 Task: Find connections with filter location Palembang with filter topic #2021with filter profile language French with filter current company Iris Software Inc. with filter school Principal L N Welingkar Institute of Management Development and Research L. N. Road, Opp. Matunga Gymkhana, Matunga (Central) Mumbai 400 019 with filter industry Leasing Residential Real Estate with filter service category Search Engine Marketing (SEM) with filter keywords title Columnist
Action: Mouse moved to (651, 55)
Screenshot: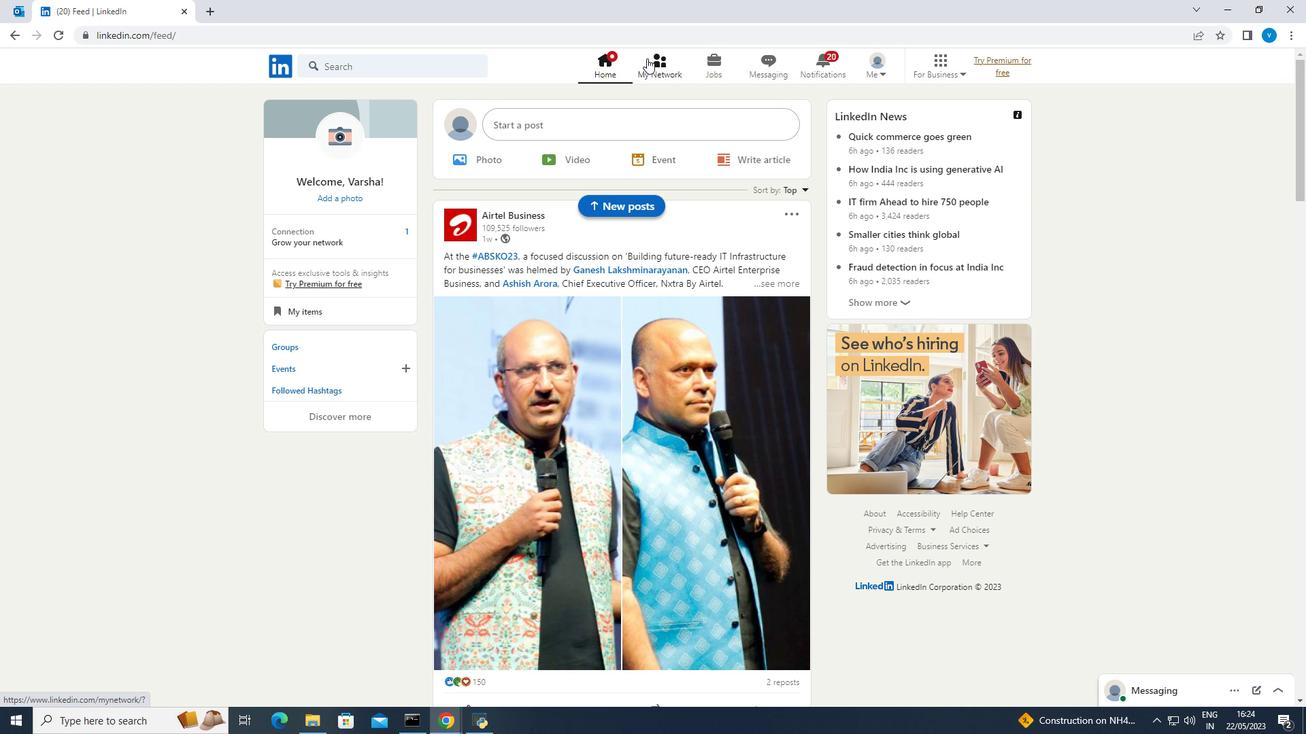
Action: Mouse pressed left at (651, 55)
Screenshot: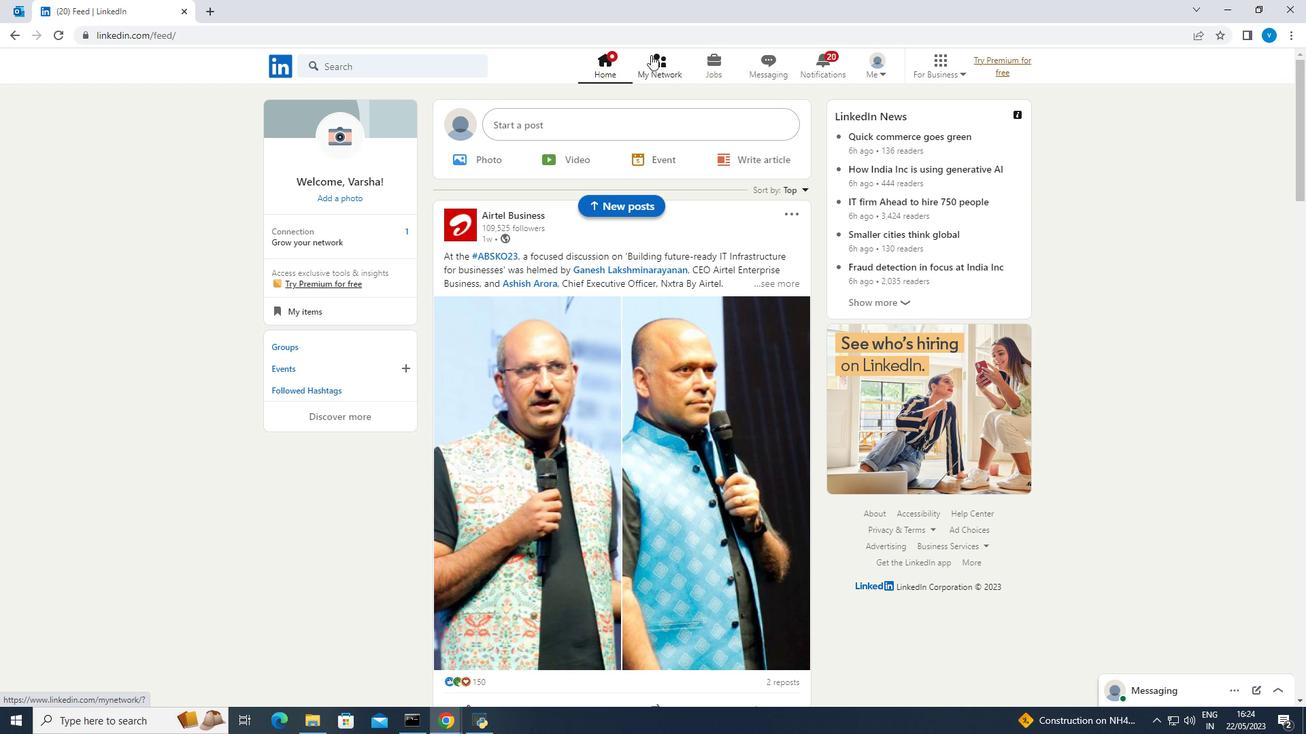 
Action: Mouse moved to (359, 146)
Screenshot: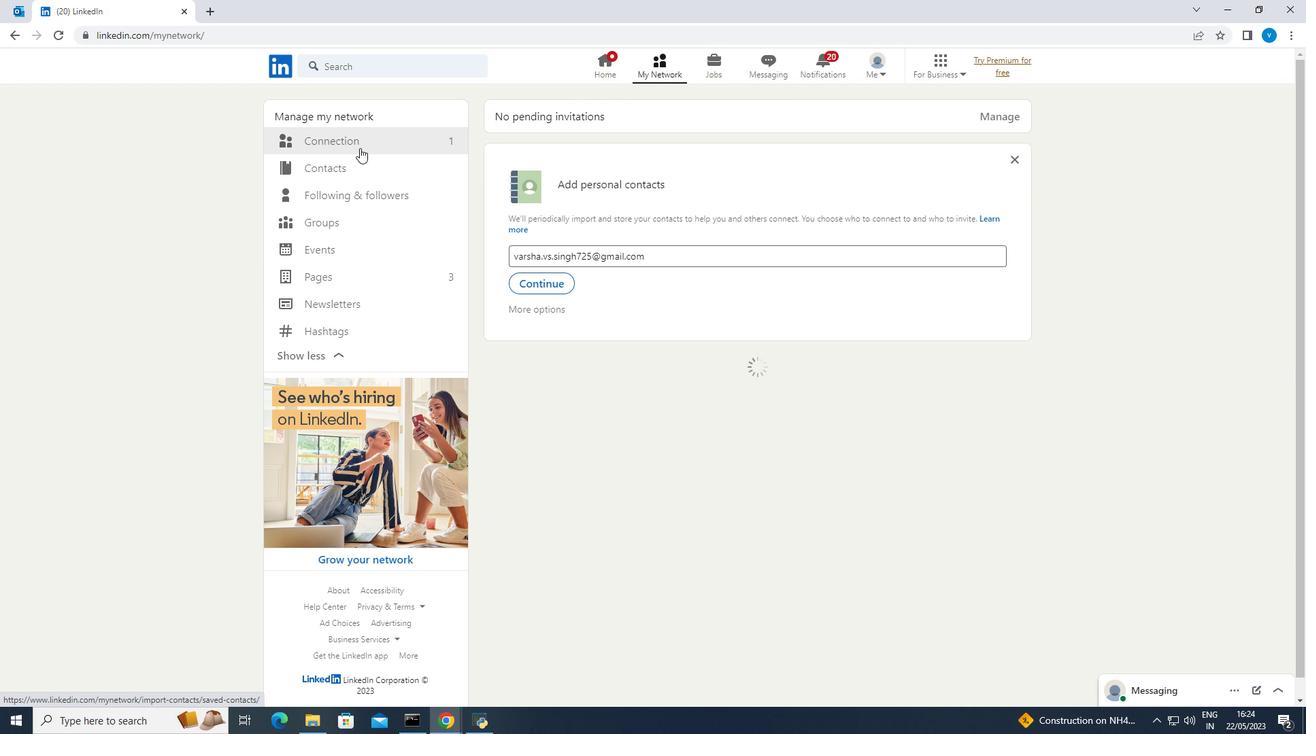 
Action: Mouse pressed left at (359, 146)
Screenshot: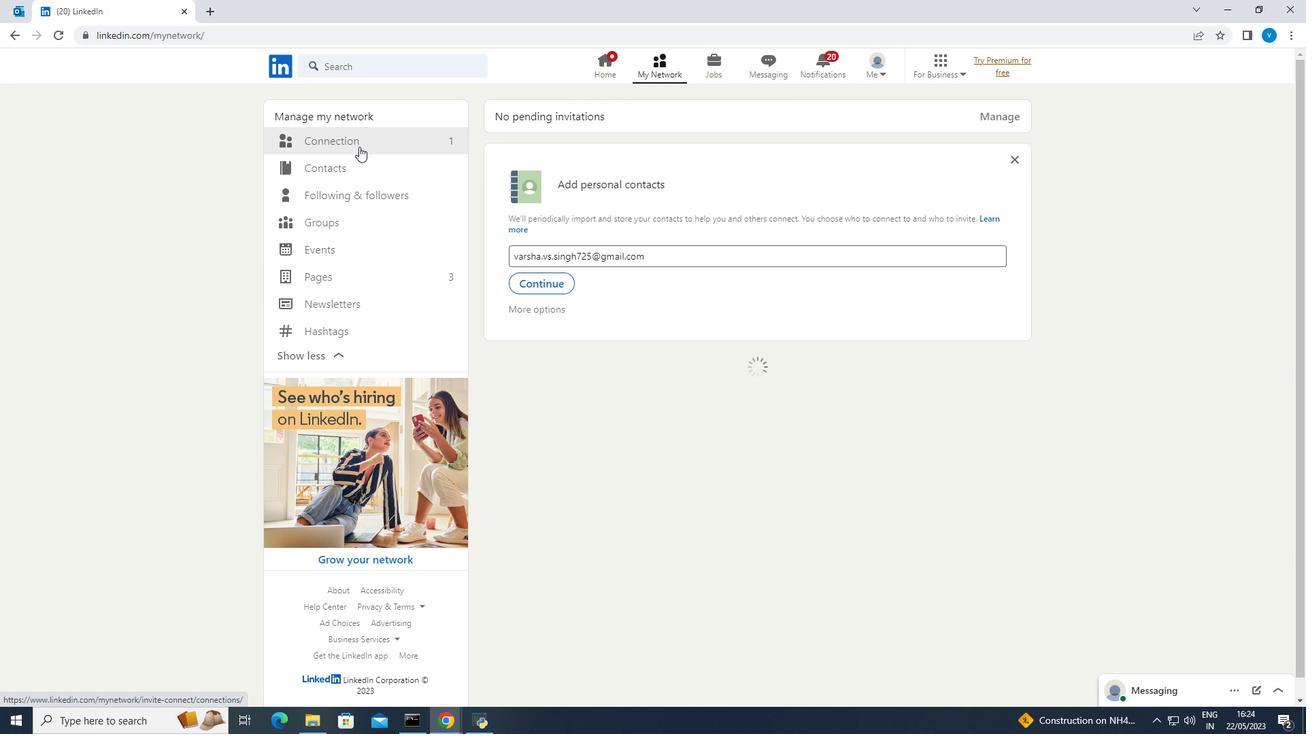 
Action: Mouse moved to (720, 141)
Screenshot: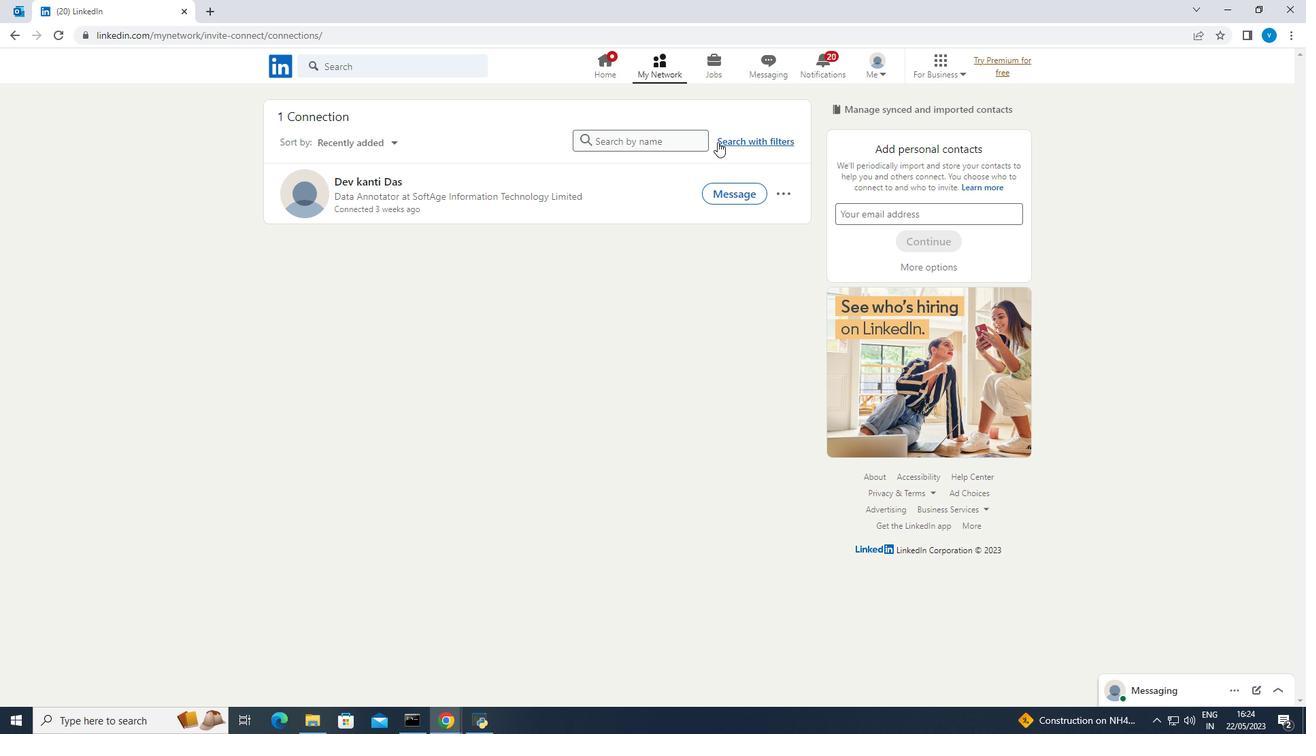 
Action: Mouse pressed left at (720, 141)
Screenshot: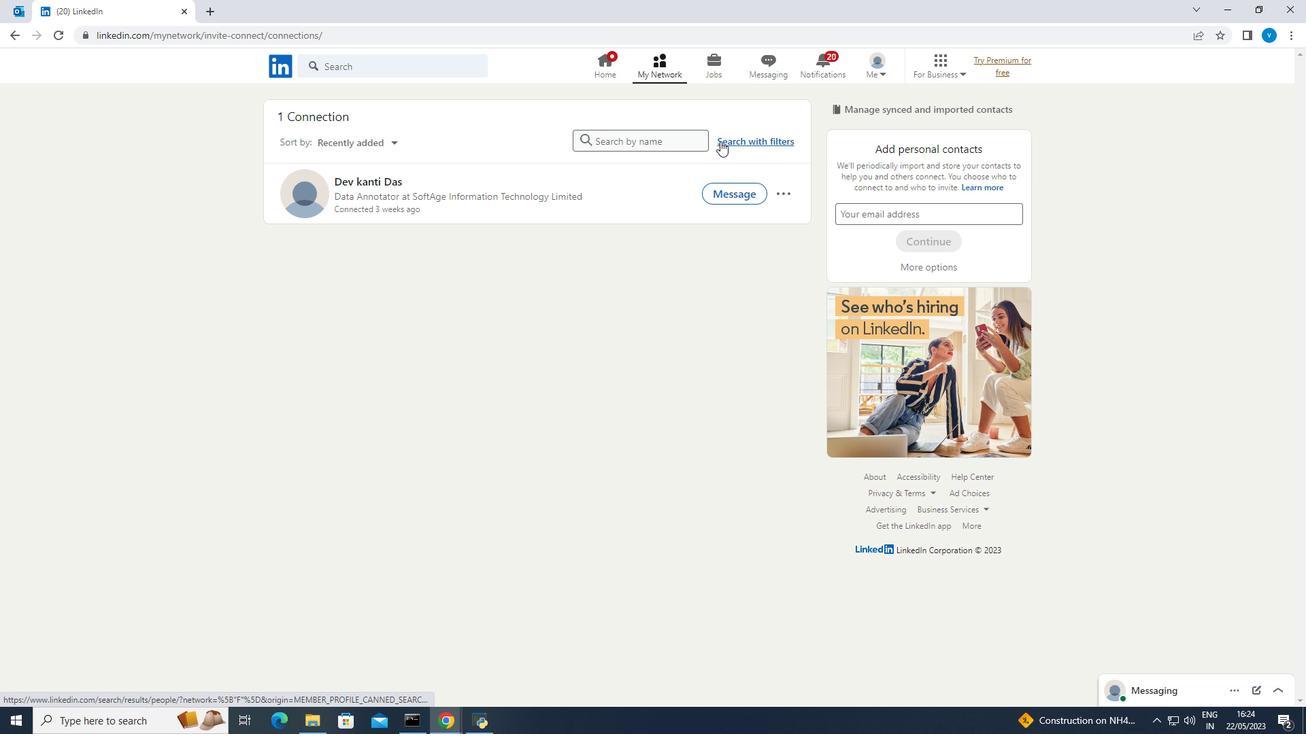 
Action: Mouse moved to (700, 104)
Screenshot: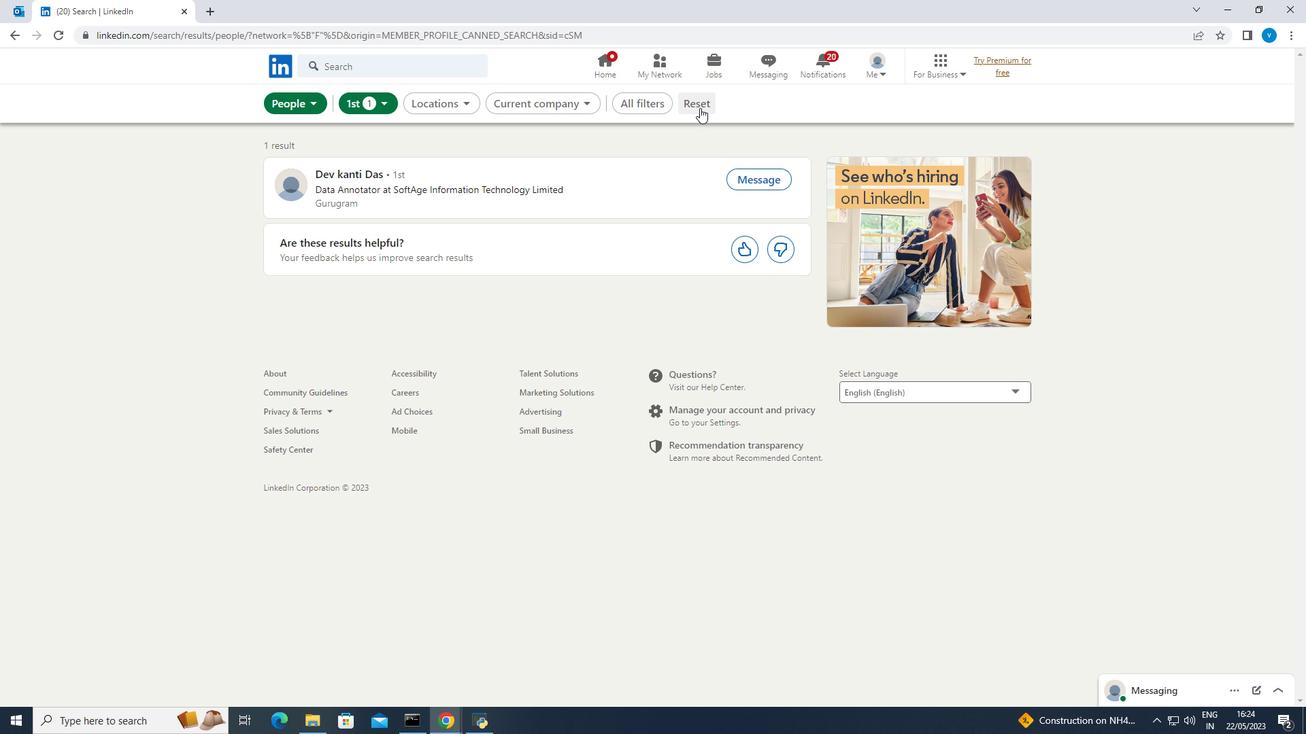 
Action: Mouse pressed left at (700, 104)
Screenshot: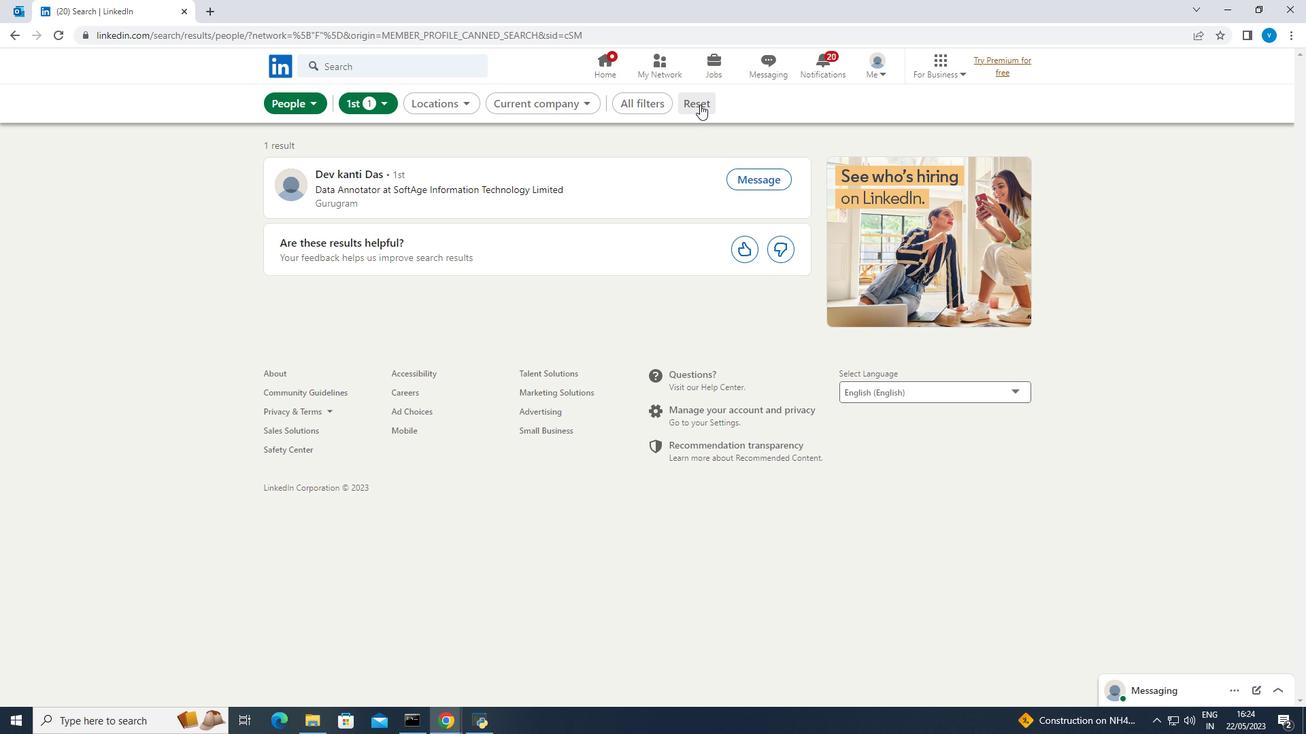 
Action: Mouse moved to (685, 106)
Screenshot: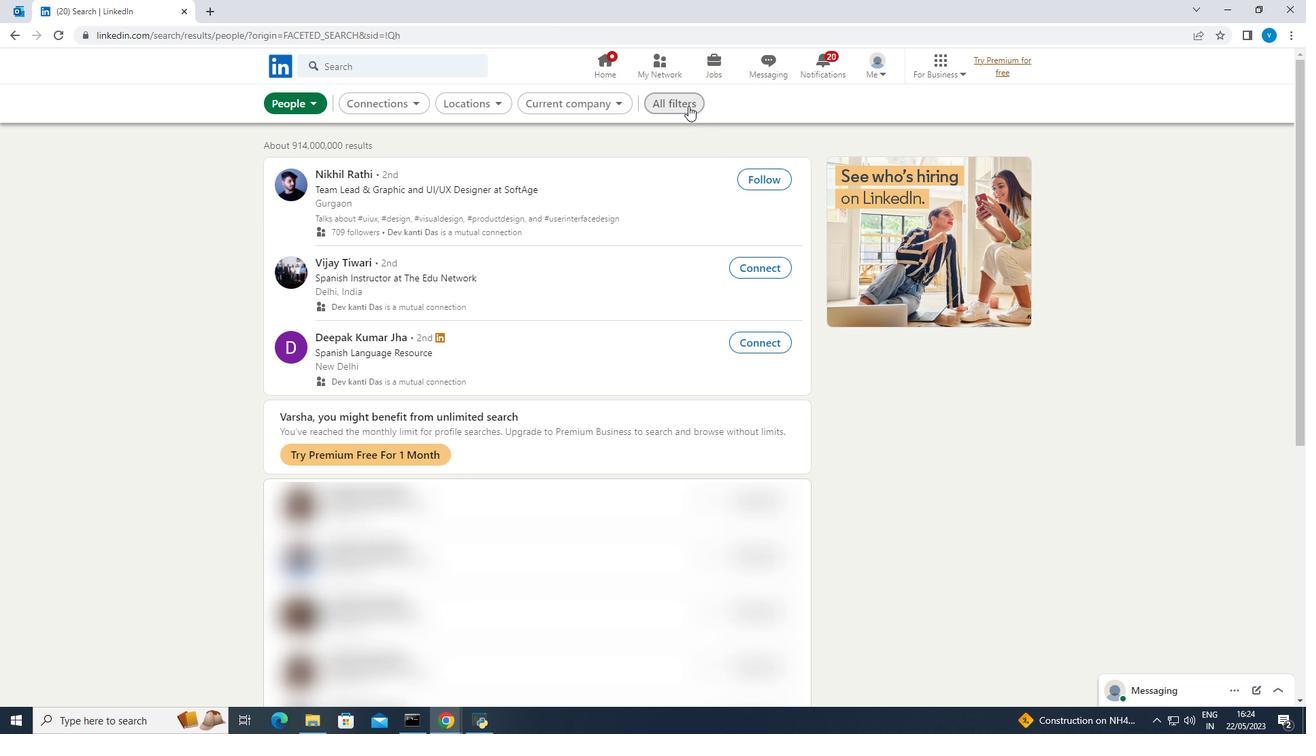 
Action: Mouse pressed left at (685, 106)
Screenshot: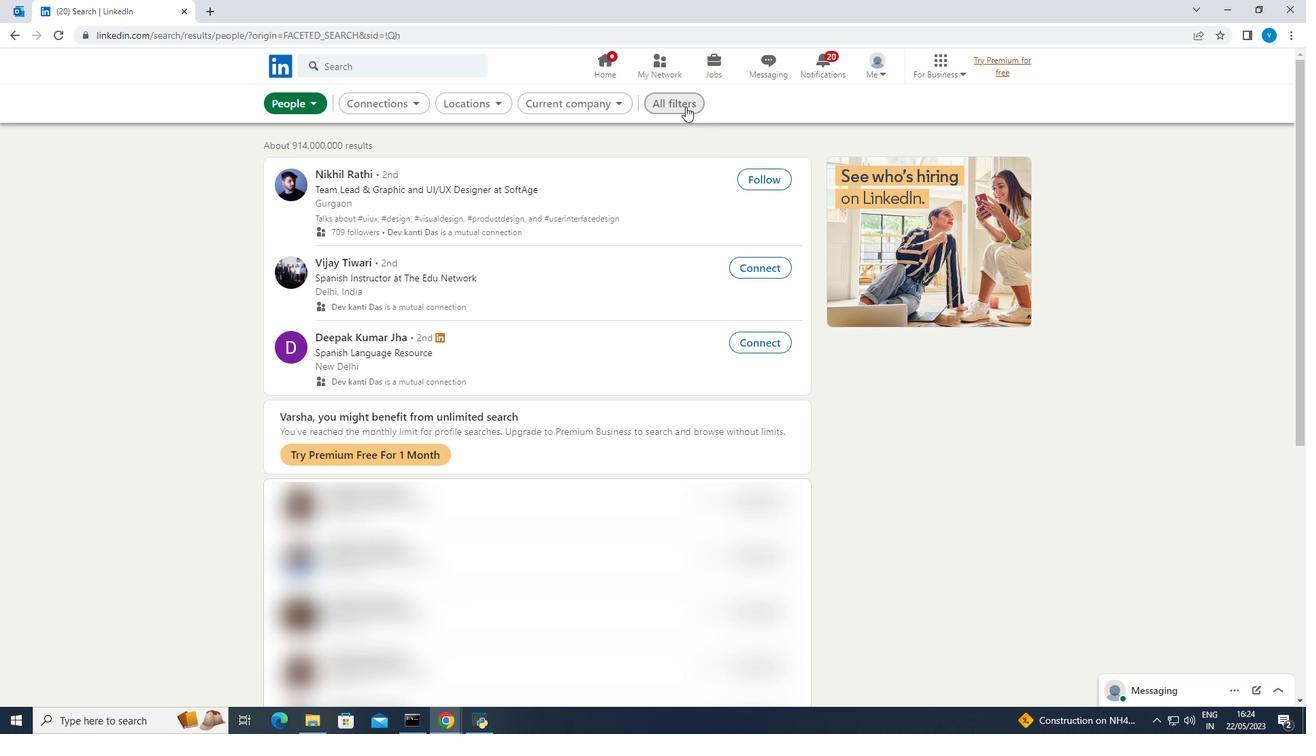 
Action: Mouse moved to (1023, 244)
Screenshot: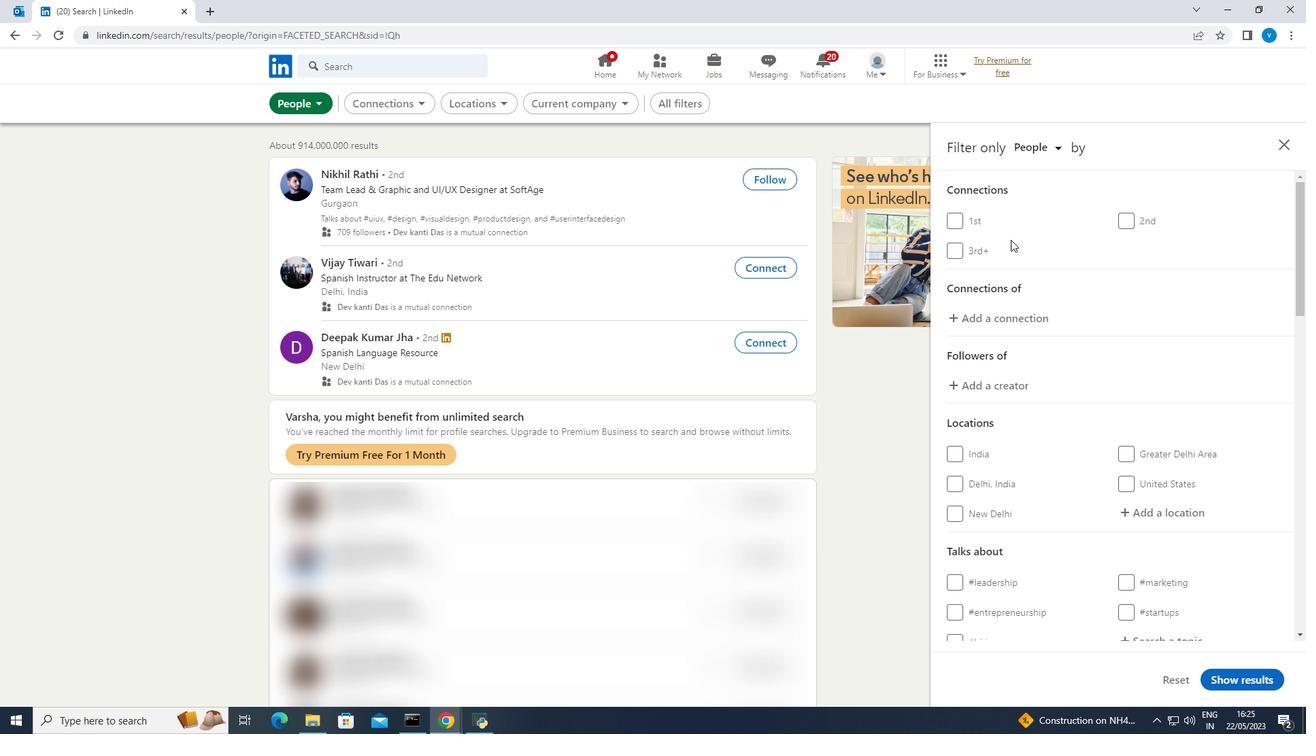 
Action: Mouse scrolled (1023, 244) with delta (0, 0)
Screenshot: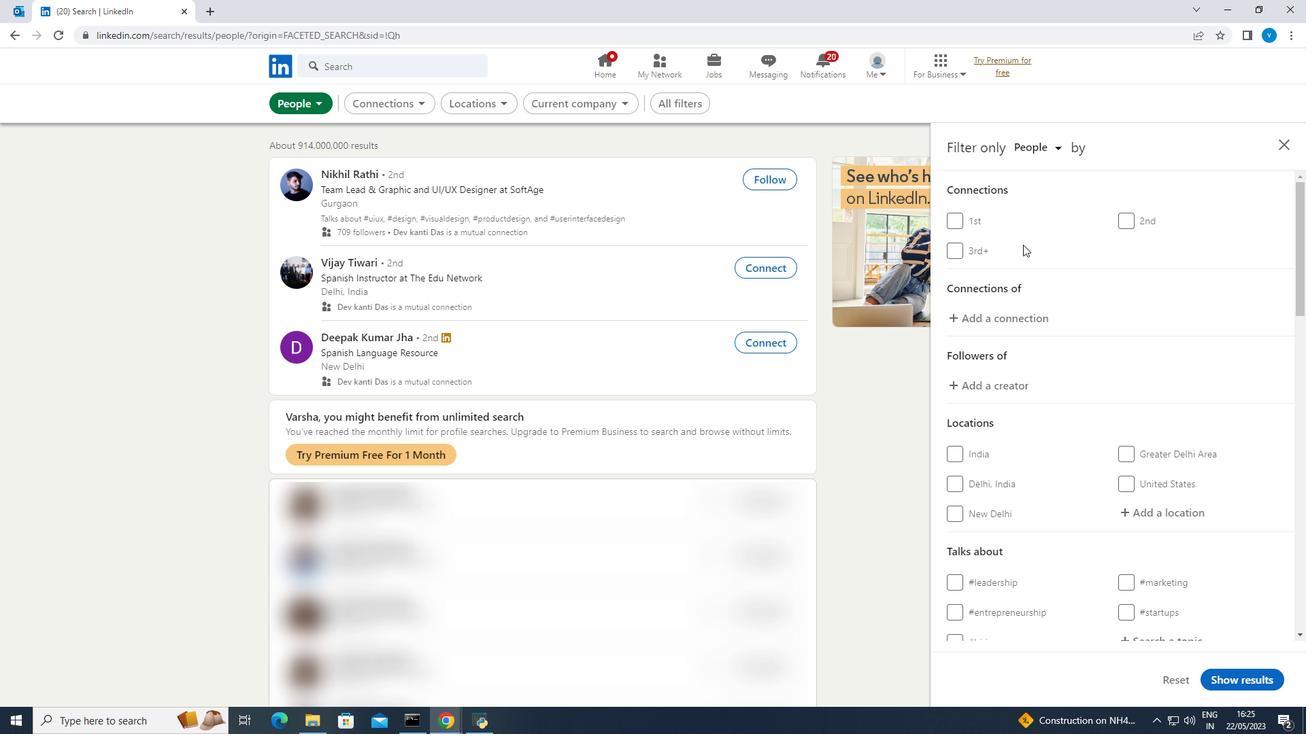 
Action: Mouse scrolled (1023, 244) with delta (0, 0)
Screenshot: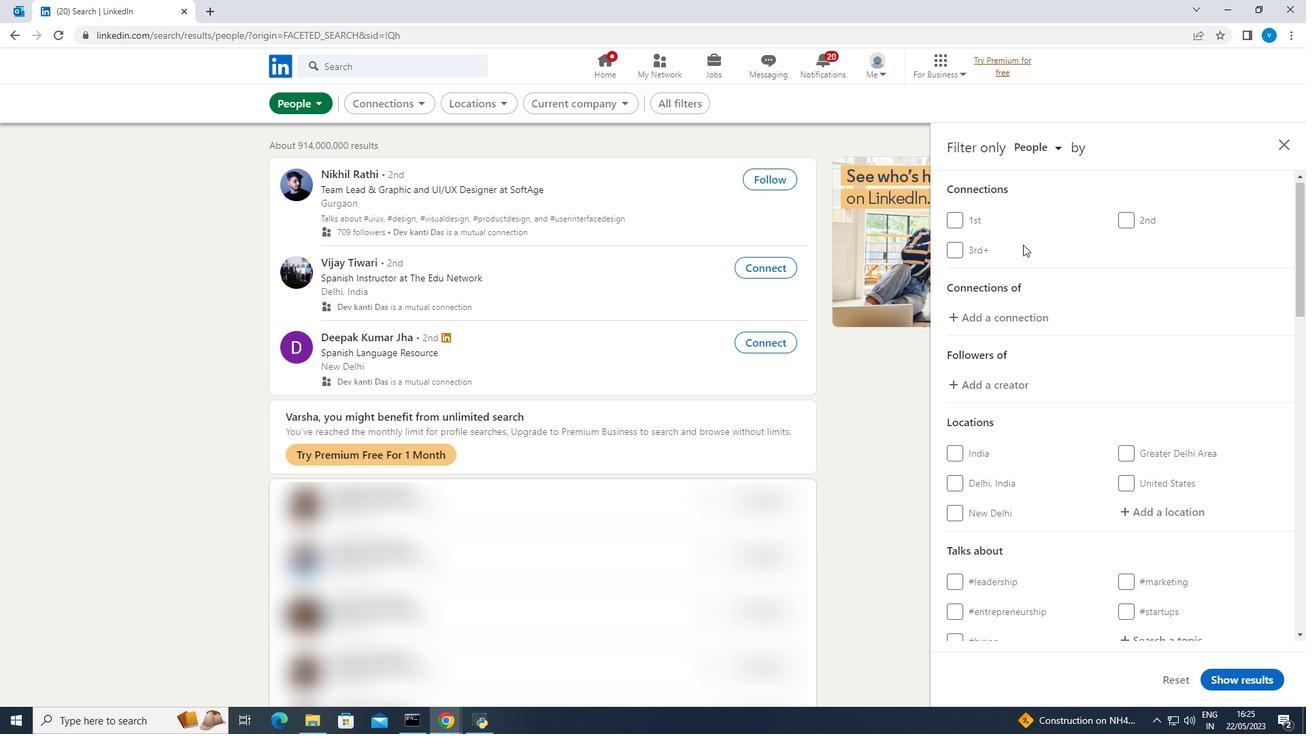 
Action: Mouse scrolled (1023, 244) with delta (0, 0)
Screenshot: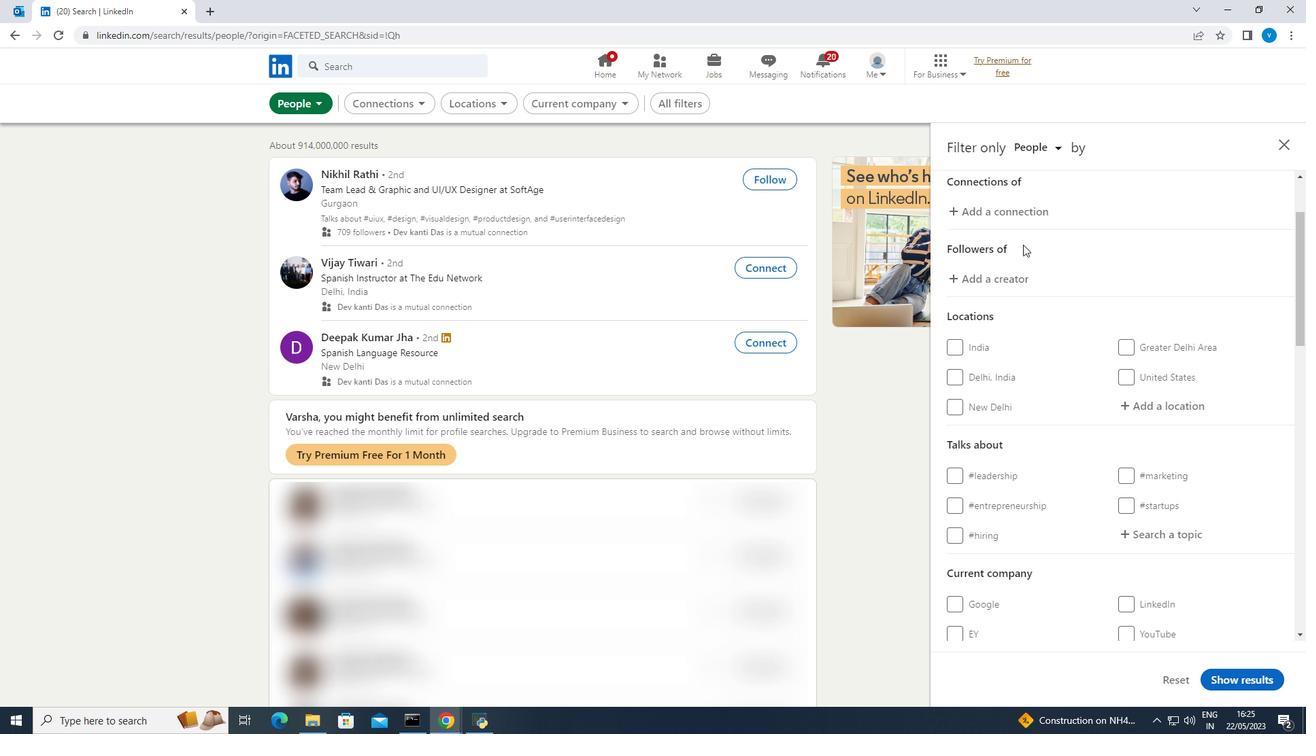 
Action: Mouse moved to (1139, 304)
Screenshot: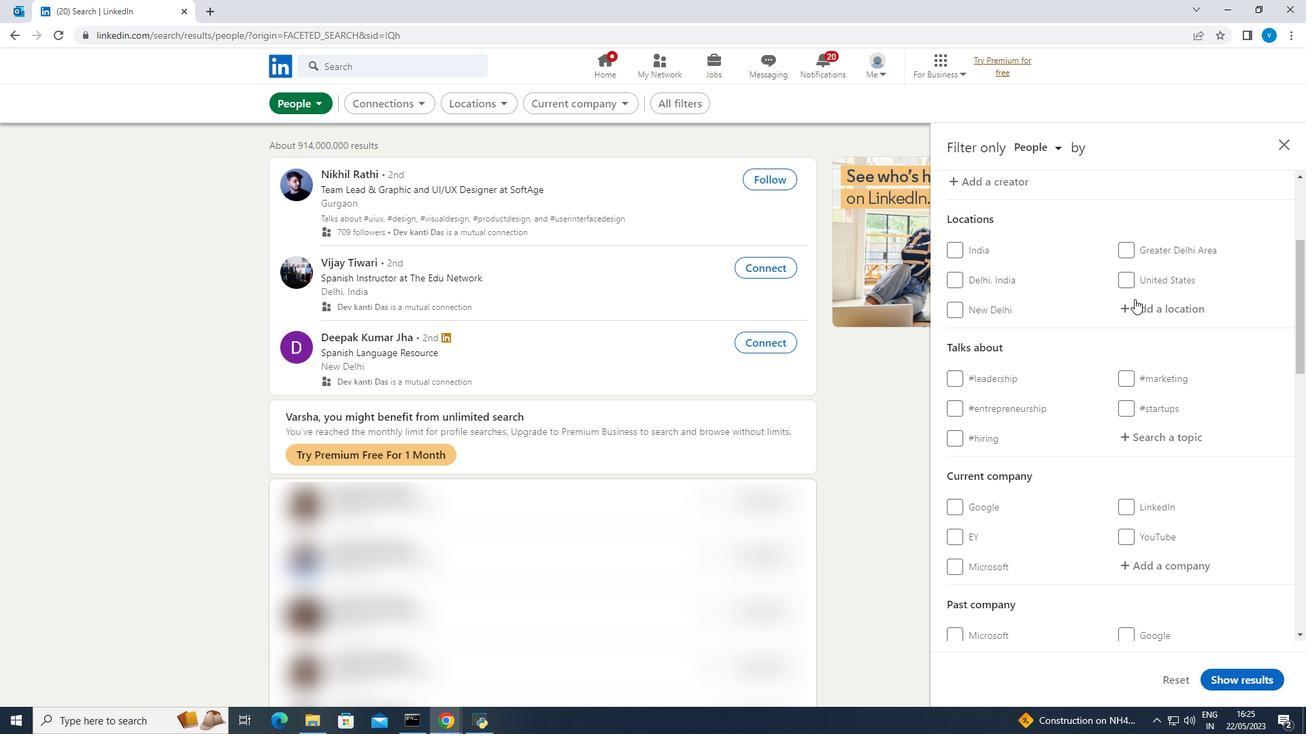 
Action: Mouse pressed left at (1139, 304)
Screenshot: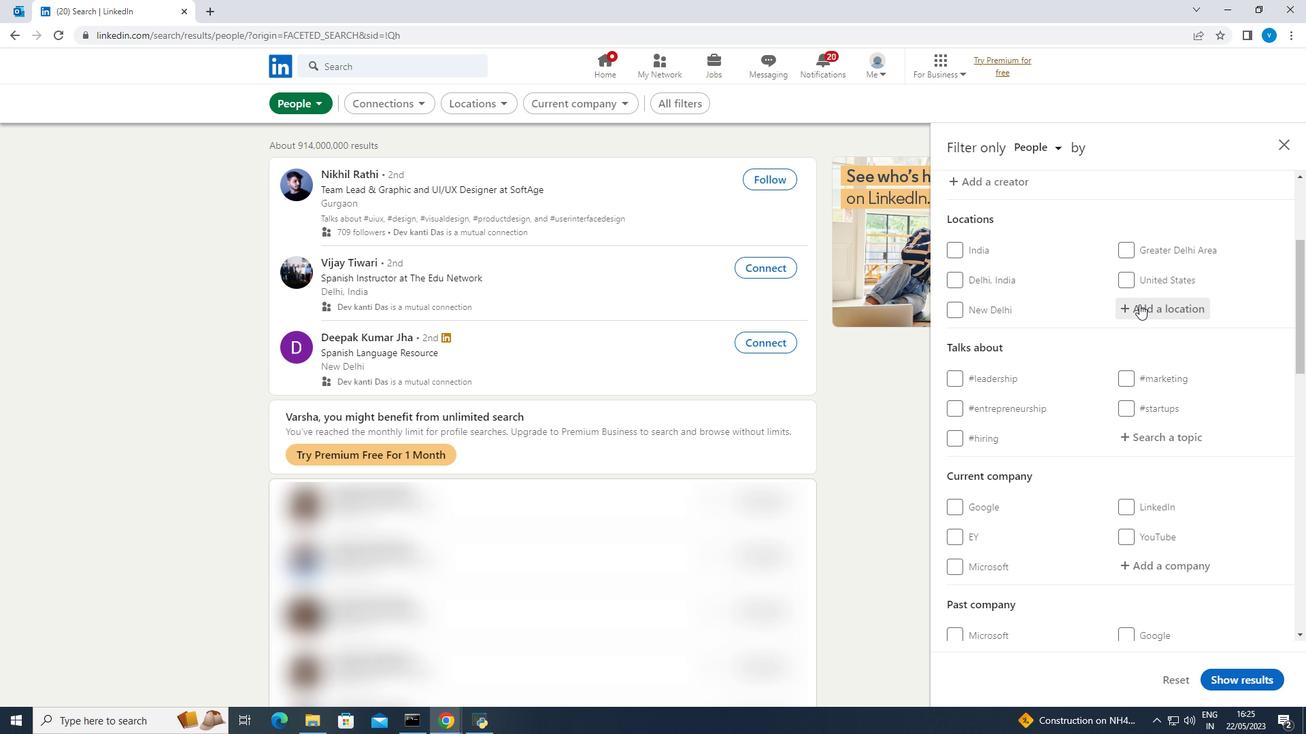 
Action: Mouse moved to (1094, 338)
Screenshot: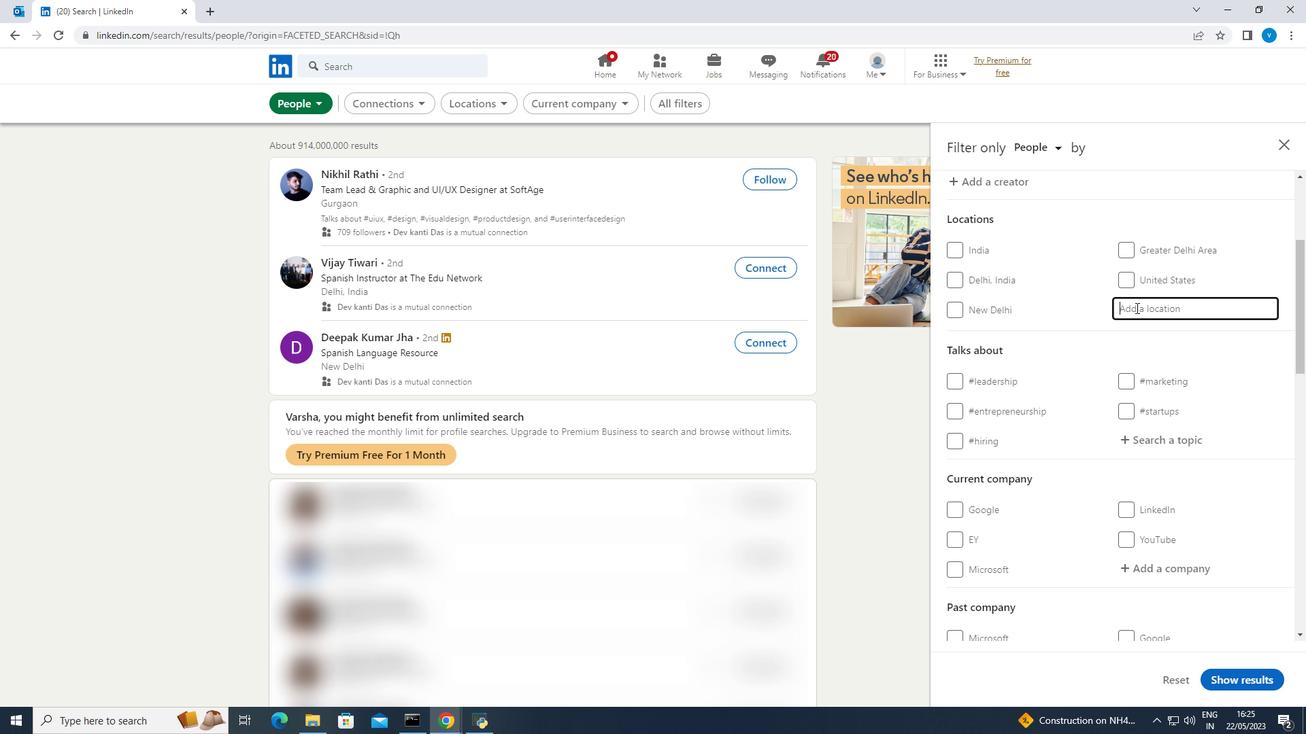 
Action: Key pressed <Key.shift><Key.shift><Key.shift><Key.shift><Key.shift><Key.shift><Key.shift>Palembang
Screenshot: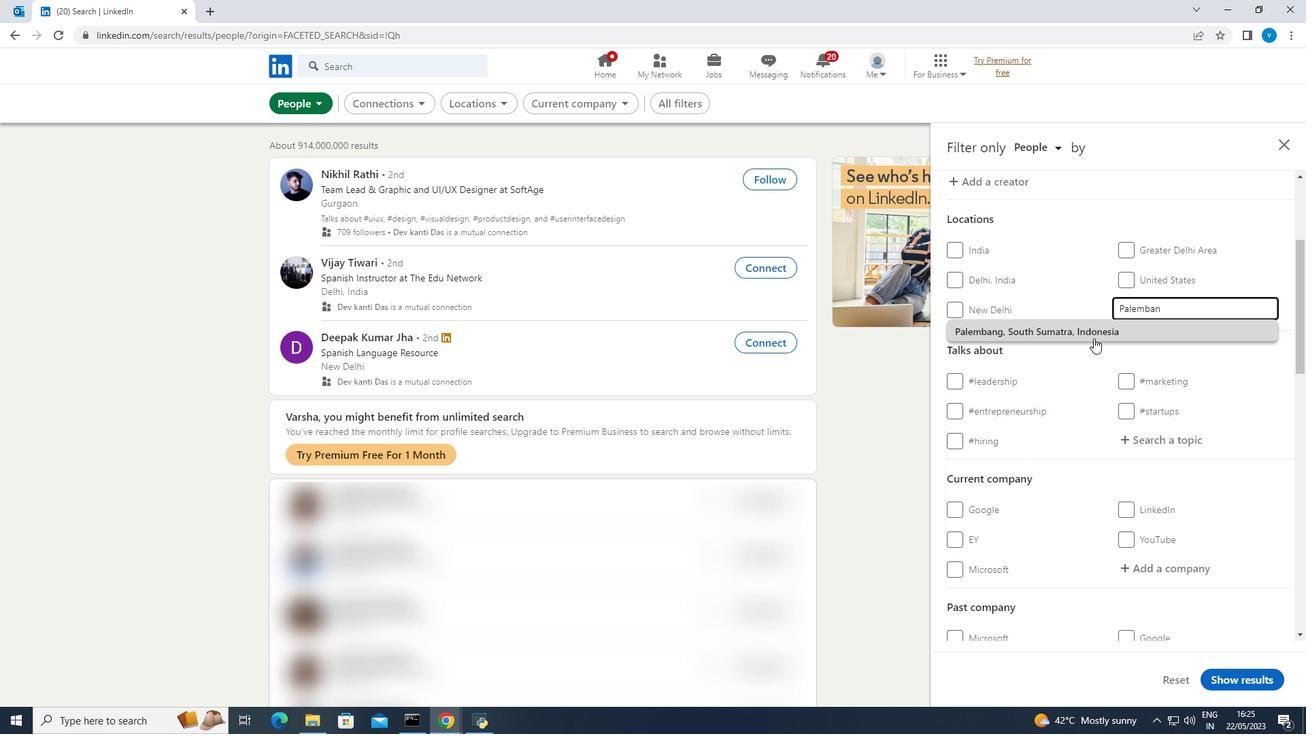
Action: Mouse moved to (1173, 440)
Screenshot: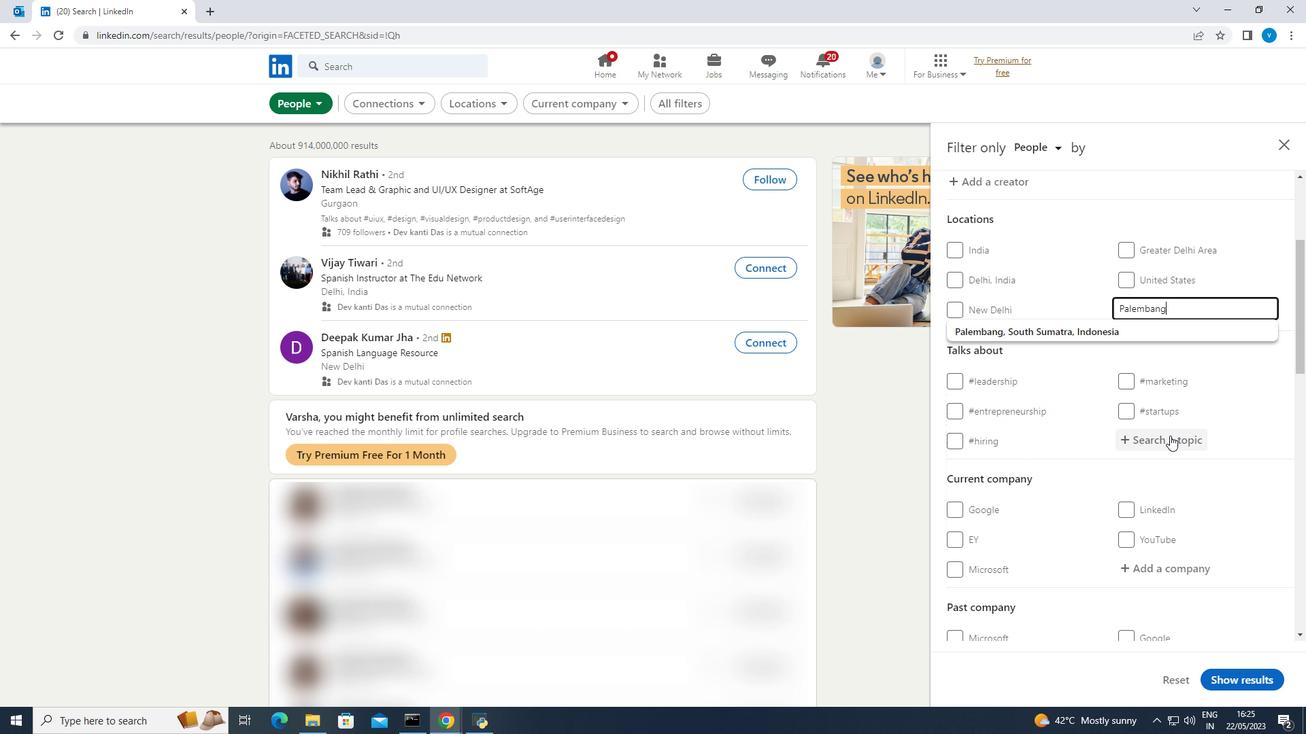 
Action: Mouse pressed left at (1173, 440)
Screenshot: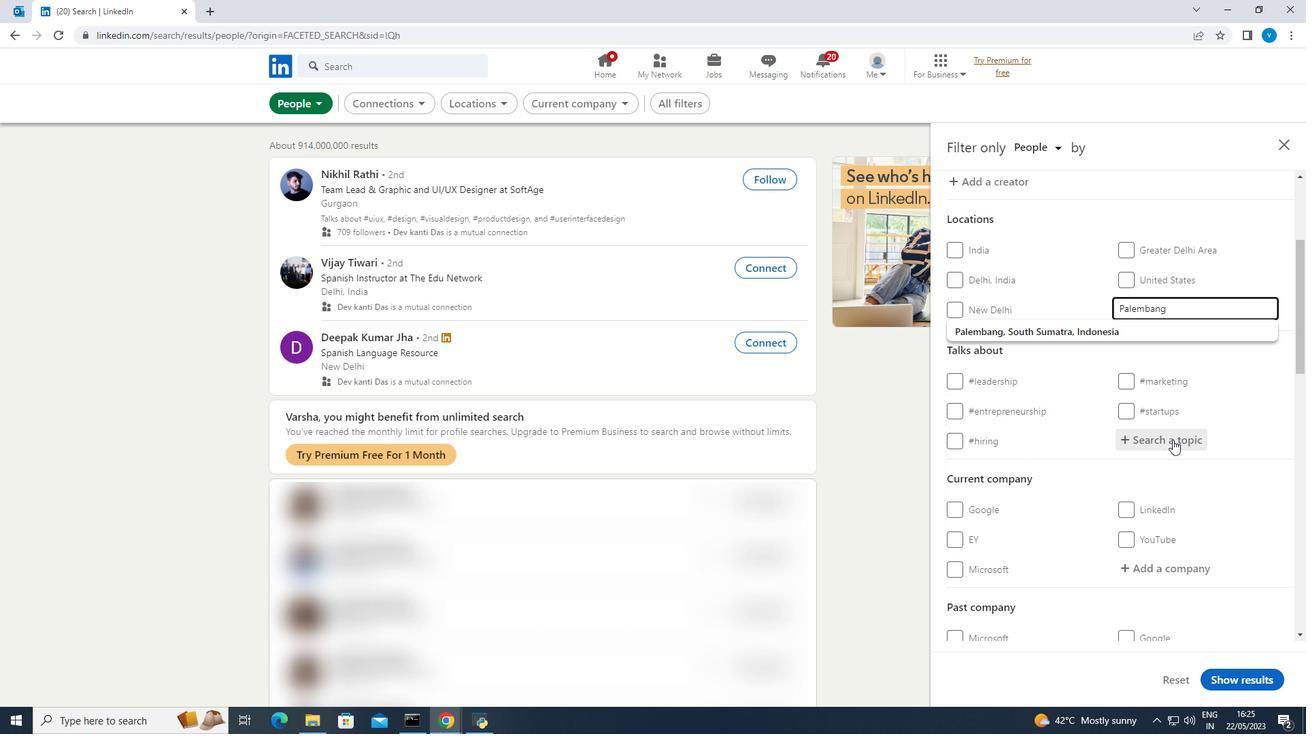 
Action: Key pressed <Key.shift><Key.shift><Key.shift><Key.shift><Key.shift><Key.shift><Key.shift><Key.shift><Key.shift><Key.shift><Key.shift><Key.shift><Key.shift><Key.shift>#2021
Screenshot: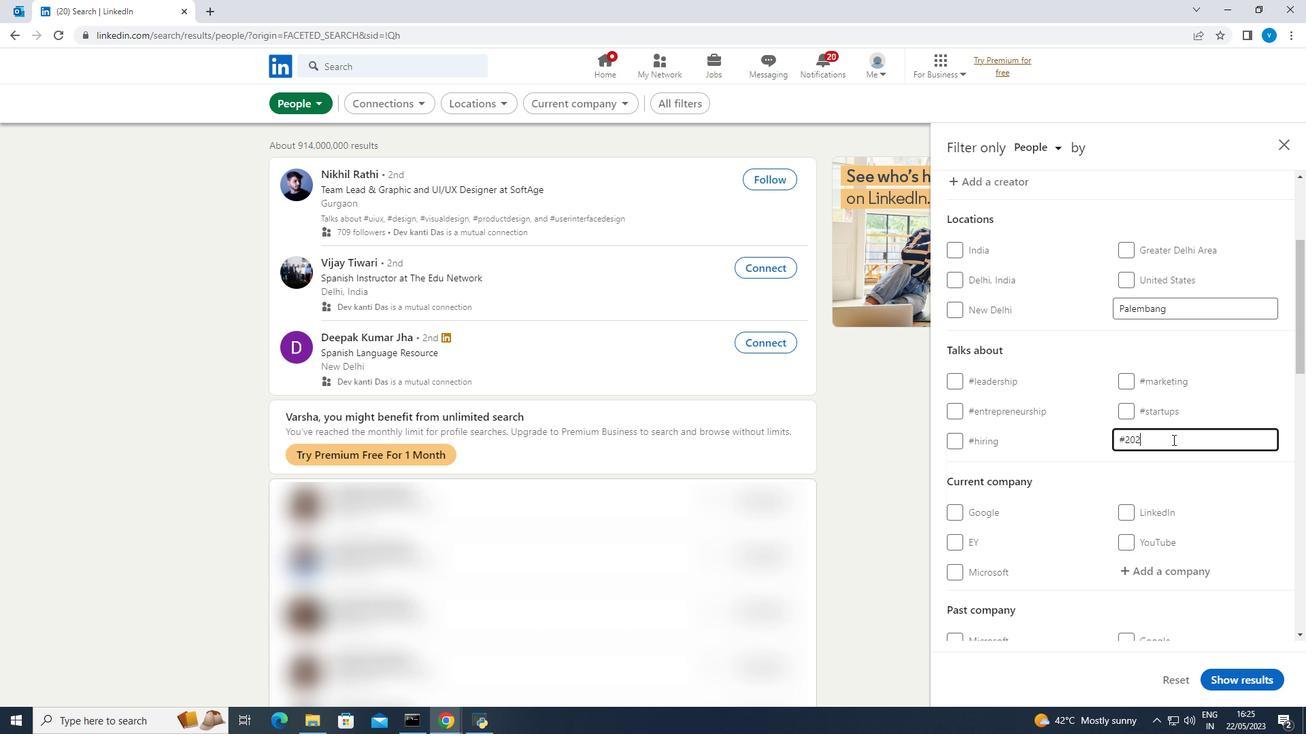
Action: Mouse moved to (1129, 470)
Screenshot: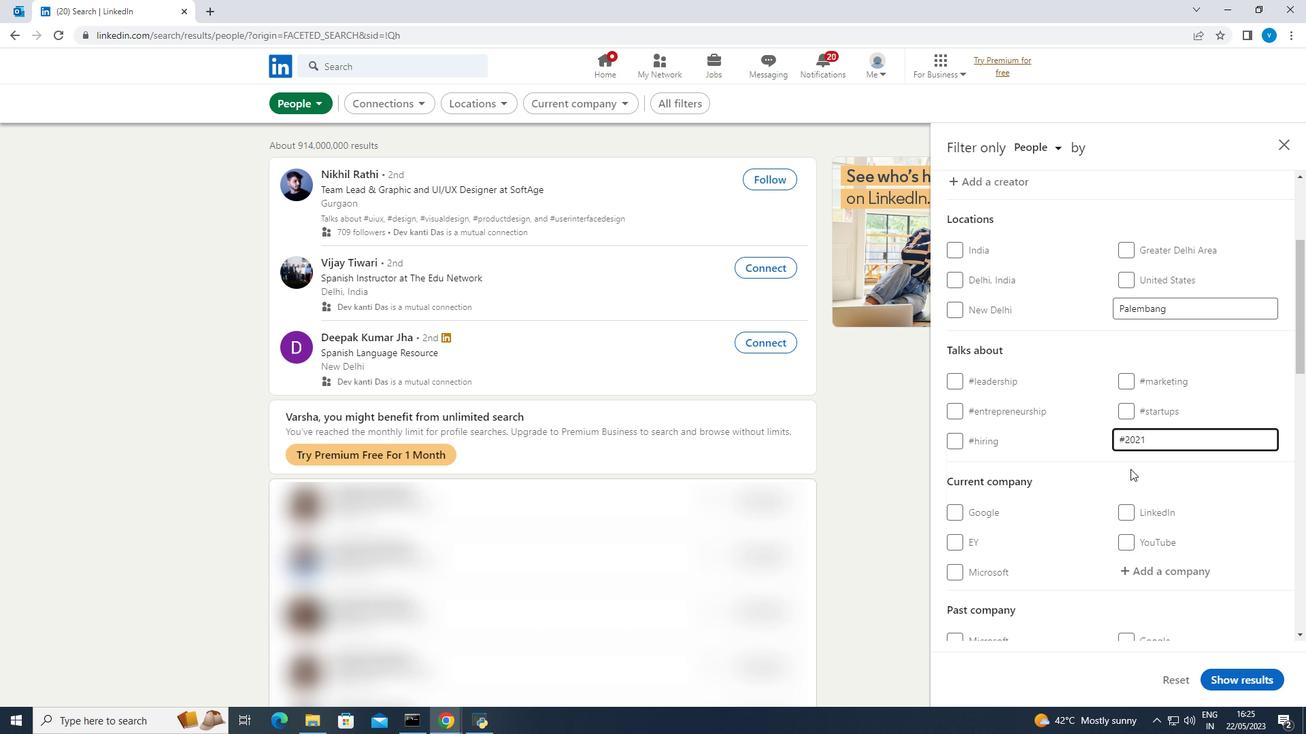 
Action: Mouse scrolled (1129, 469) with delta (0, 0)
Screenshot: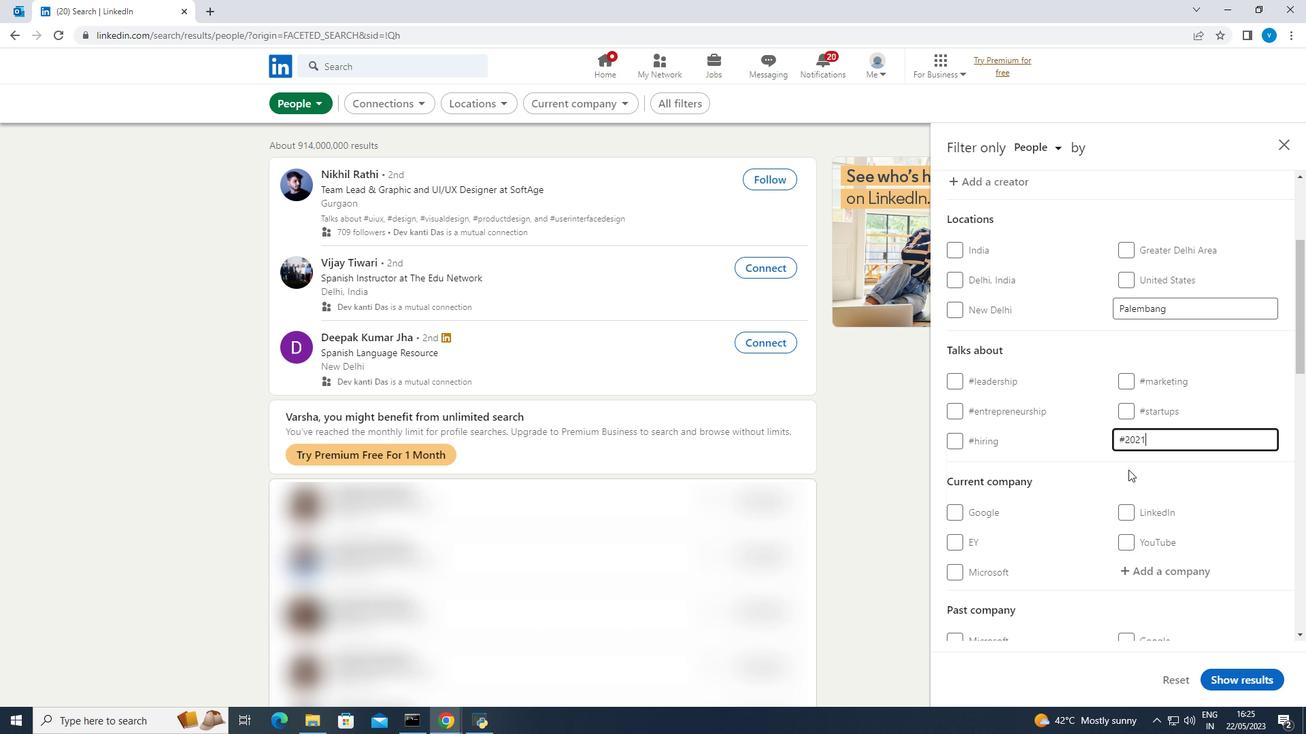 
Action: Mouse scrolled (1129, 469) with delta (0, 0)
Screenshot: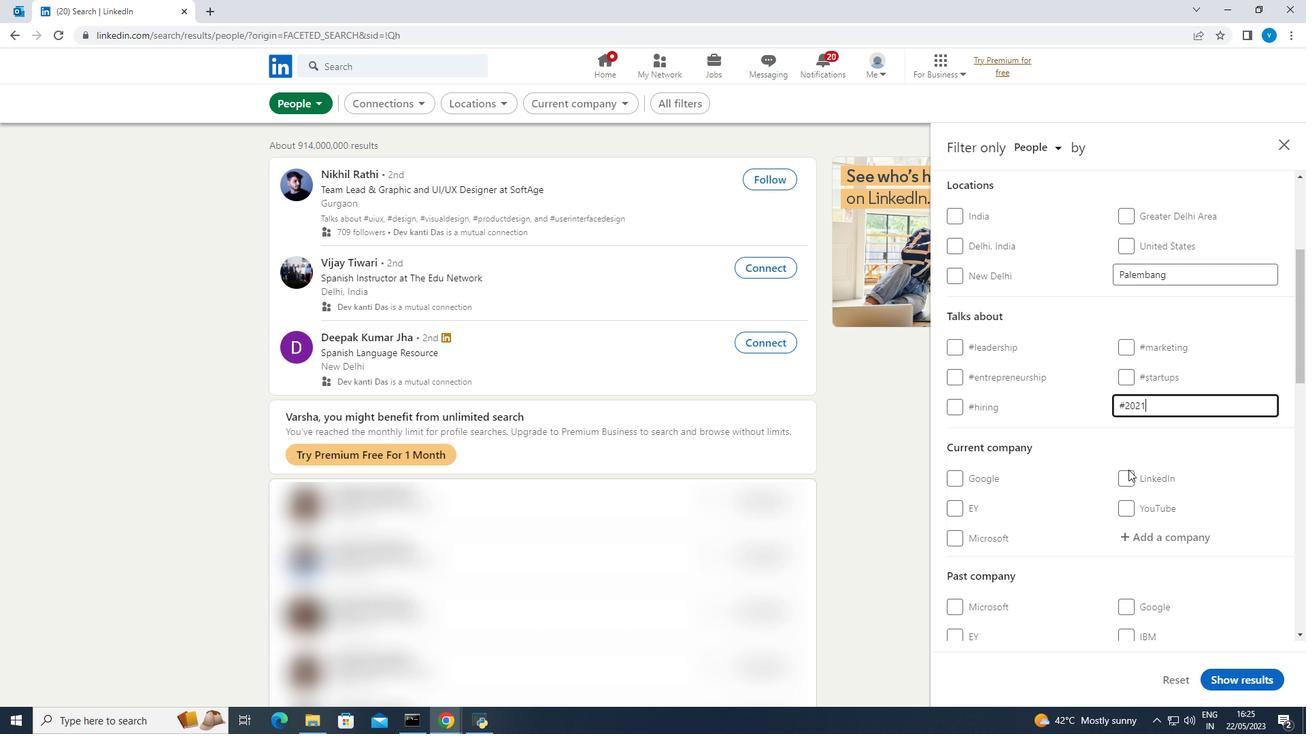 
Action: Mouse scrolled (1129, 469) with delta (0, 0)
Screenshot: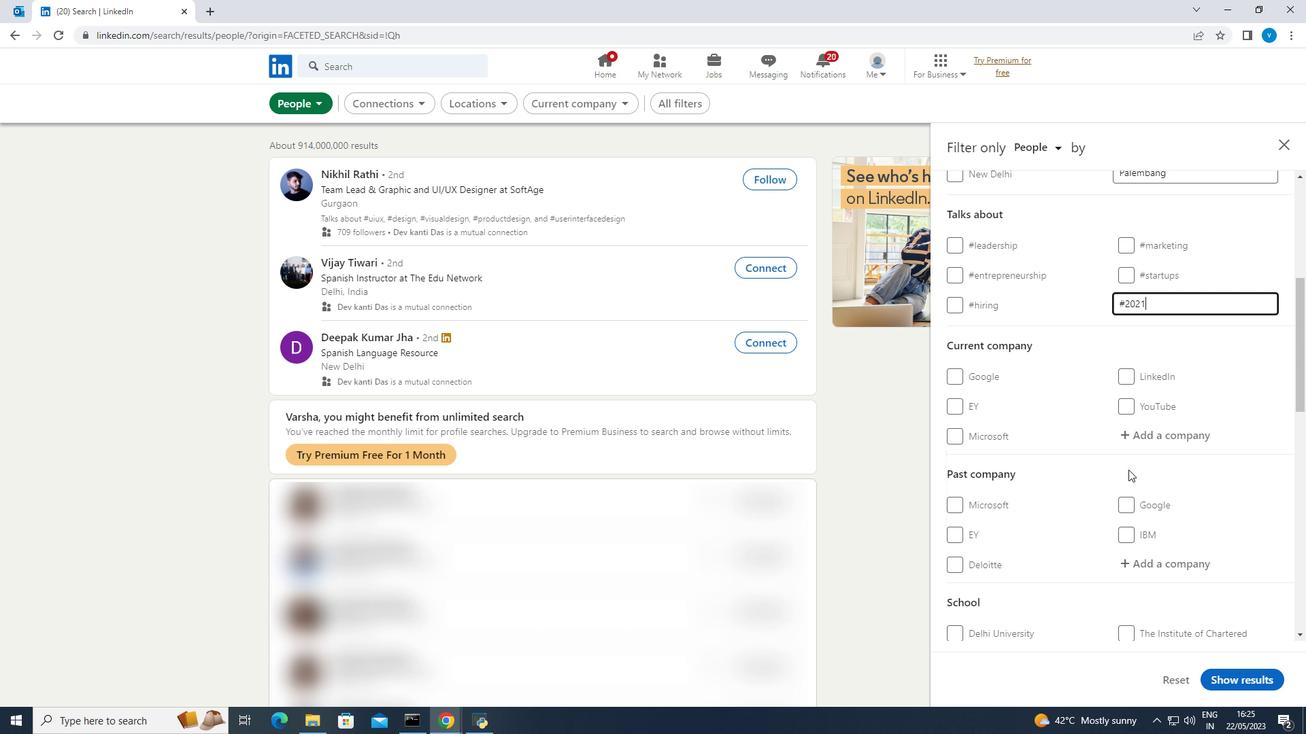 
Action: Mouse scrolled (1129, 469) with delta (0, 0)
Screenshot: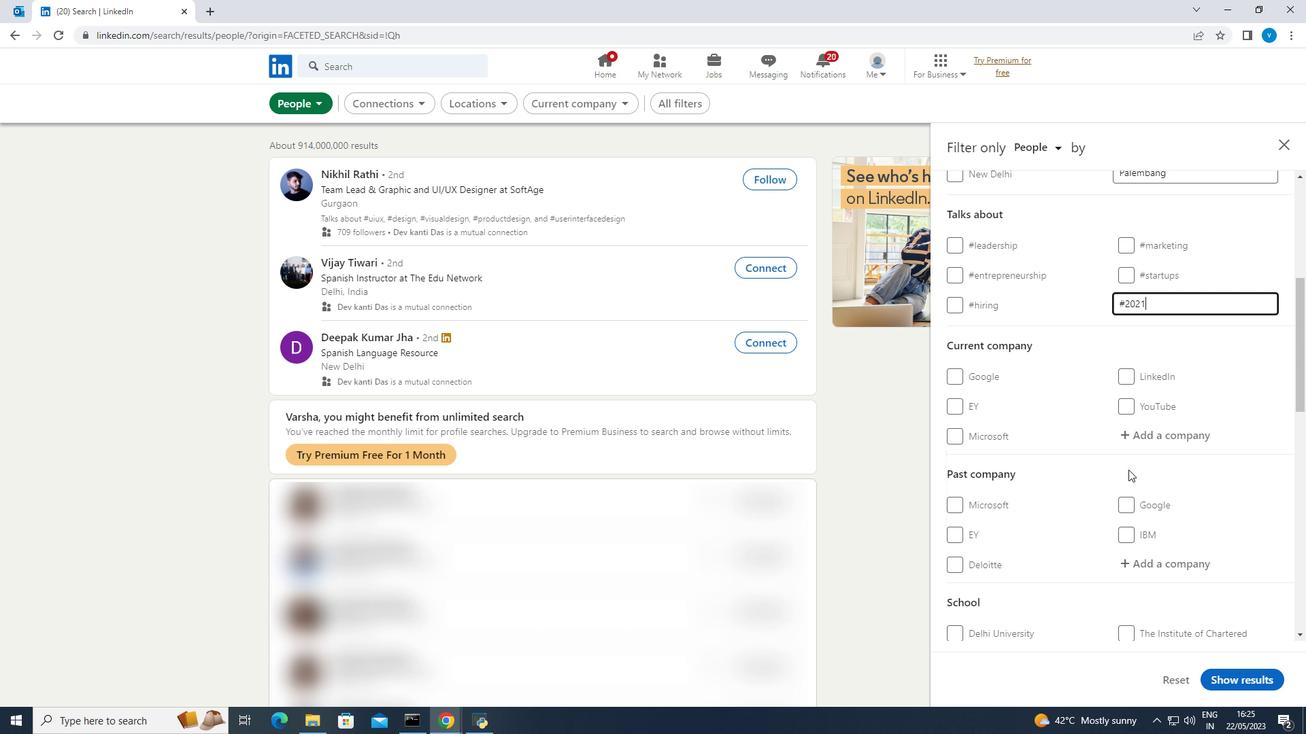 
Action: Mouse scrolled (1129, 469) with delta (0, 0)
Screenshot: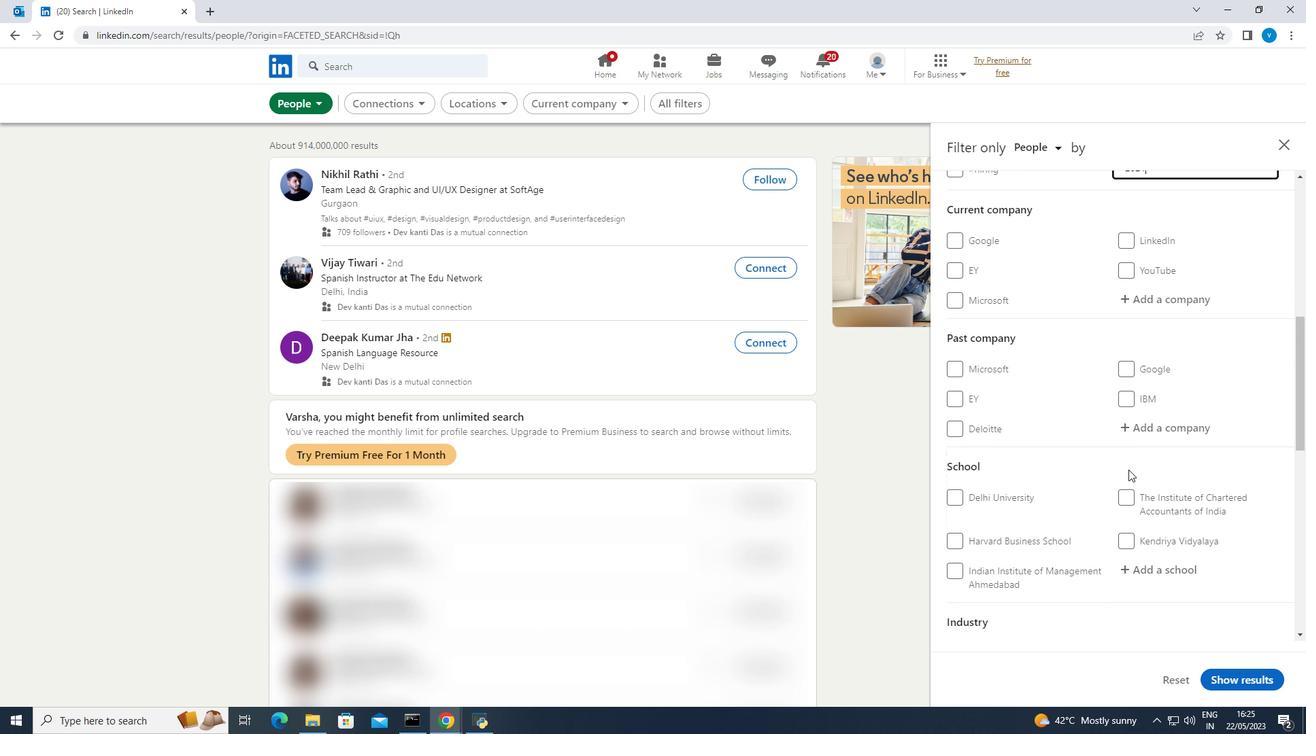 
Action: Mouse scrolled (1129, 469) with delta (0, 0)
Screenshot: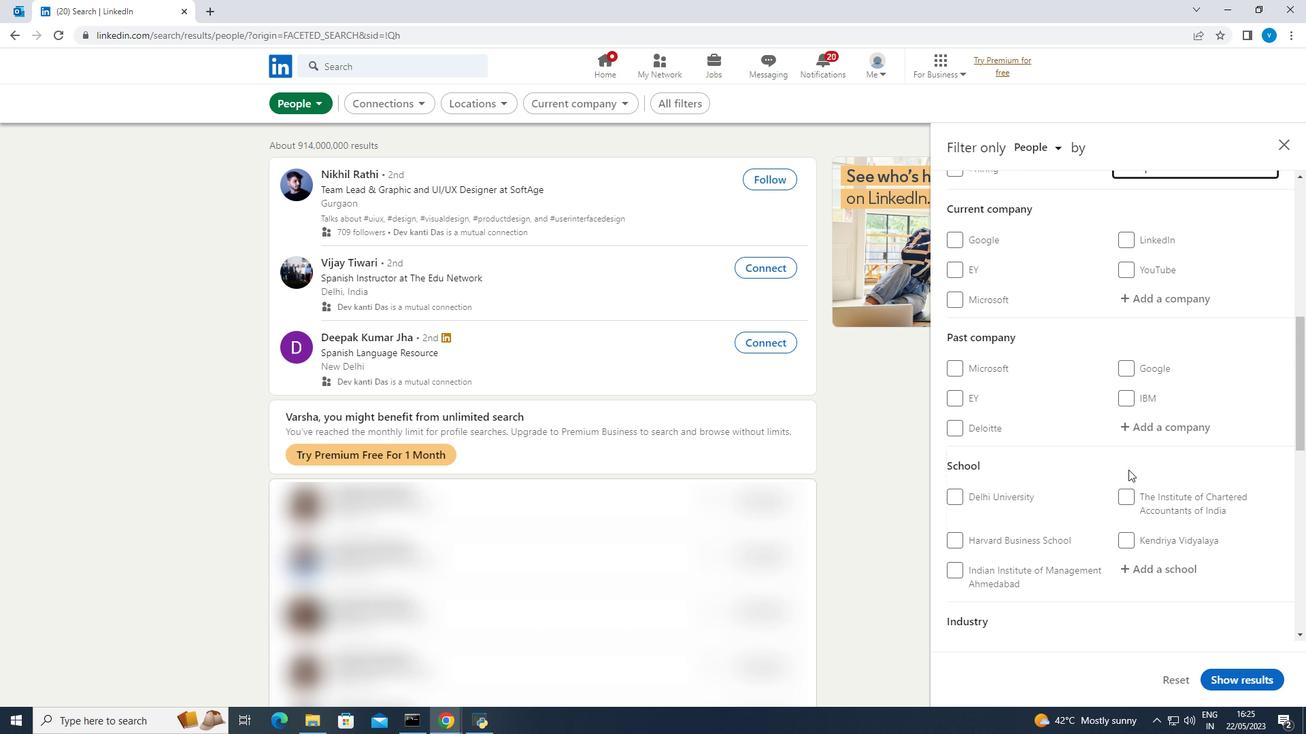 
Action: Mouse scrolled (1129, 469) with delta (0, 0)
Screenshot: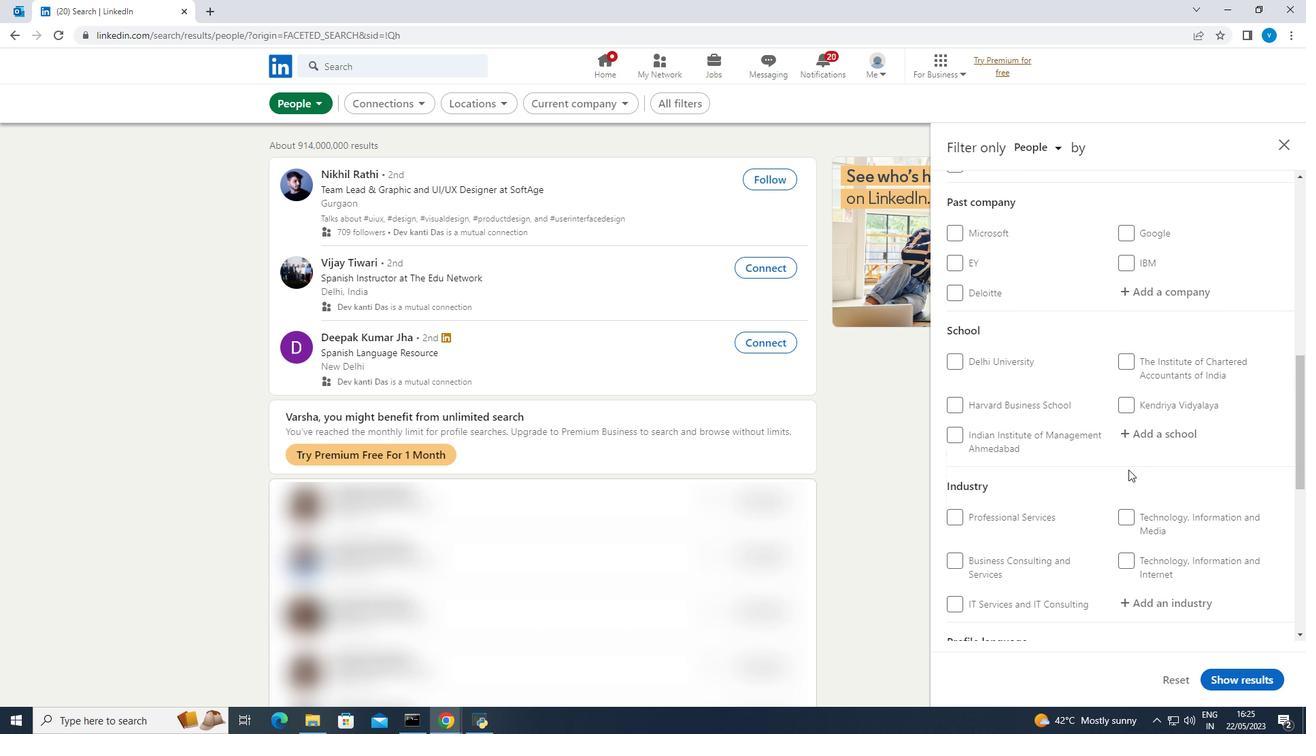 
Action: Mouse scrolled (1129, 469) with delta (0, 0)
Screenshot: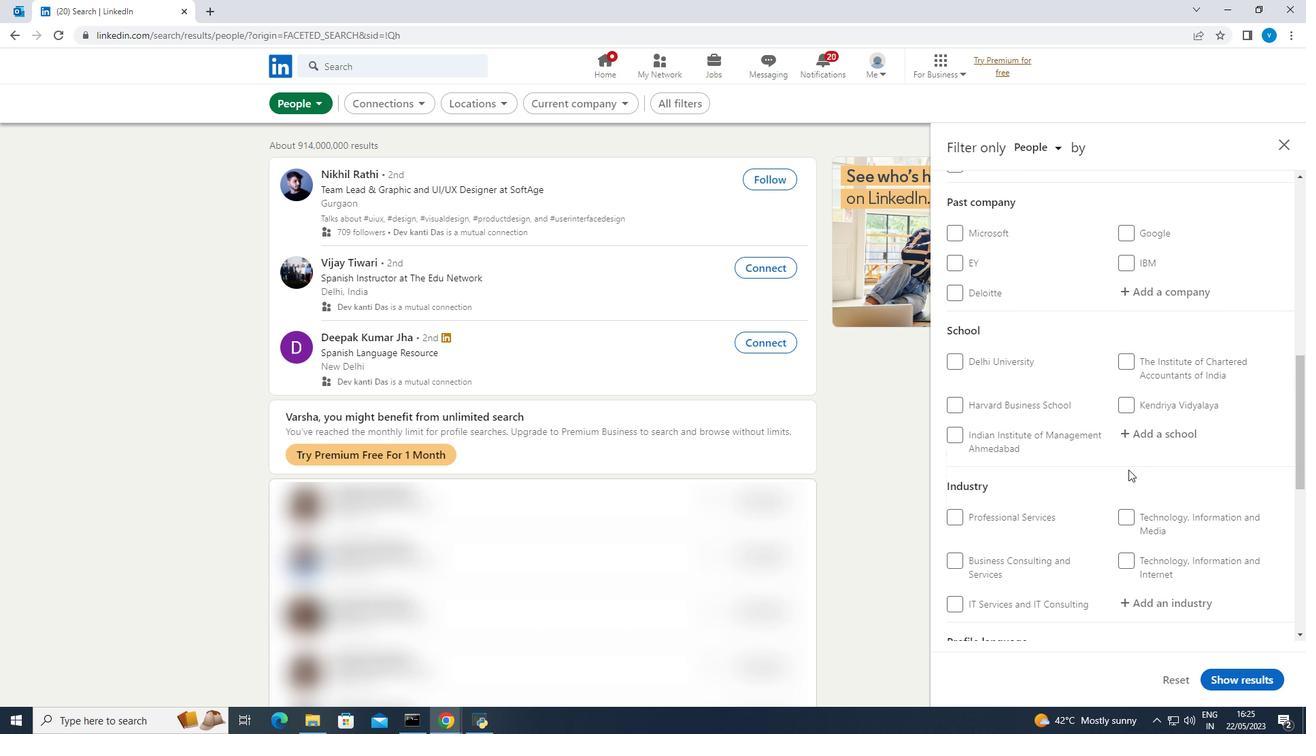 
Action: Mouse moved to (1133, 539)
Screenshot: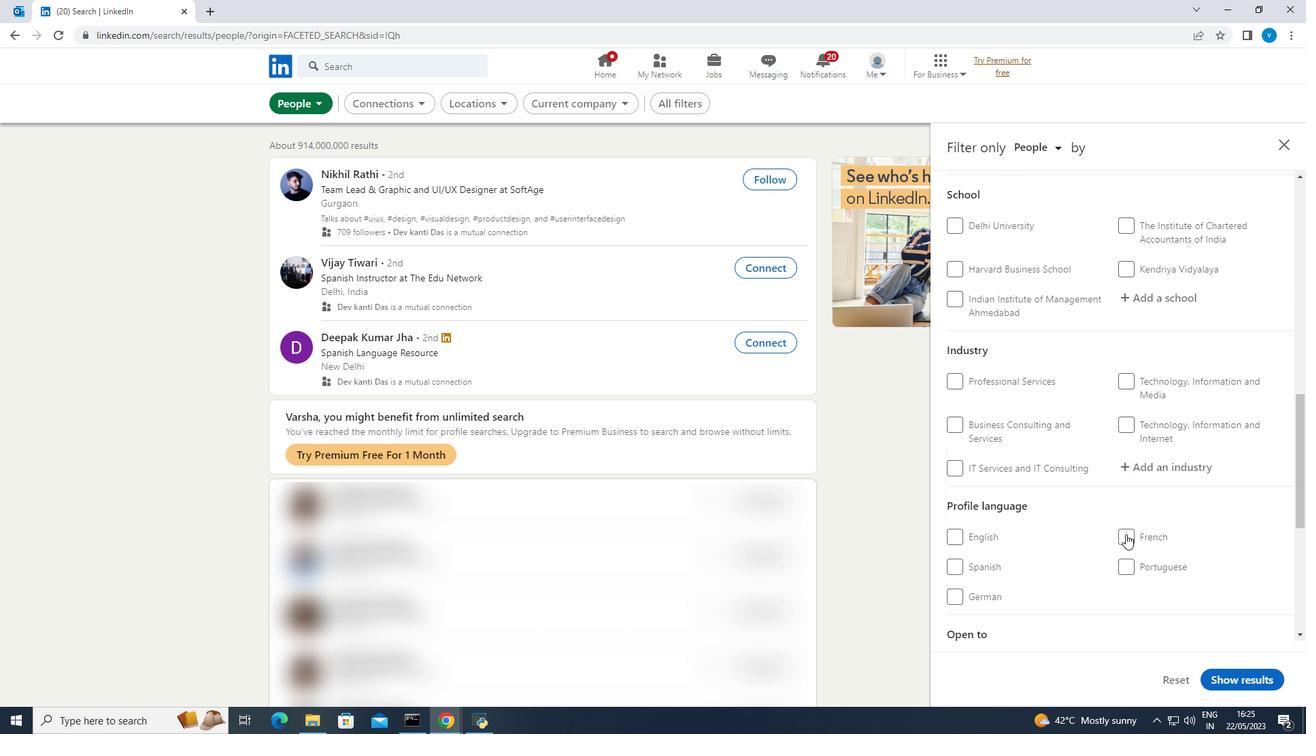 
Action: Mouse pressed left at (1133, 539)
Screenshot: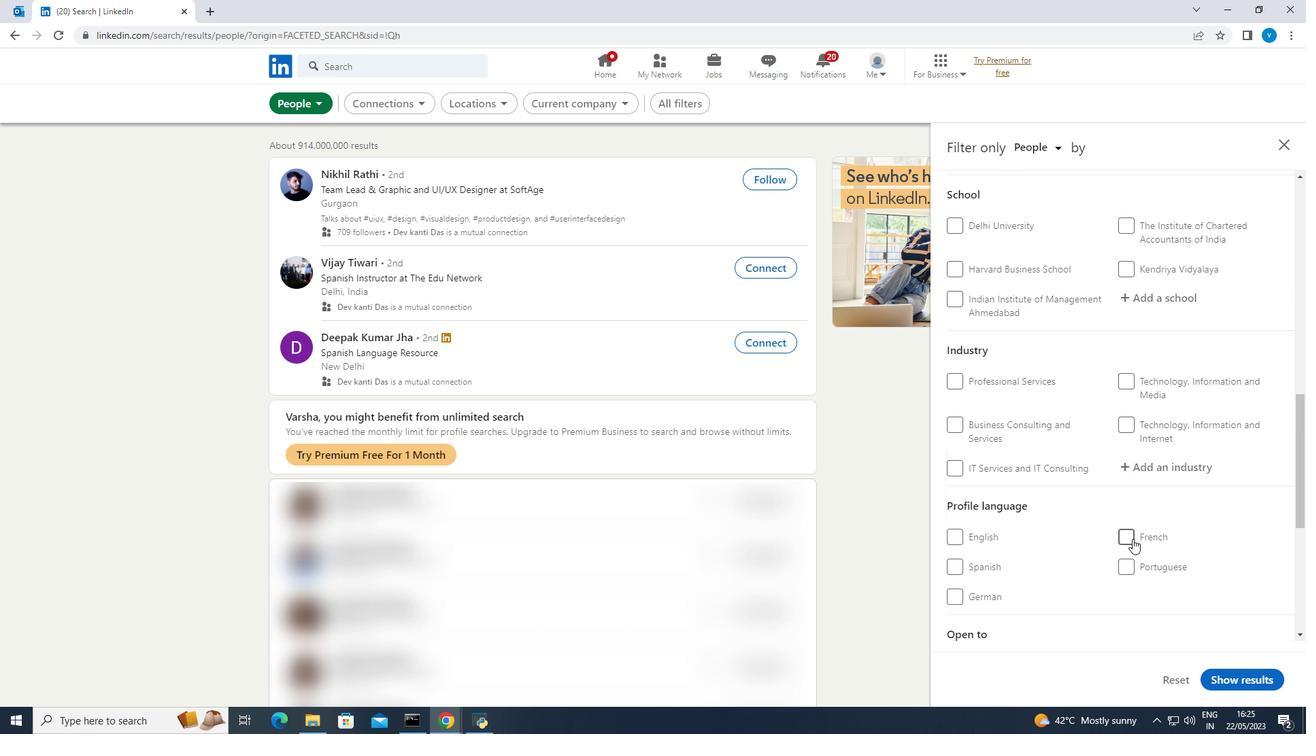 
Action: Mouse moved to (1135, 536)
Screenshot: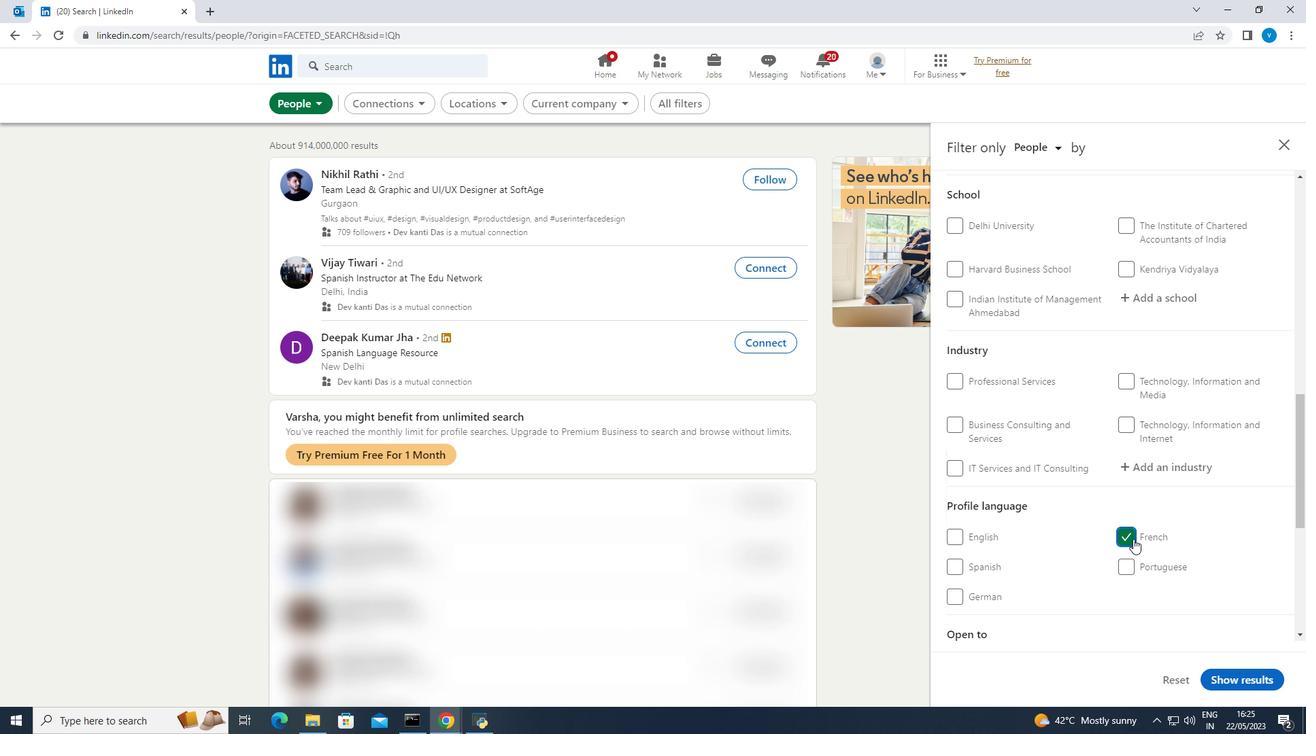 
Action: Mouse scrolled (1135, 537) with delta (0, 0)
Screenshot: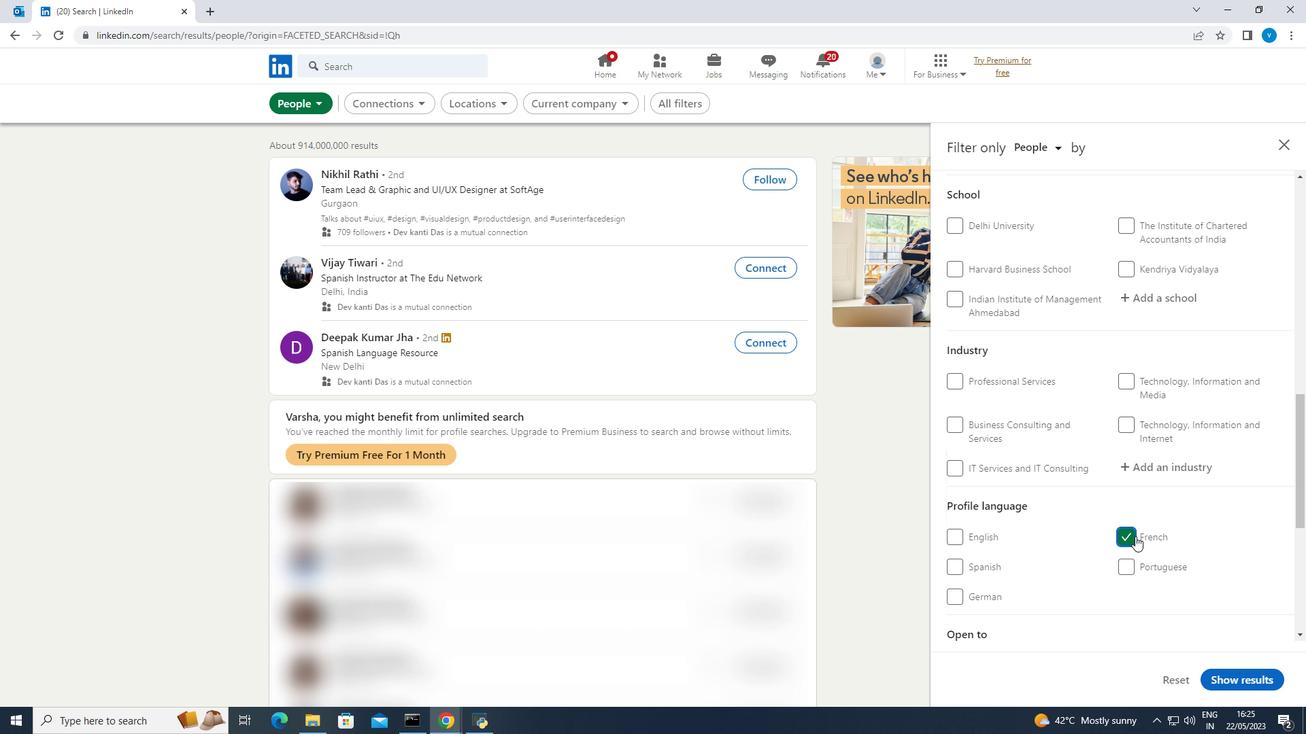 
Action: Mouse moved to (1137, 532)
Screenshot: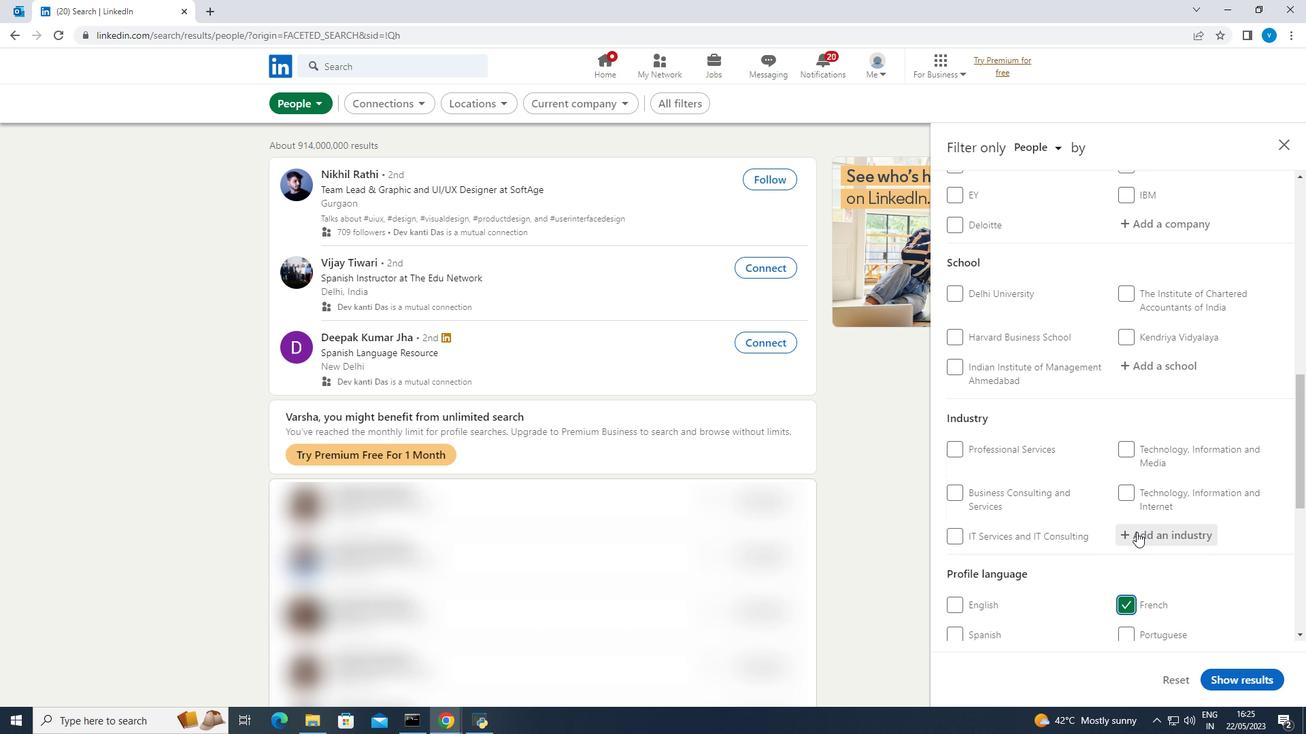 
Action: Mouse scrolled (1137, 533) with delta (0, 0)
Screenshot: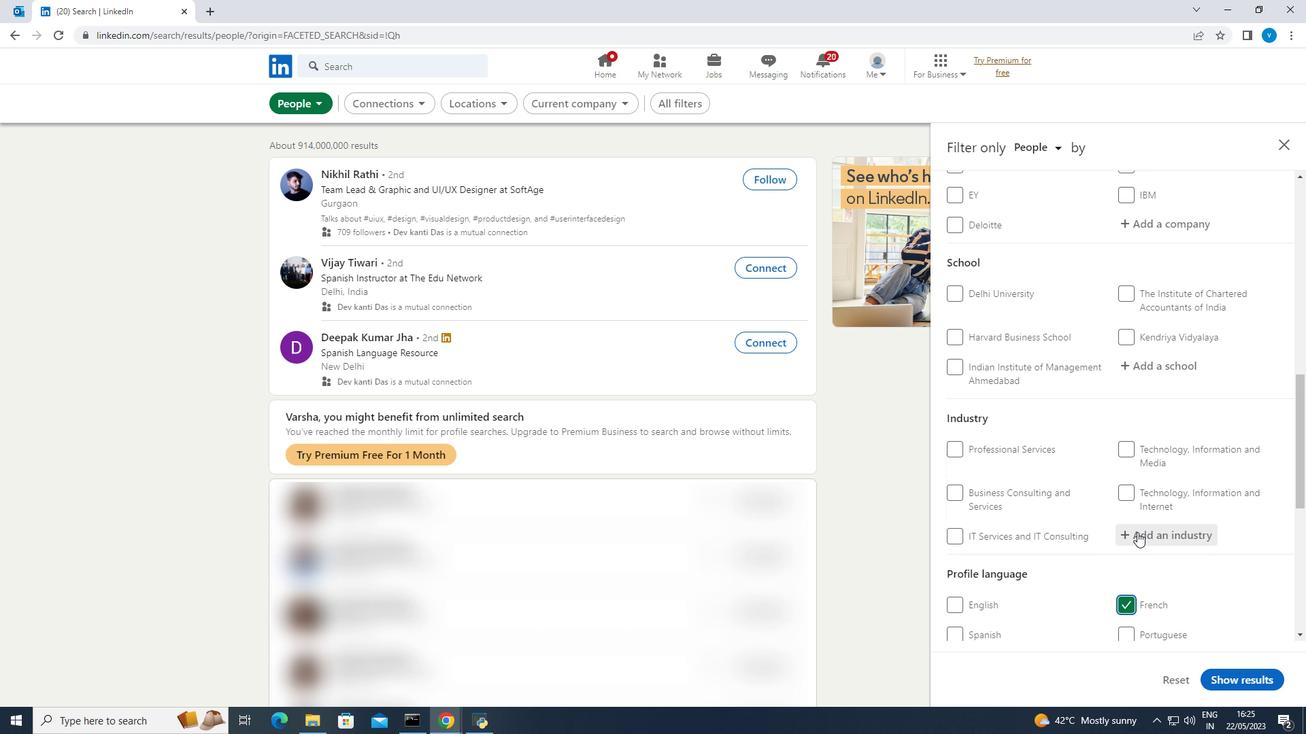 
Action: Mouse scrolled (1137, 533) with delta (0, 0)
Screenshot: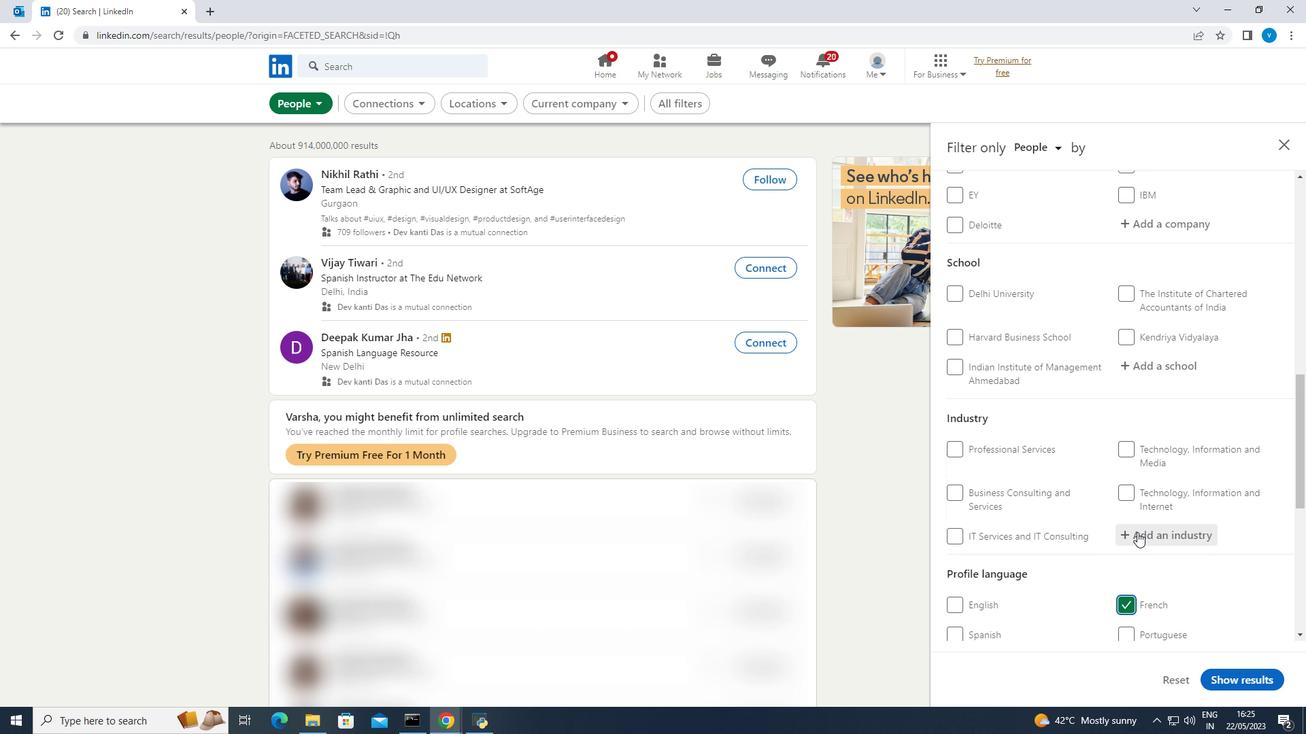 
Action: Mouse moved to (1139, 531)
Screenshot: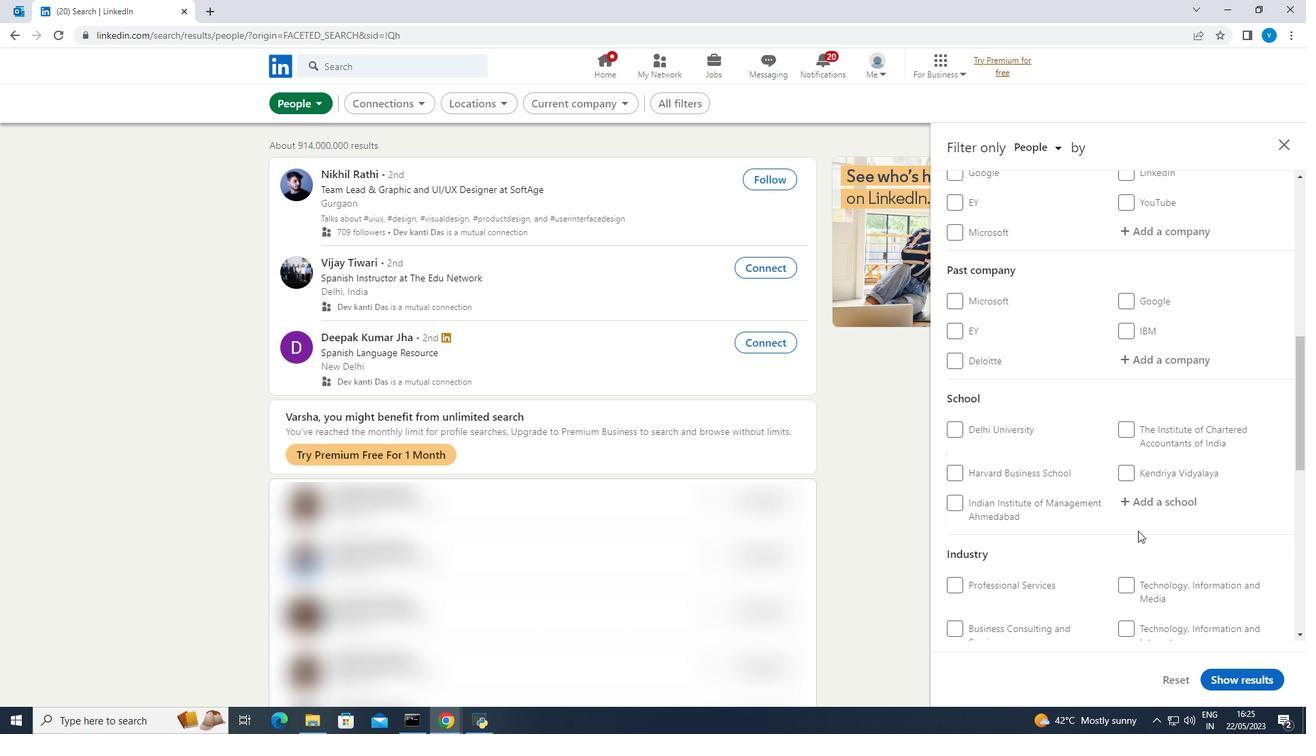 
Action: Mouse scrolled (1139, 532) with delta (0, 0)
Screenshot: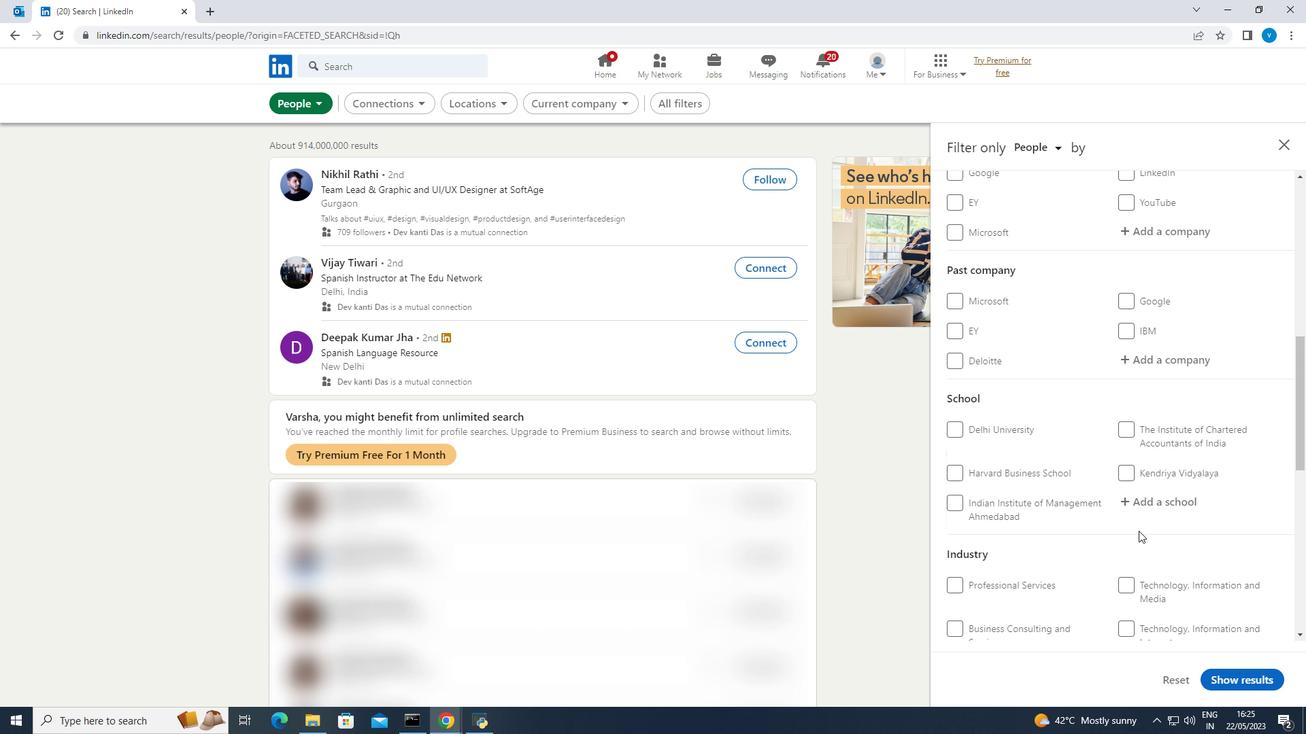 
Action: Mouse scrolled (1139, 532) with delta (0, 0)
Screenshot: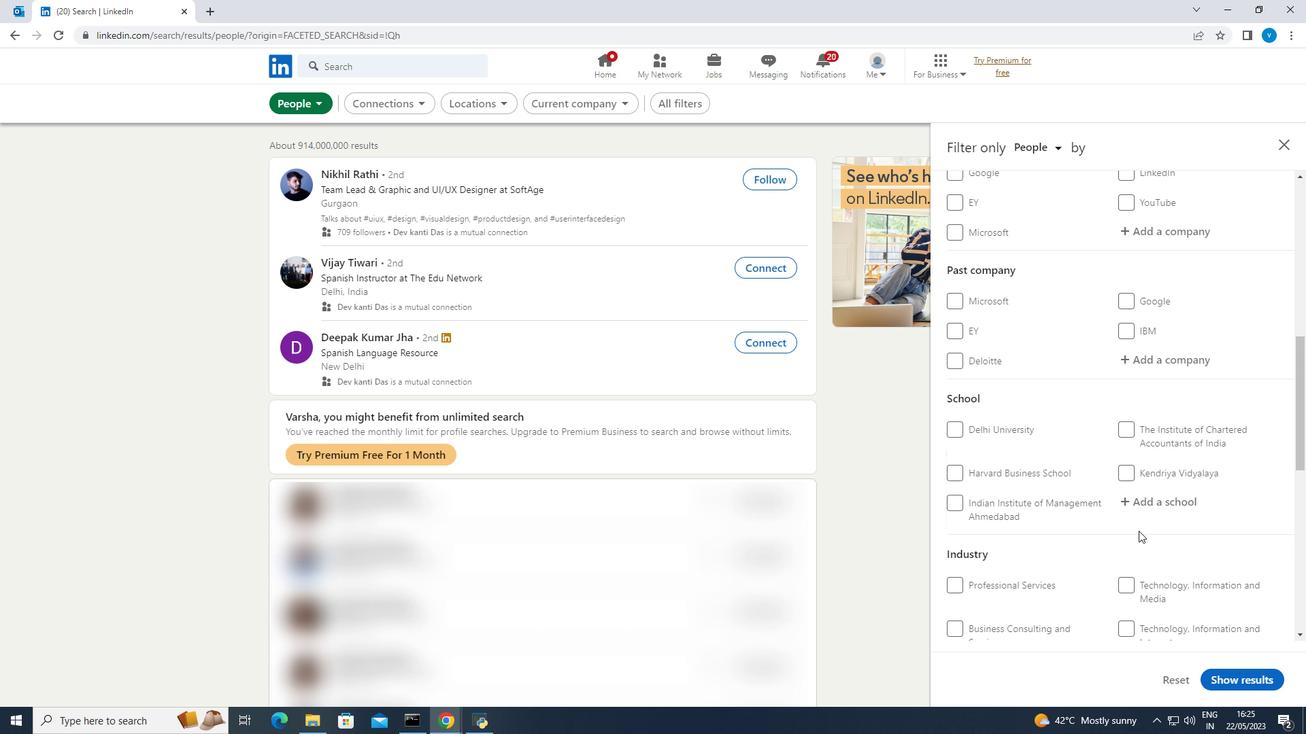 
Action: Mouse moved to (1184, 370)
Screenshot: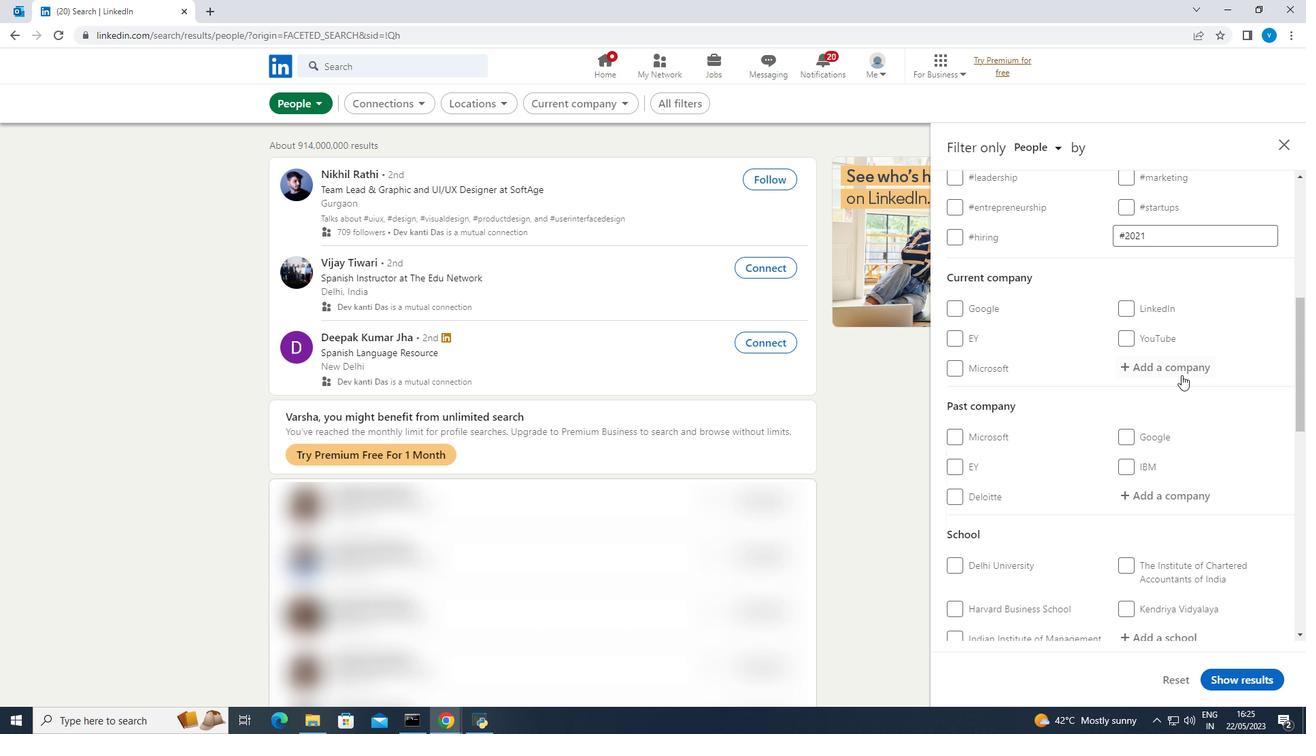 
Action: Mouse pressed left at (1184, 370)
Screenshot: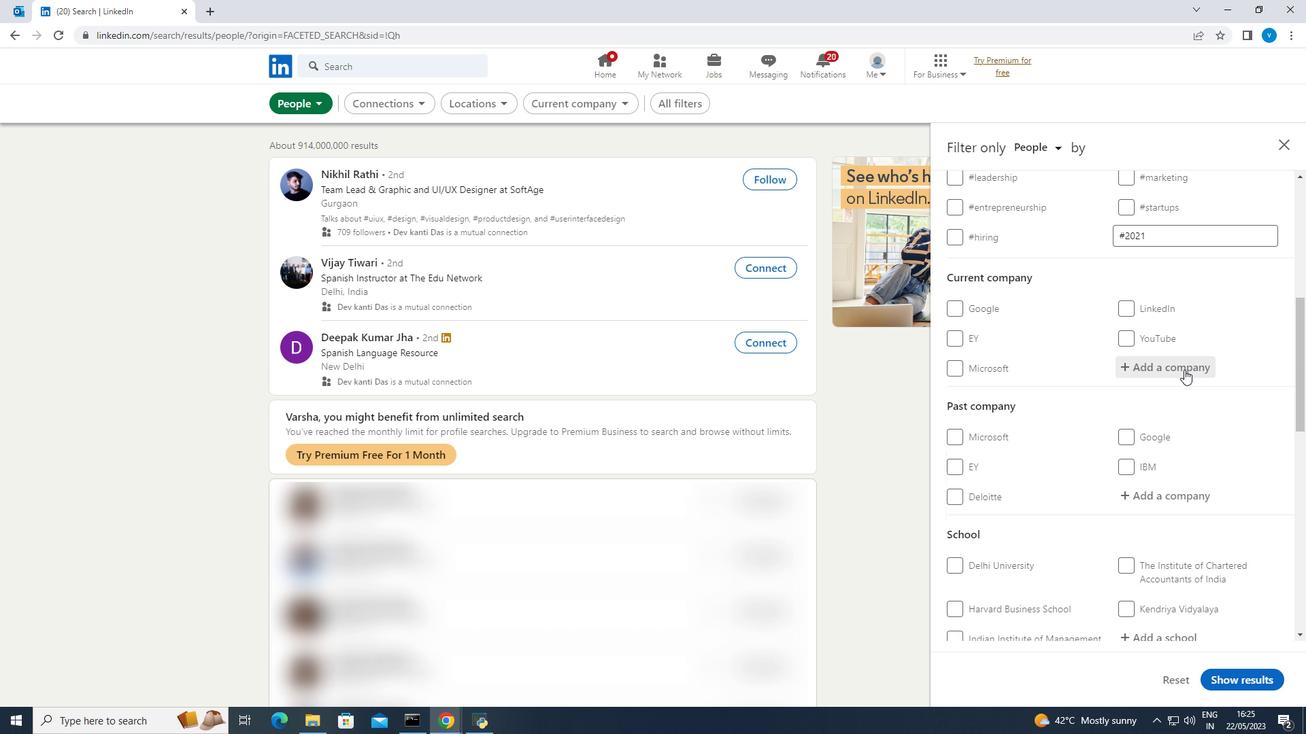 
Action: Mouse moved to (1163, 385)
Screenshot: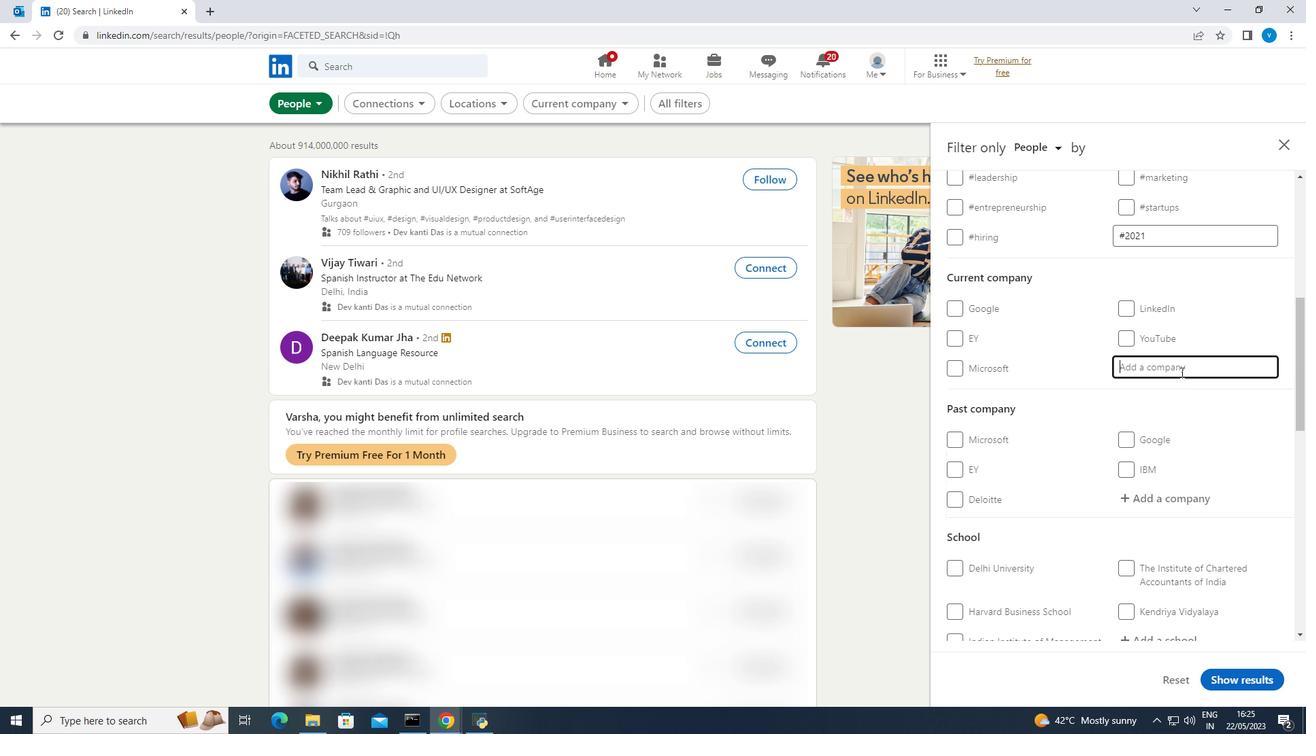 
Action: Key pressed <Key.shift><Key.shift><Key.shift><Key.shift><Key.shift><Key.shift><Key.shift>Iris<Key.space>
Screenshot: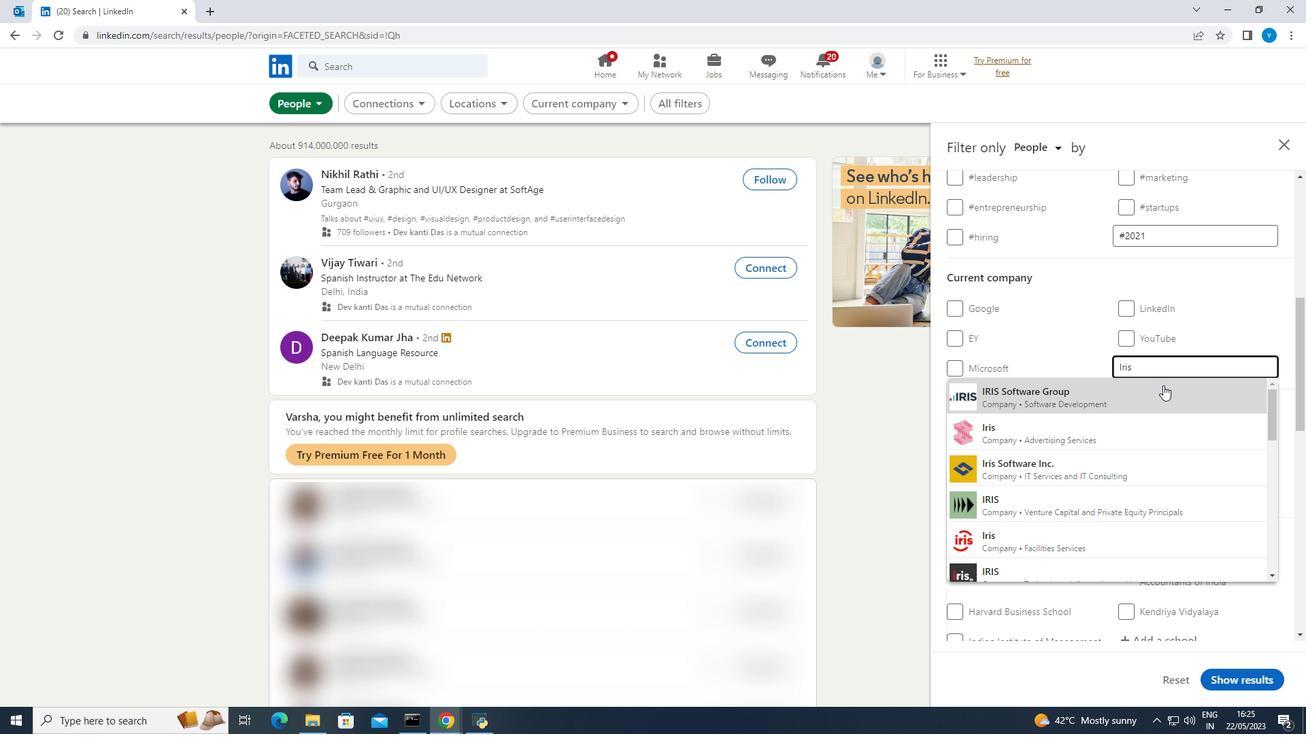 
Action: Mouse moved to (1080, 461)
Screenshot: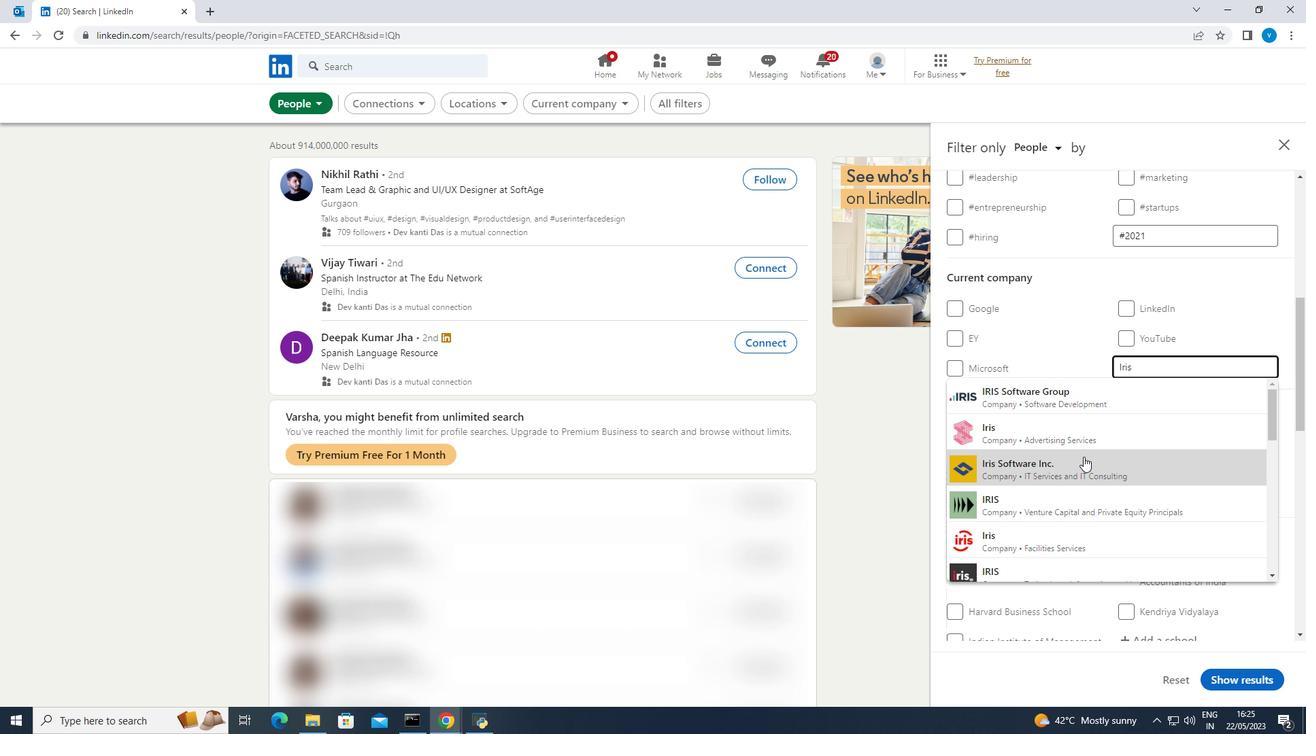 
Action: Mouse pressed left at (1080, 461)
Screenshot: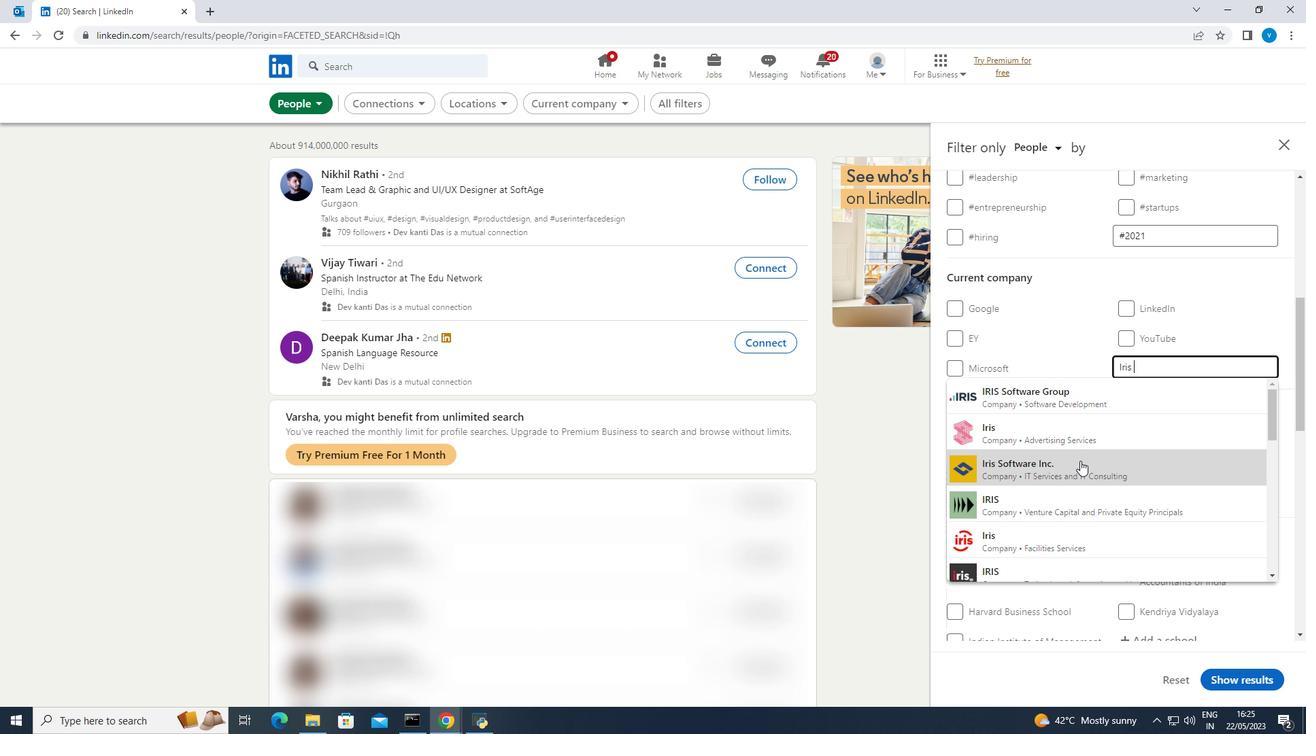 
Action: Mouse scrolled (1080, 460) with delta (0, 0)
Screenshot: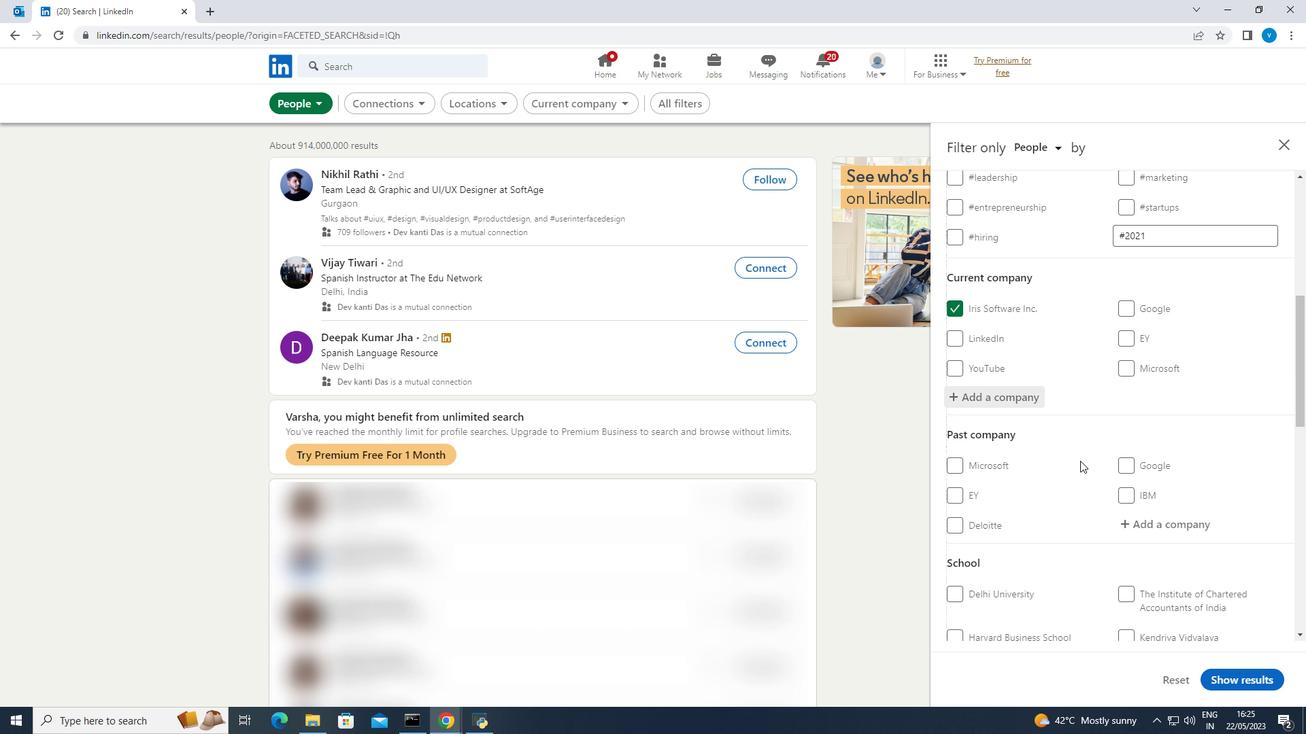 
Action: Mouse moved to (1083, 461)
Screenshot: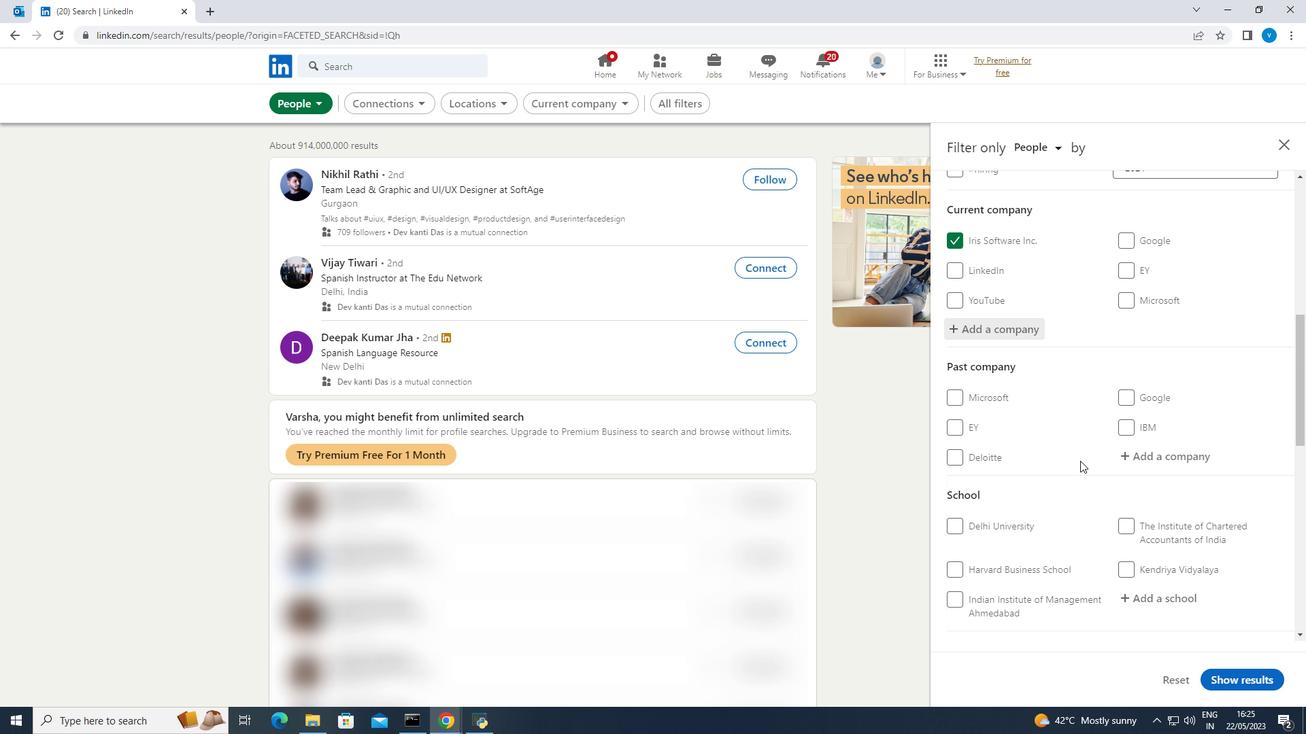 
Action: Mouse scrolled (1083, 460) with delta (0, 0)
Screenshot: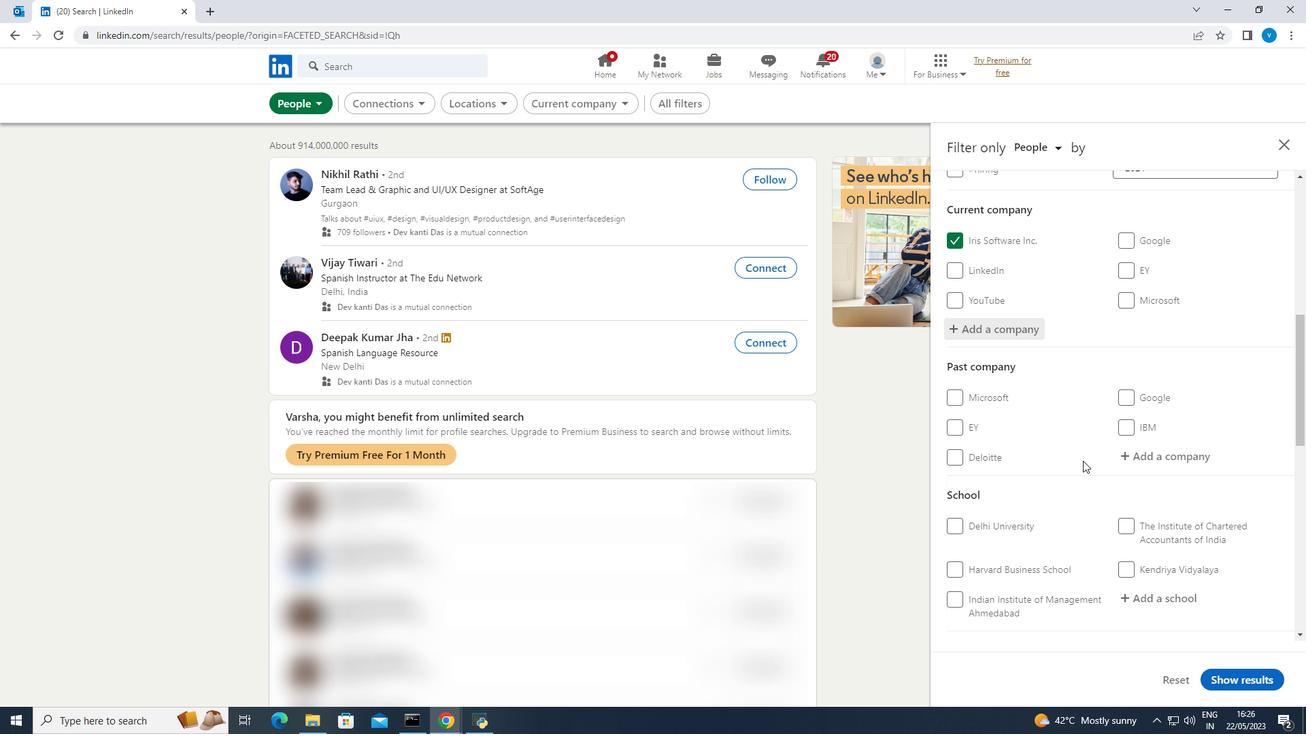 
Action: Mouse moved to (1084, 462)
Screenshot: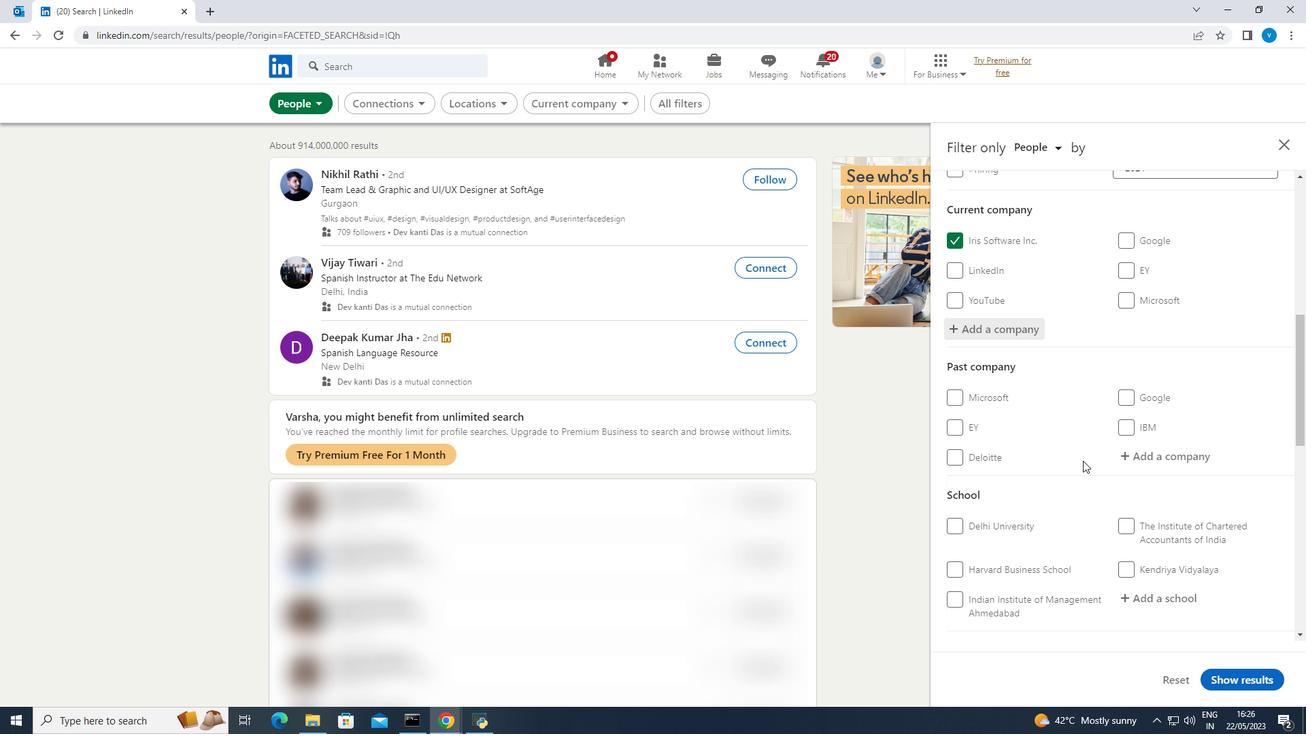 
Action: Mouse scrolled (1084, 461) with delta (0, 0)
Screenshot: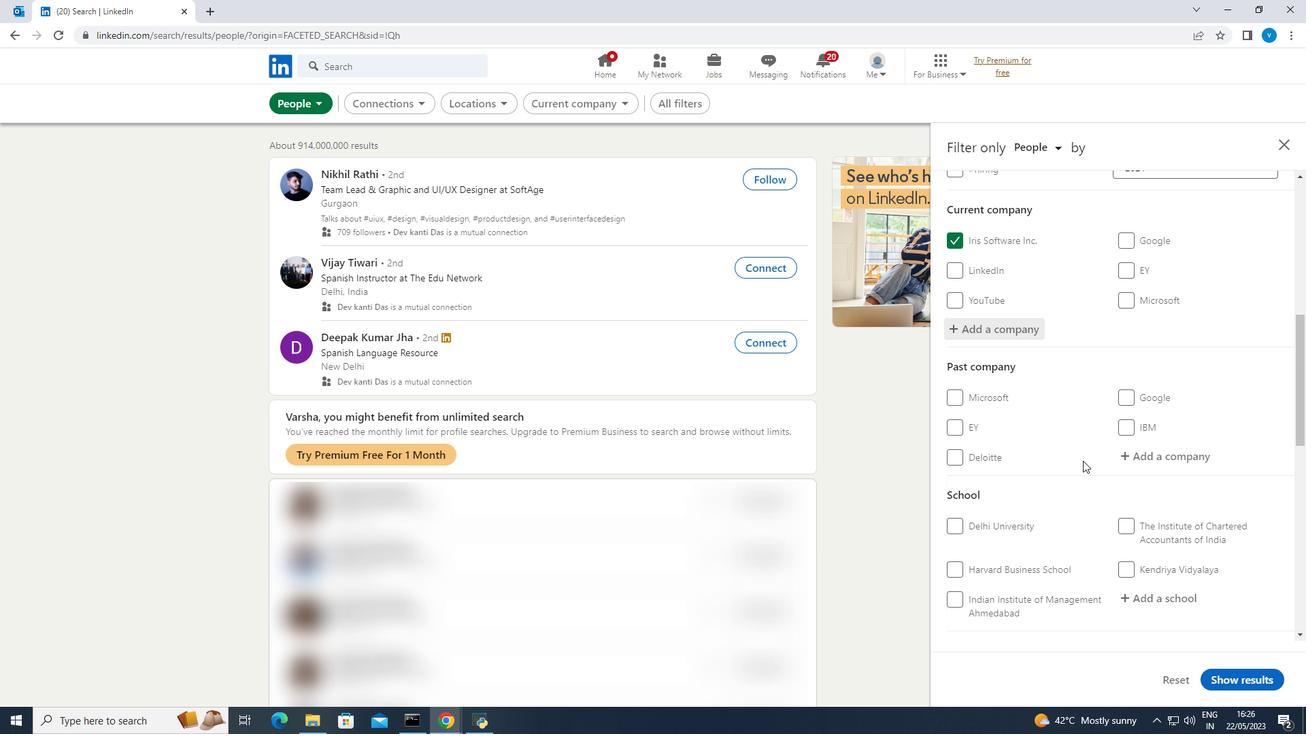 
Action: Mouse moved to (1130, 461)
Screenshot: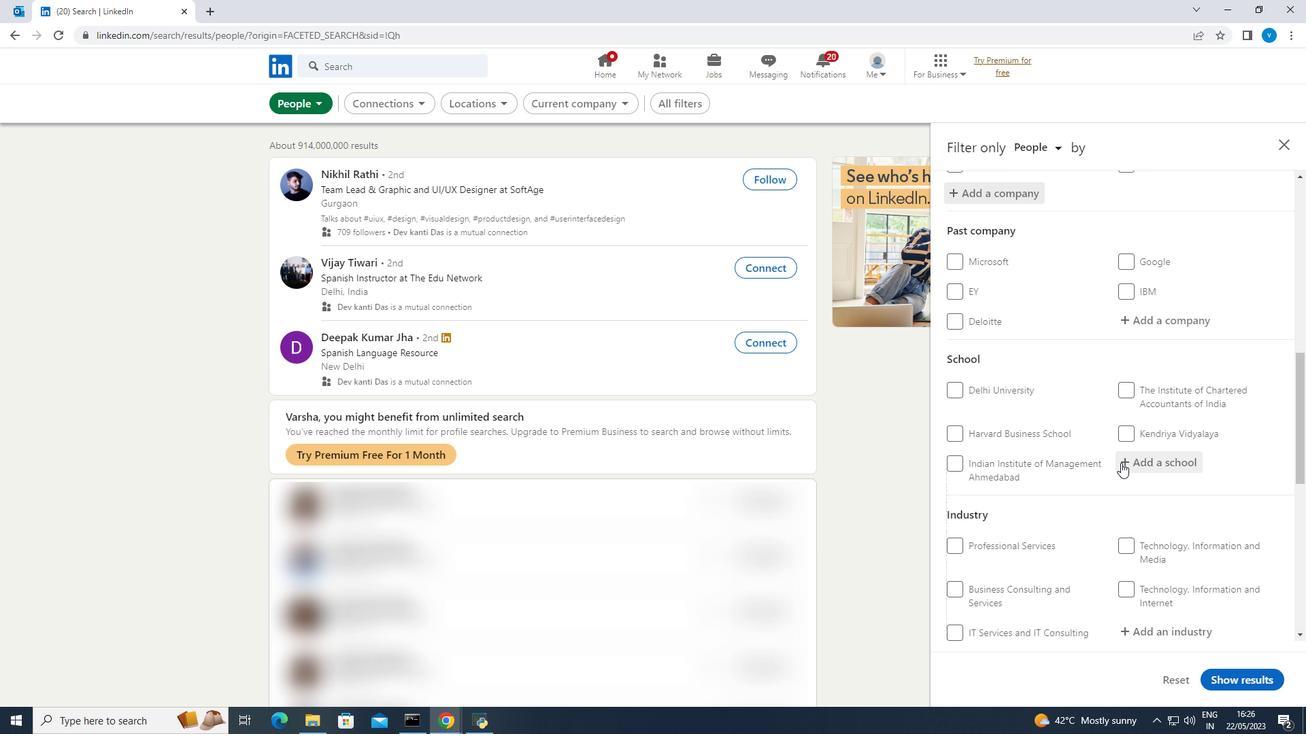 
Action: Mouse pressed left at (1130, 461)
Screenshot: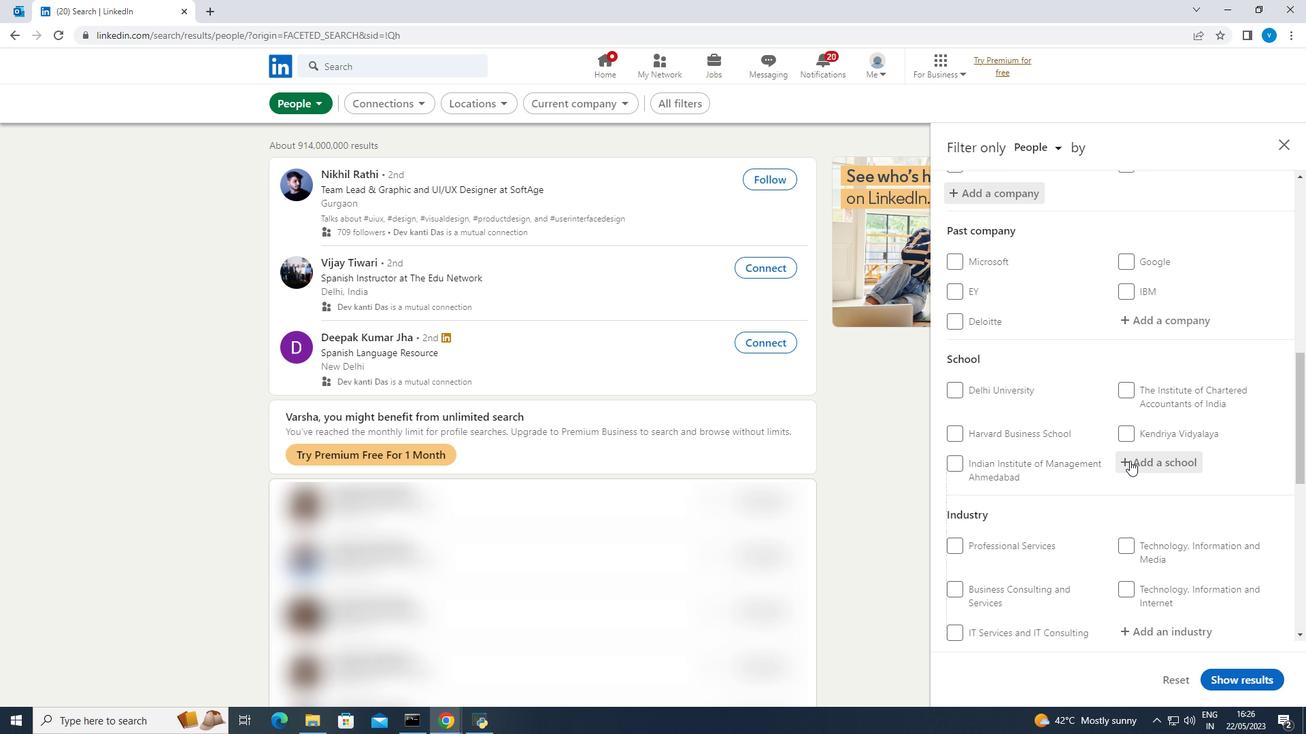 
Action: Key pressed <Key.shift><Key.shift>Principal<Key.space><Key.shift><Key.shift>L<Key.space><Key.shift>N<Key.space>
Screenshot: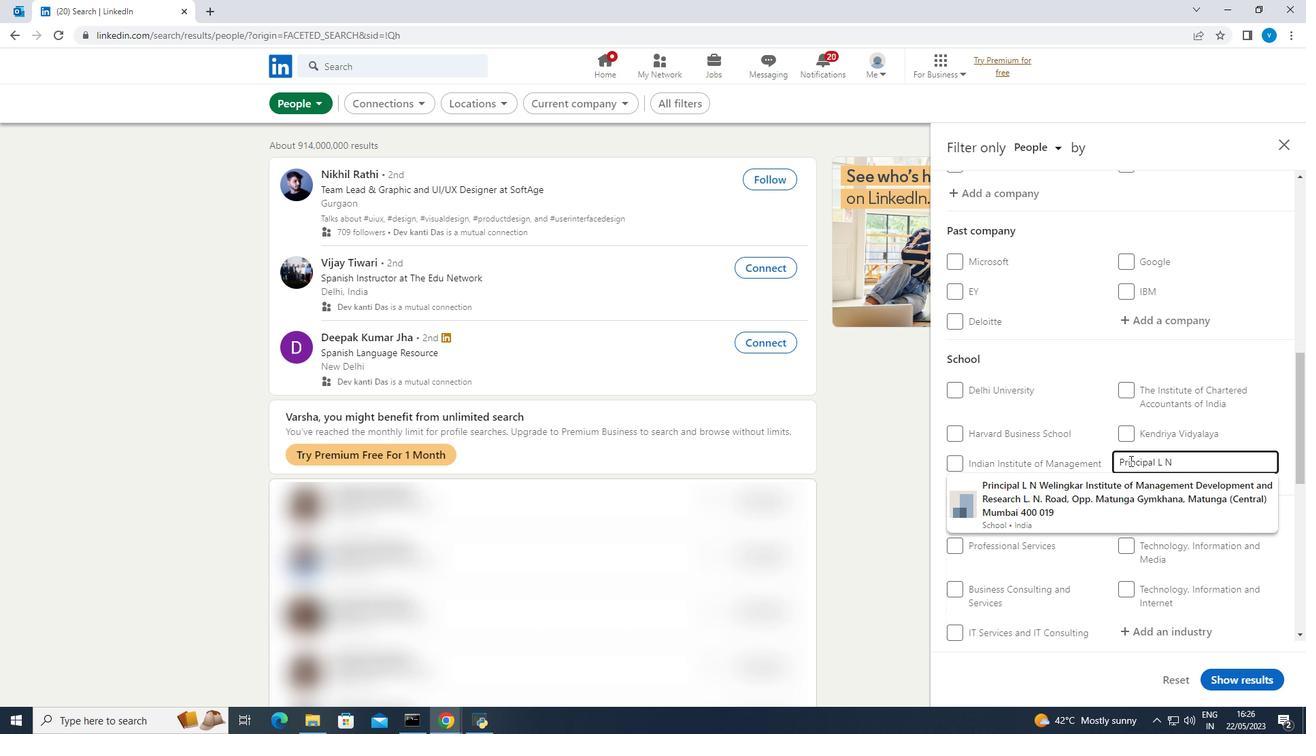 
Action: Mouse moved to (1010, 496)
Screenshot: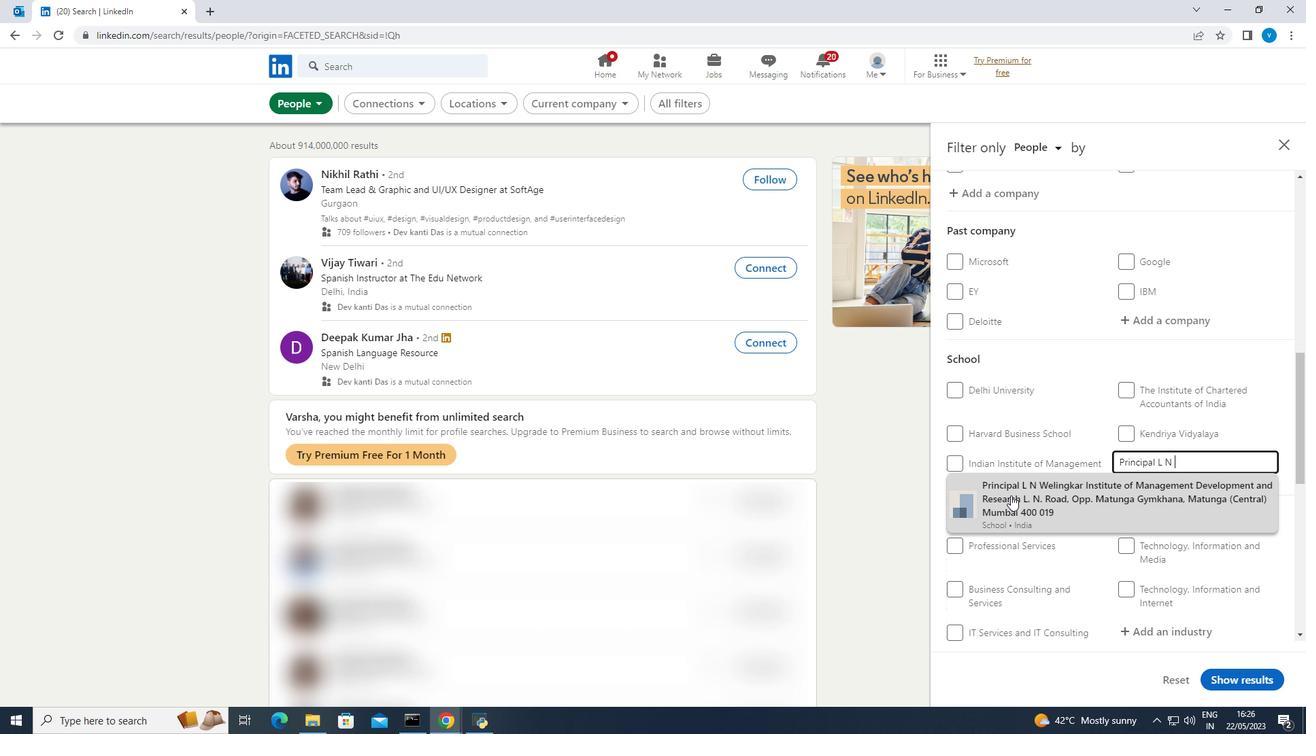 
Action: Mouse pressed left at (1010, 496)
Screenshot: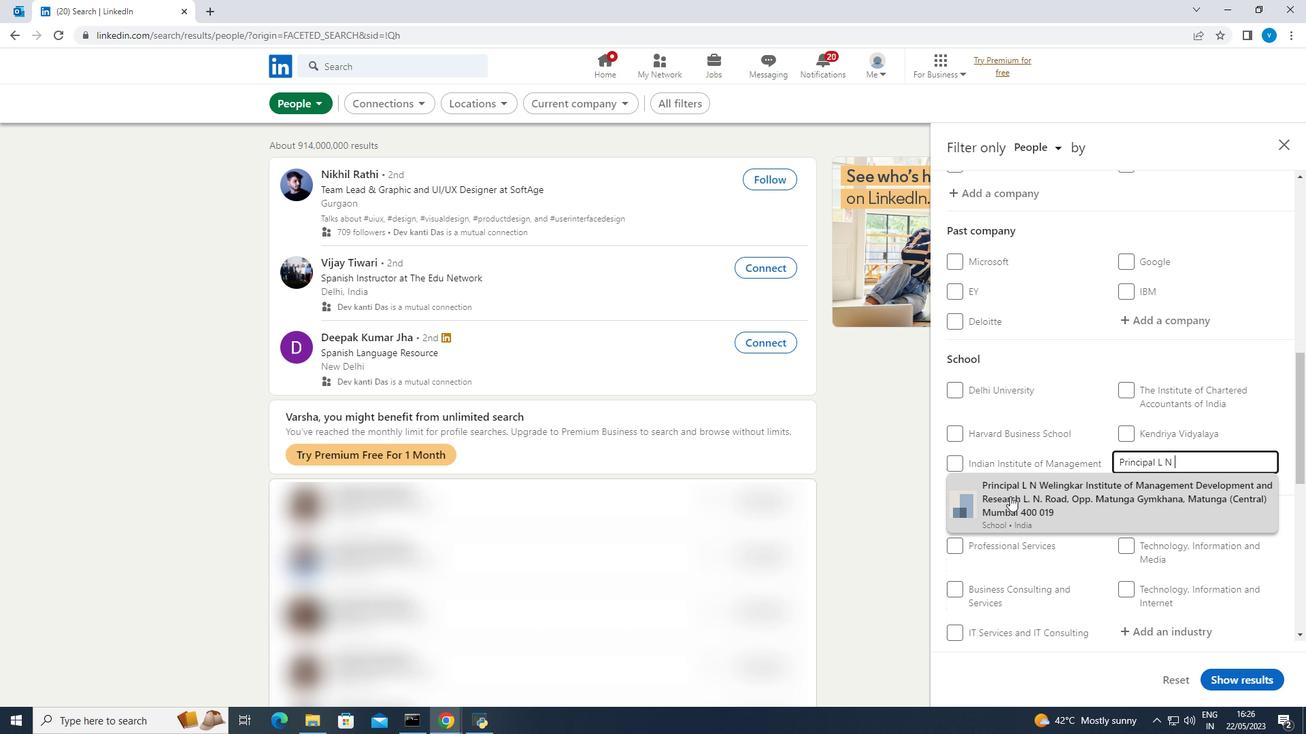 
Action: Mouse moved to (1013, 496)
Screenshot: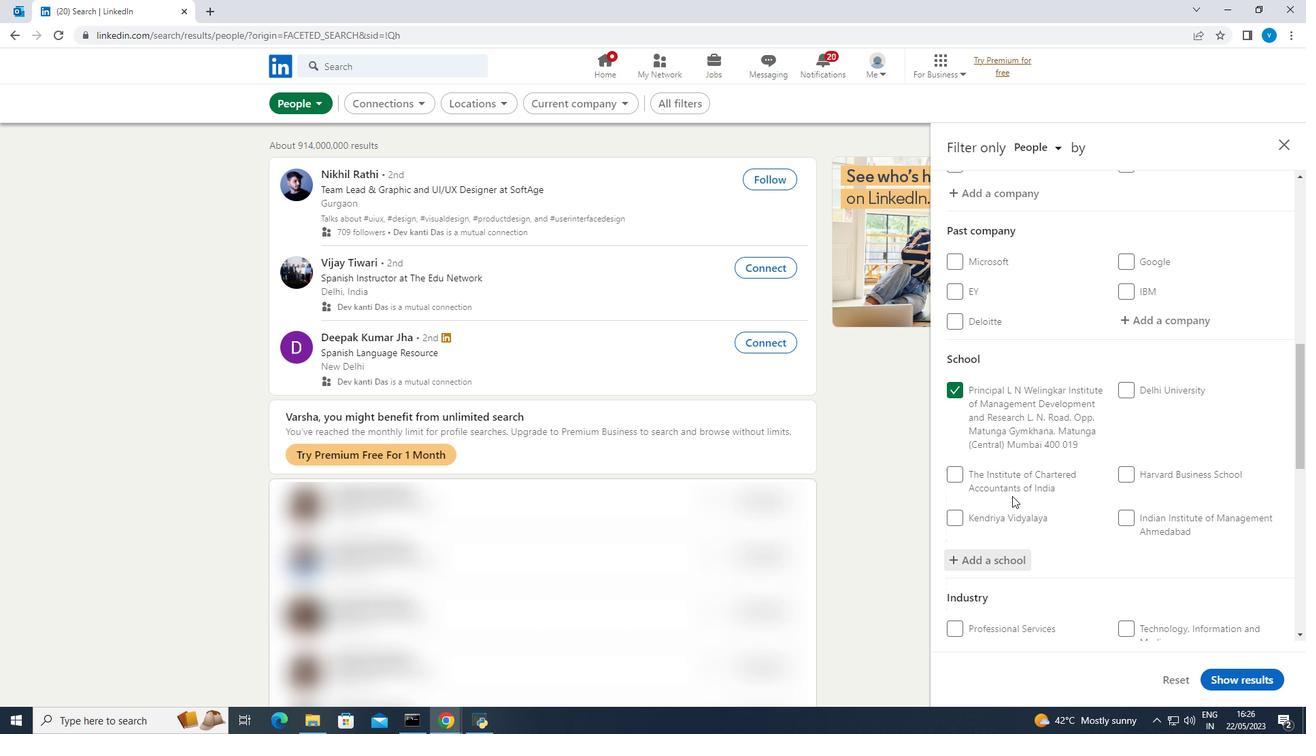 
Action: Mouse scrolled (1013, 495) with delta (0, 0)
Screenshot: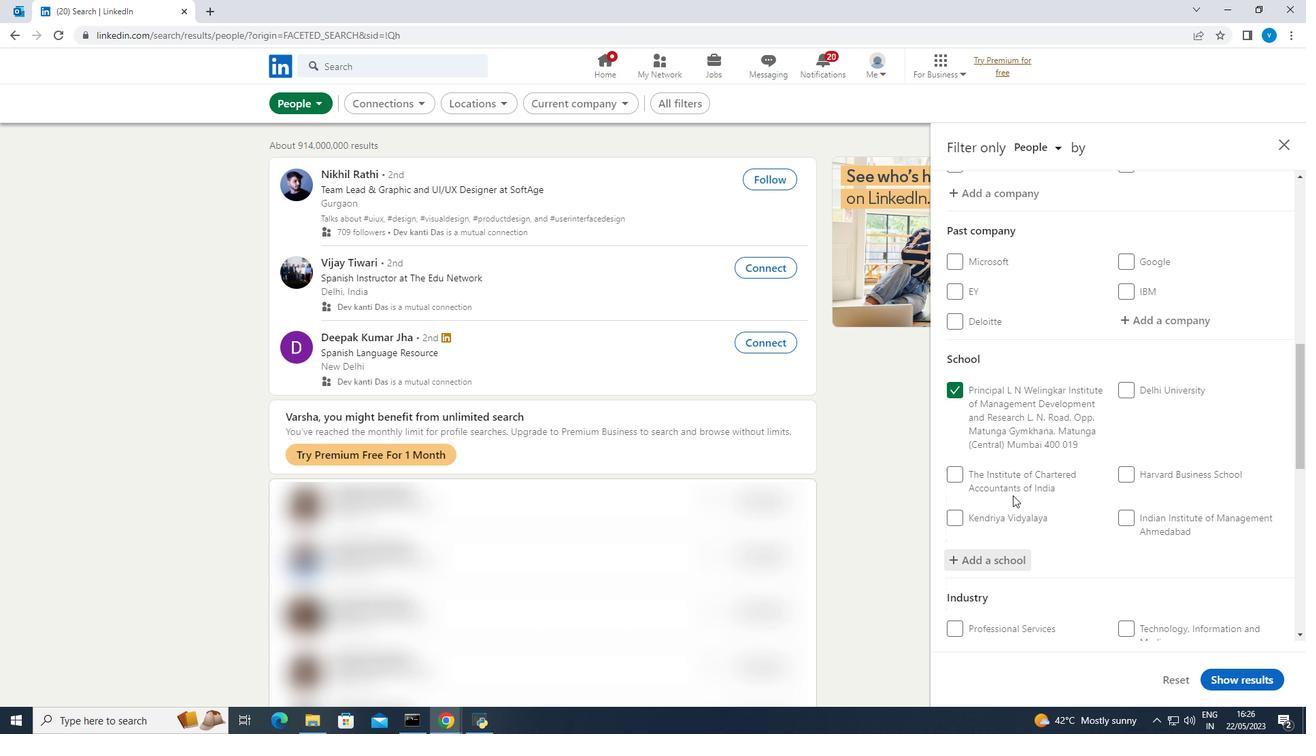 
Action: Mouse scrolled (1013, 495) with delta (0, 0)
Screenshot: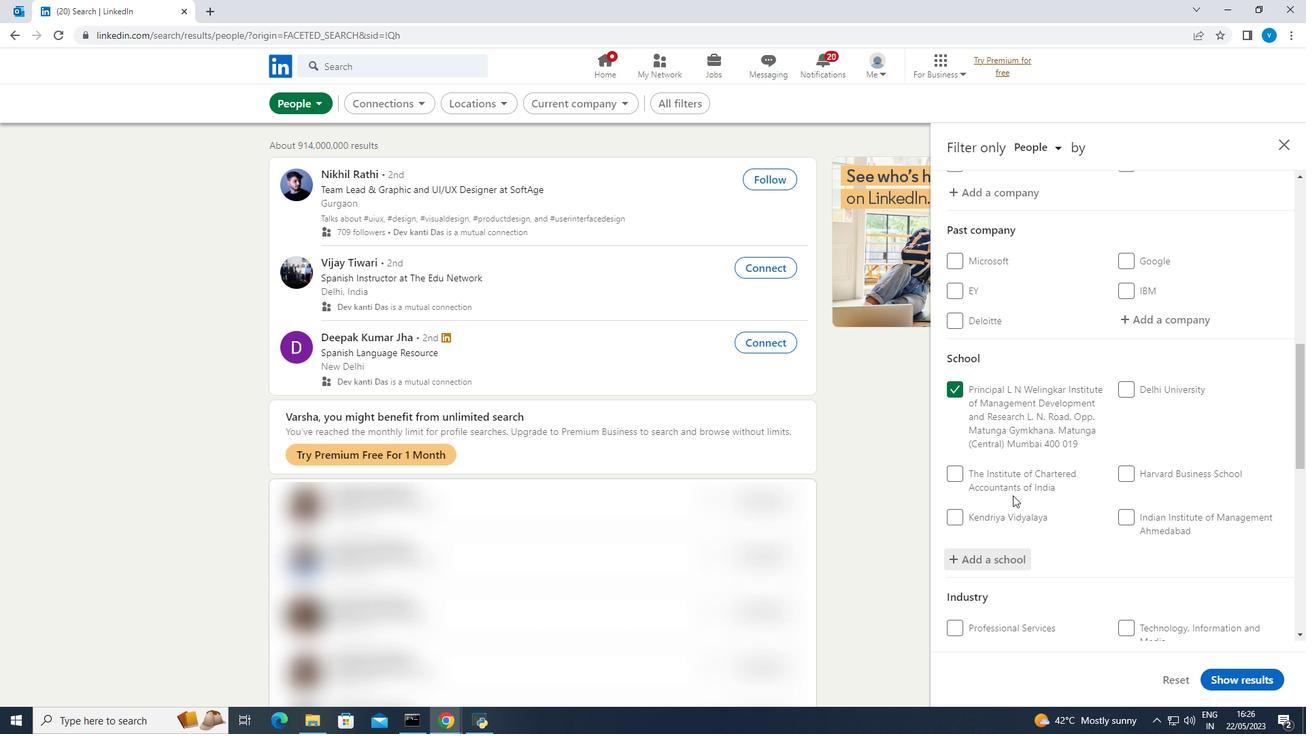 
Action: Mouse moved to (1150, 574)
Screenshot: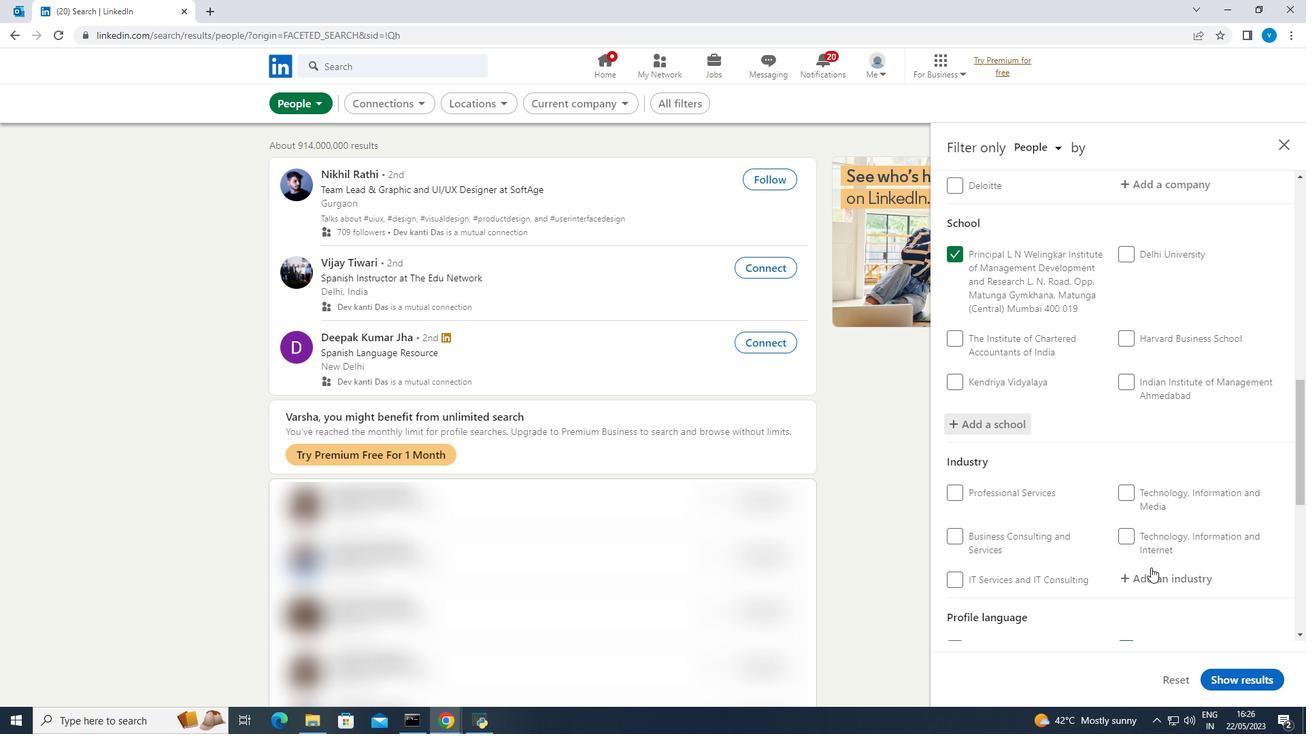 
Action: Mouse pressed left at (1150, 574)
Screenshot: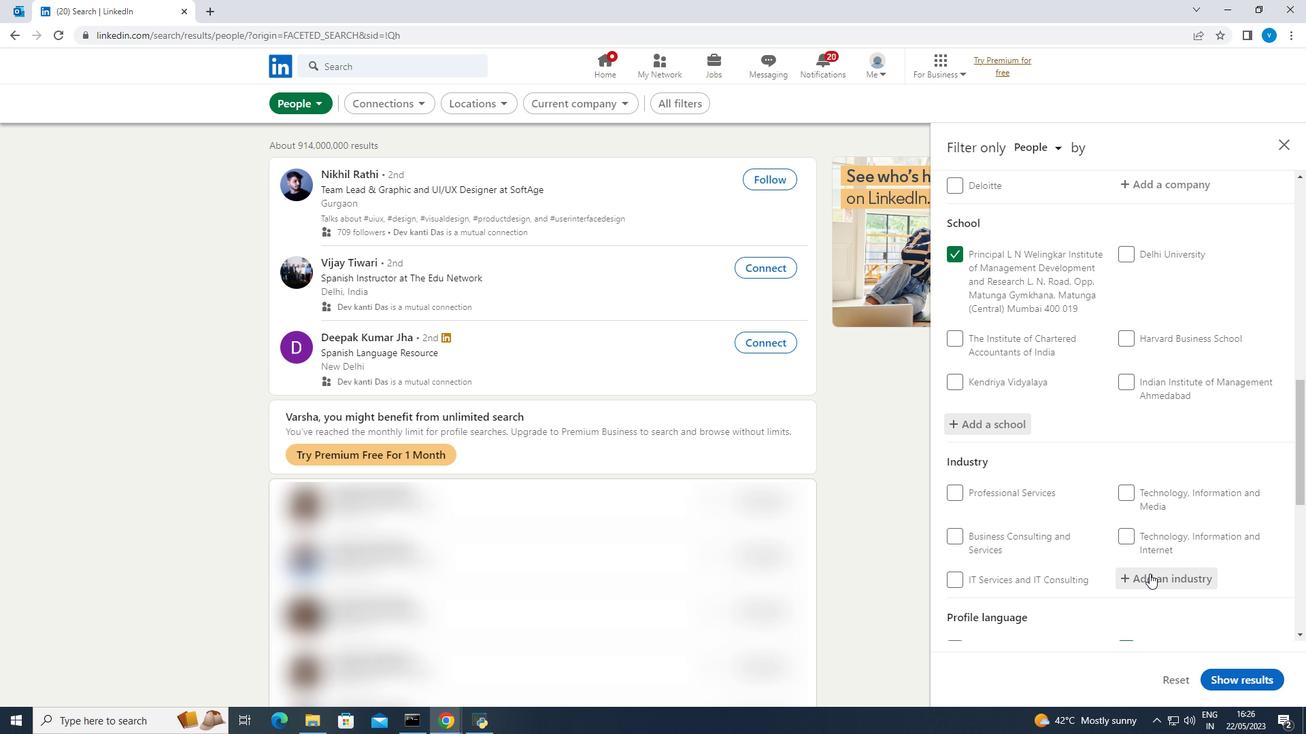 
Action: Key pressed <Key.shift><Key.shift><Key.shift><Key.shift><Key.shift>Leasing<Key.space>
Screenshot: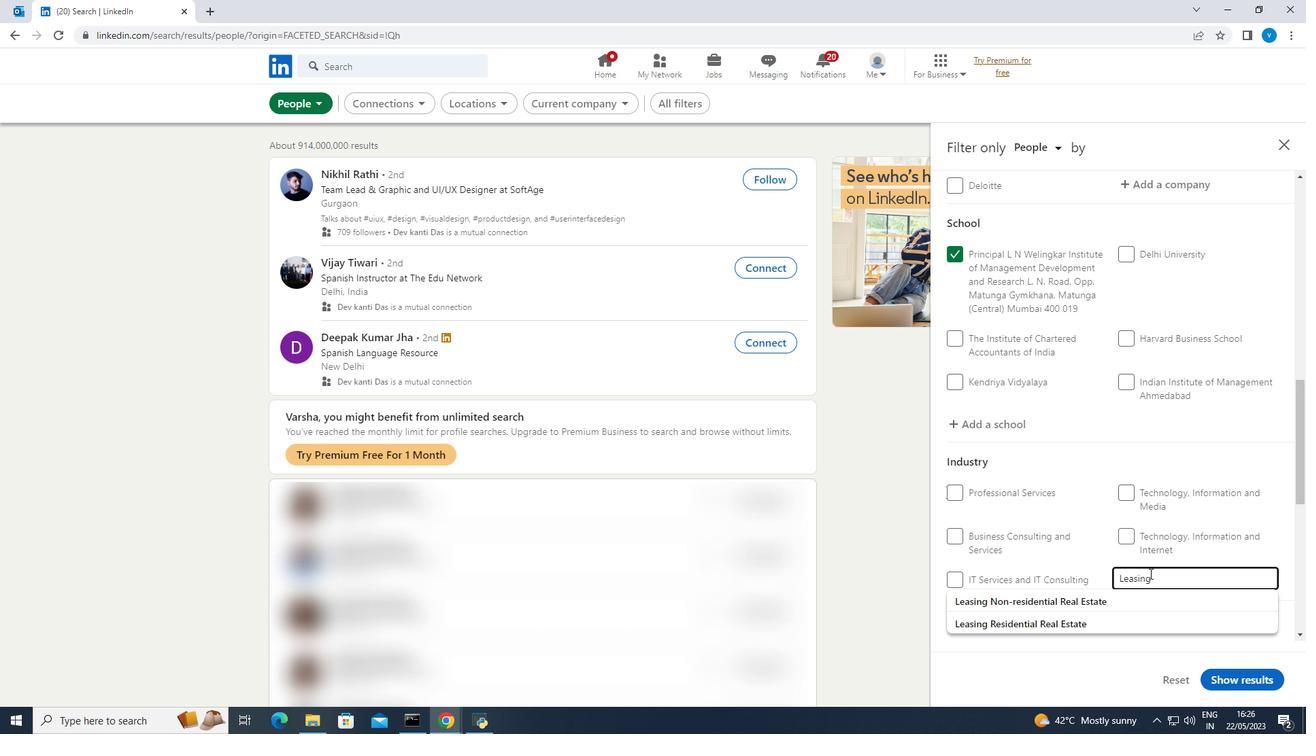 
Action: Mouse moved to (1090, 627)
Screenshot: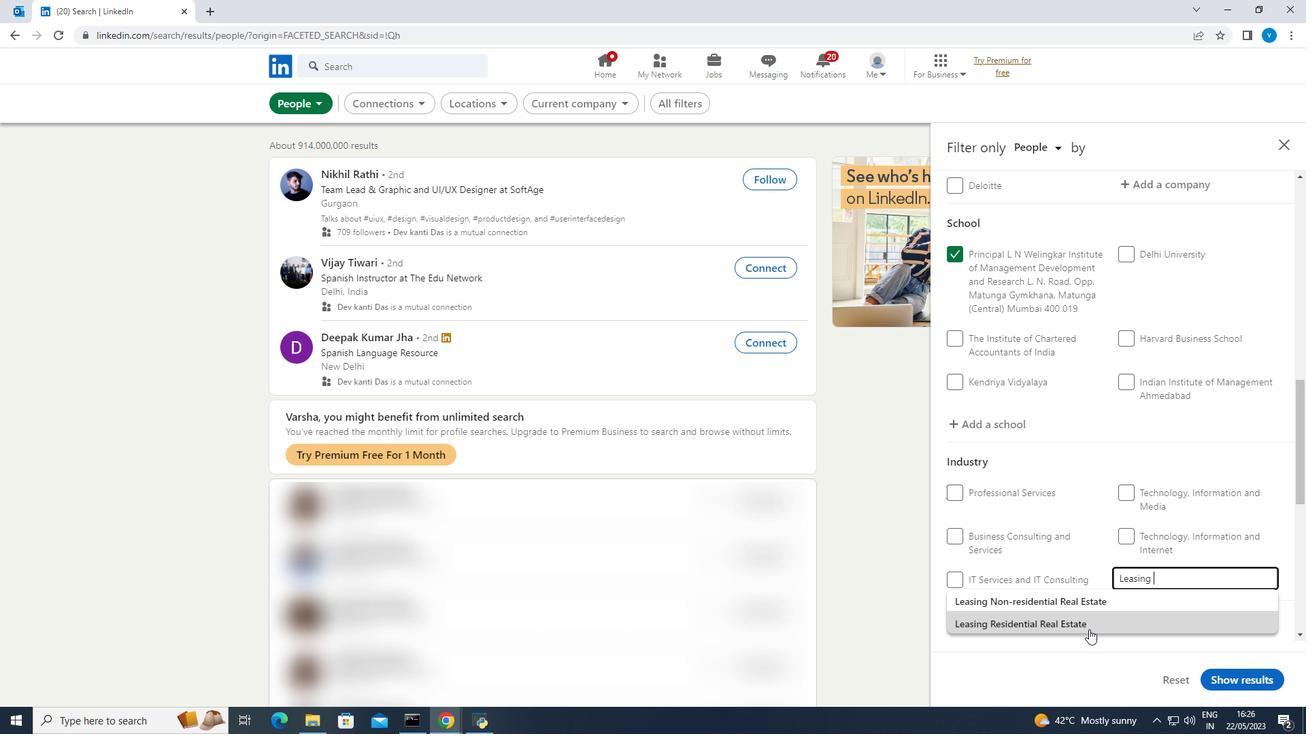 
Action: Mouse pressed left at (1090, 627)
Screenshot: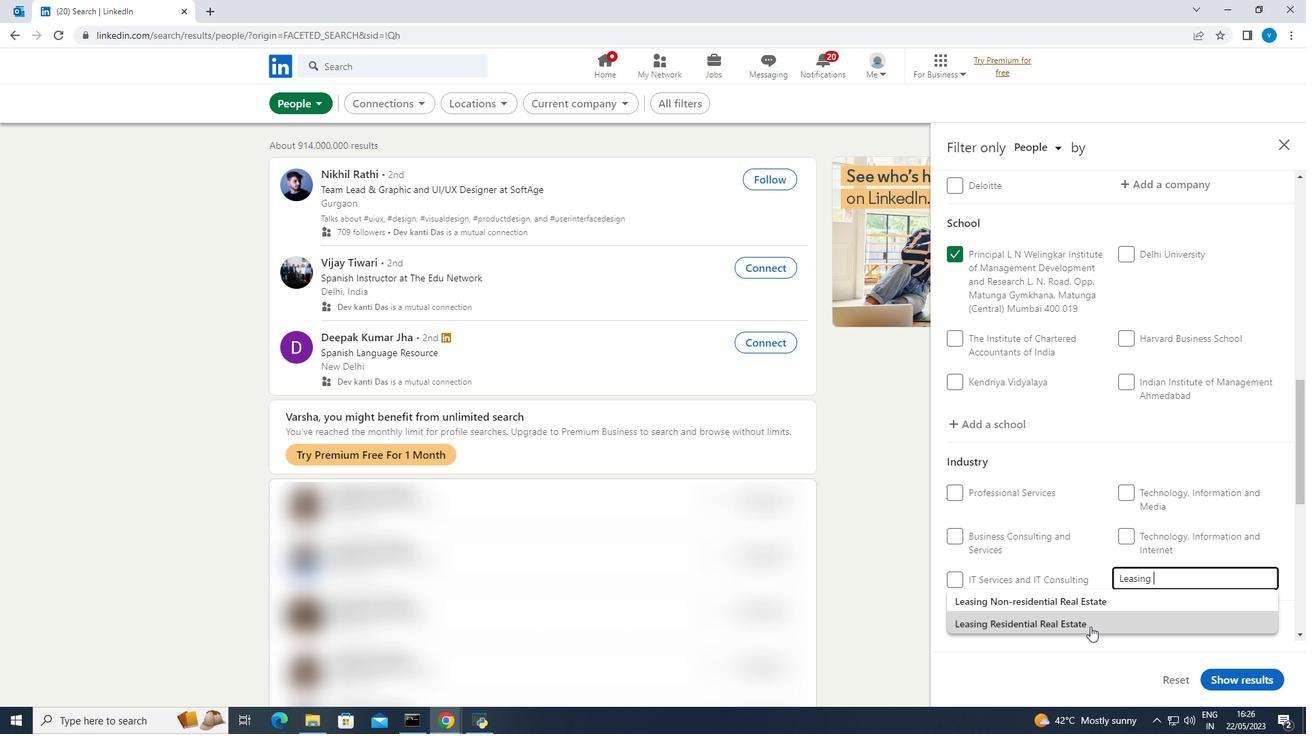 
Action: Mouse moved to (1092, 624)
Screenshot: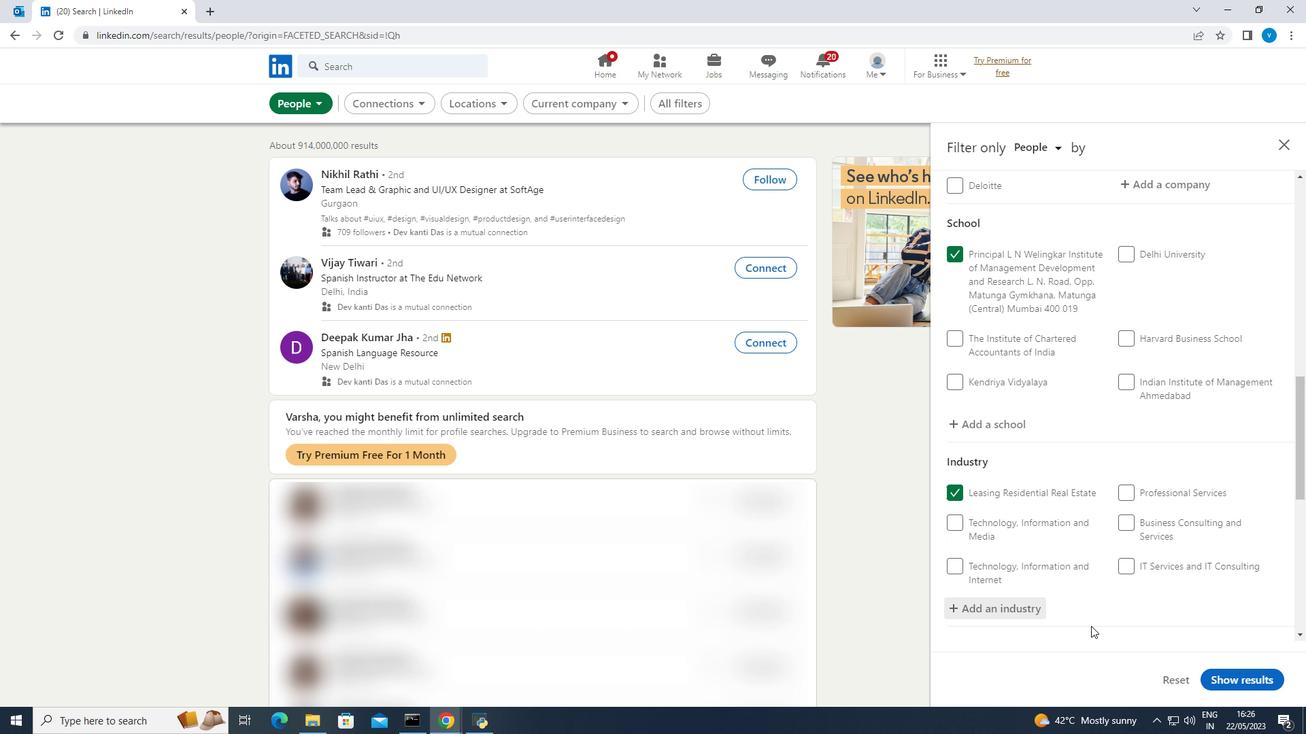 
Action: Mouse scrolled (1092, 624) with delta (0, 0)
Screenshot: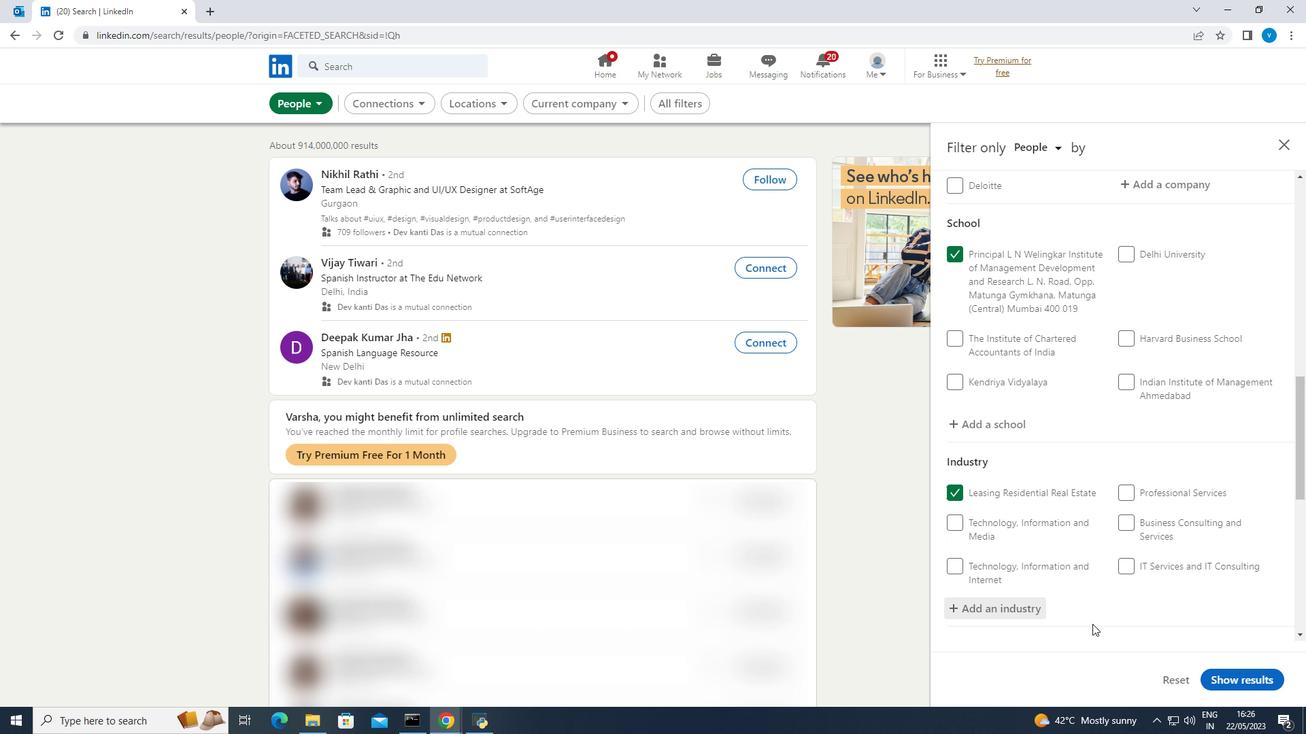 
Action: Mouse scrolled (1092, 624) with delta (0, 0)
Screenshot: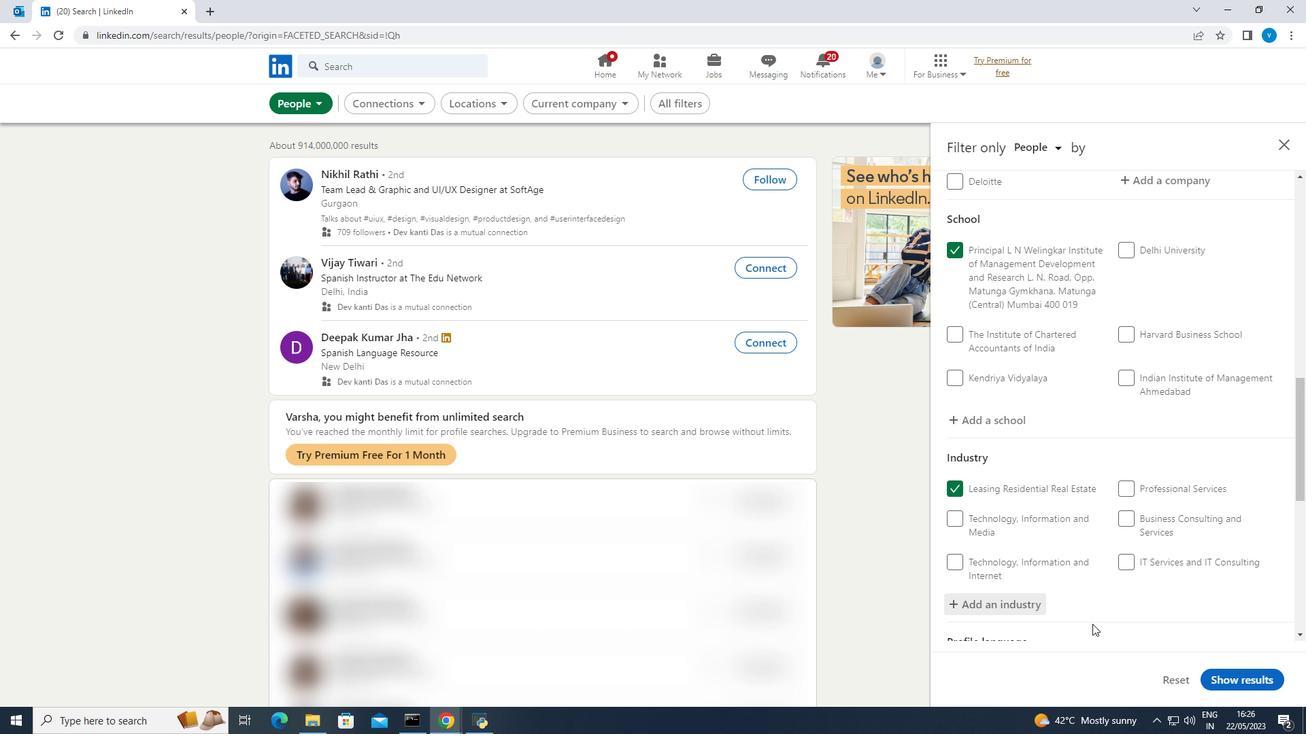
Action: Mouse moved to (1097, 615)
Screenshot: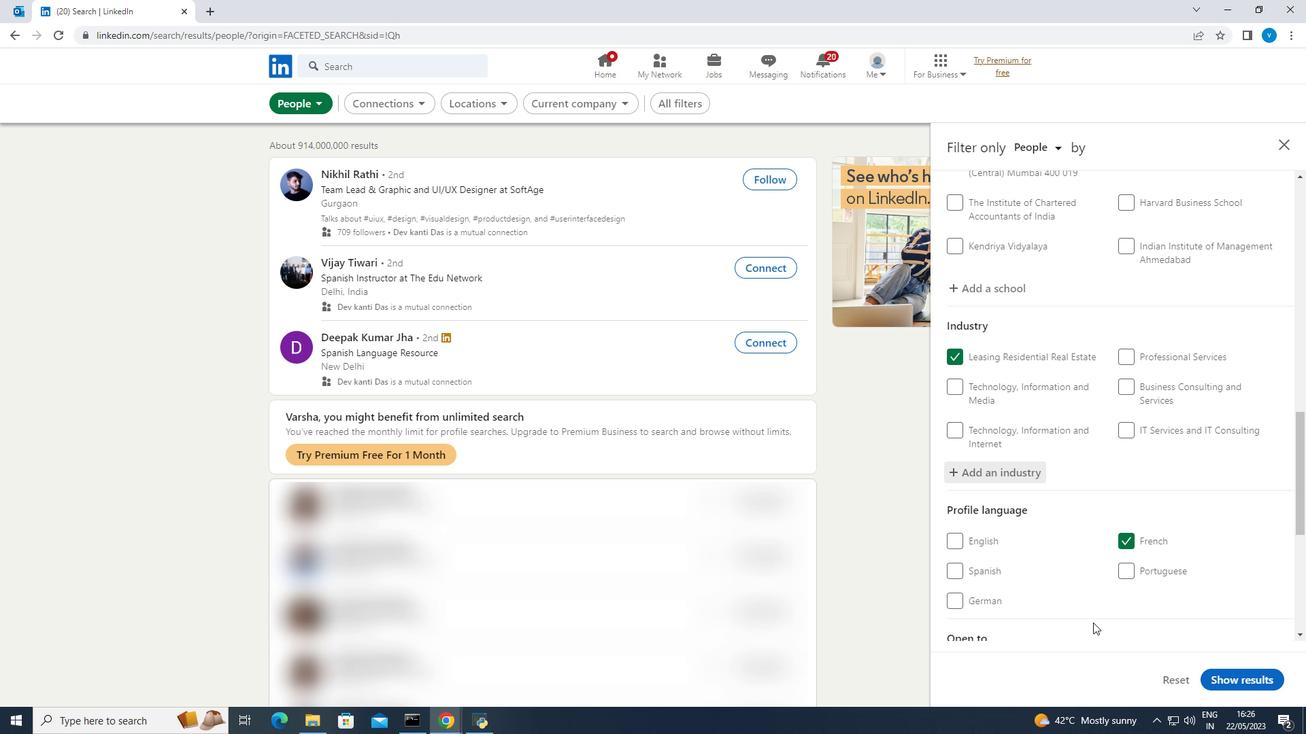 
Action: Mouse scrolled (1097, 615) with delta (0, 0)
Screenshot: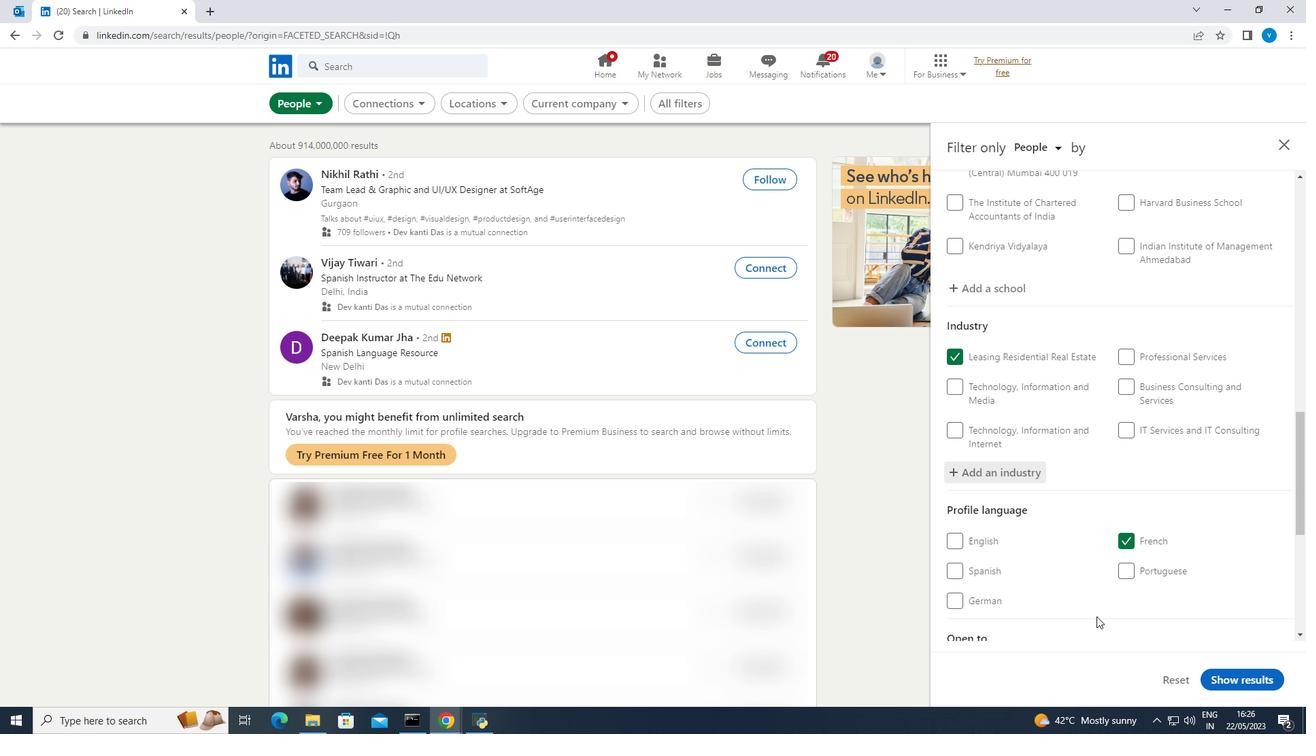 
Action: Mouse scrolled (1097, 615) with delta (0, 0)
Screenshot: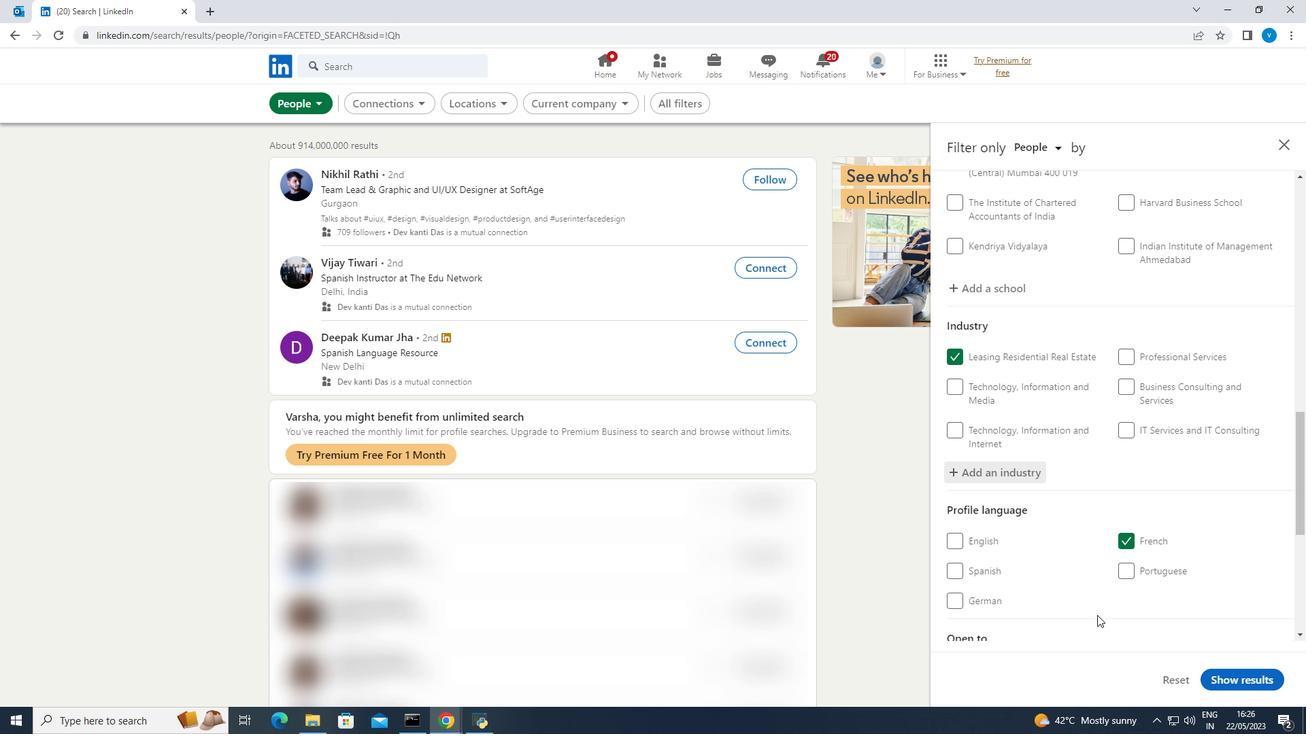 
Action: Mouse scrolled (1097, 615) with delta (0, 0)
Screenshot: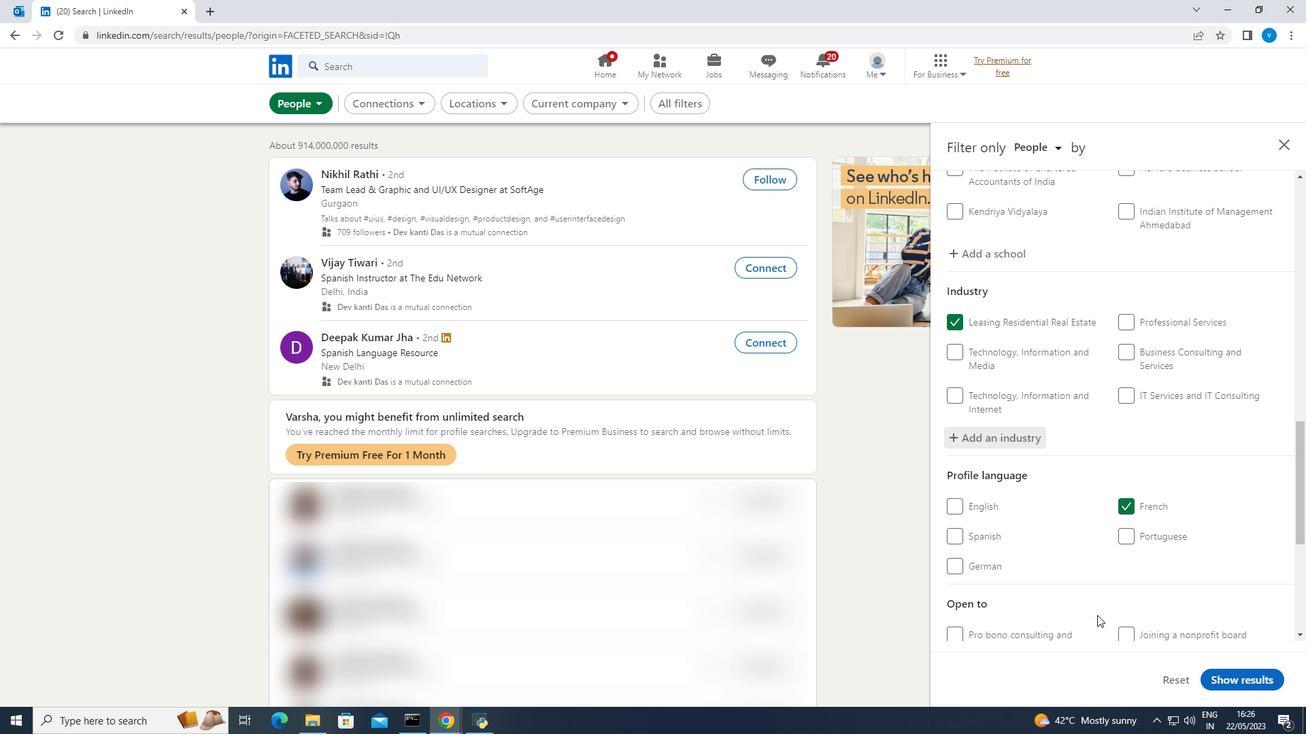 
Action: Mouse moved to (1101, 599)
Screenshot: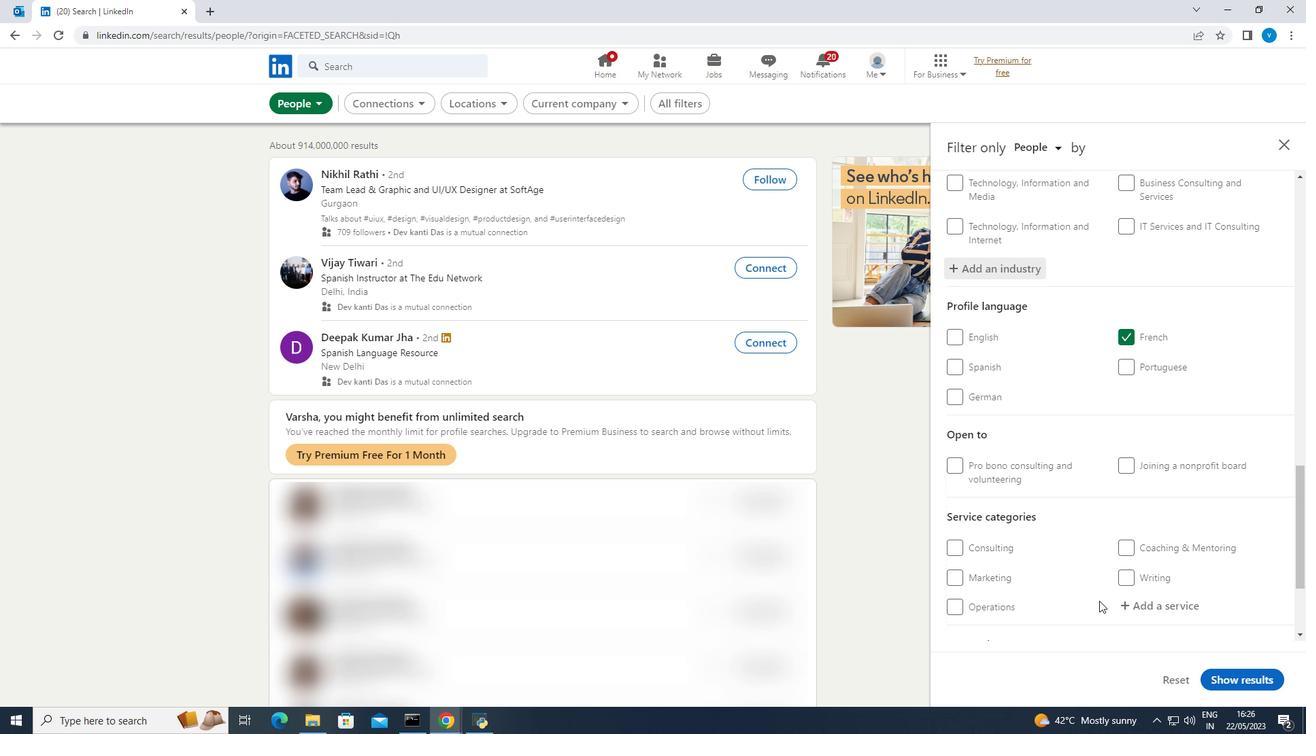 
Action: Mouse scrolled (1101, 598) with delta (0, 0)
Screenshot: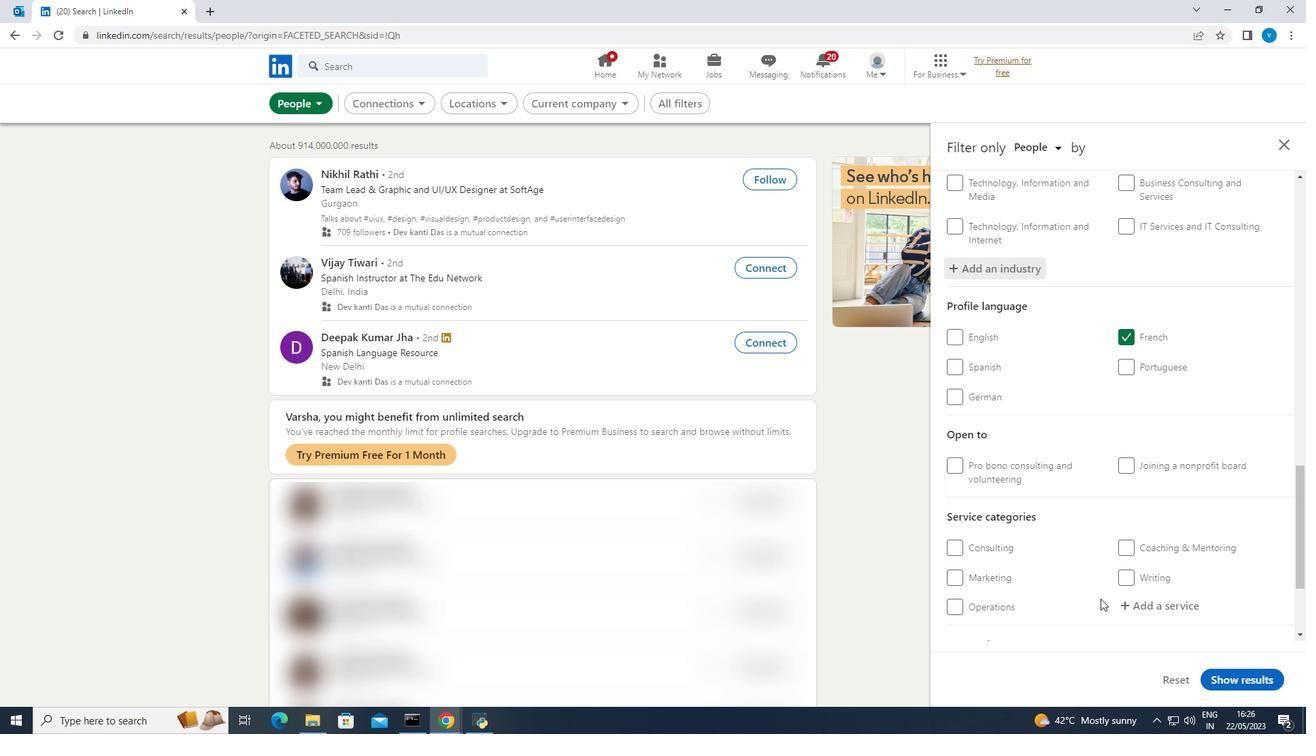 
Action: Mouse moved to (1149, 542)
Screenshot: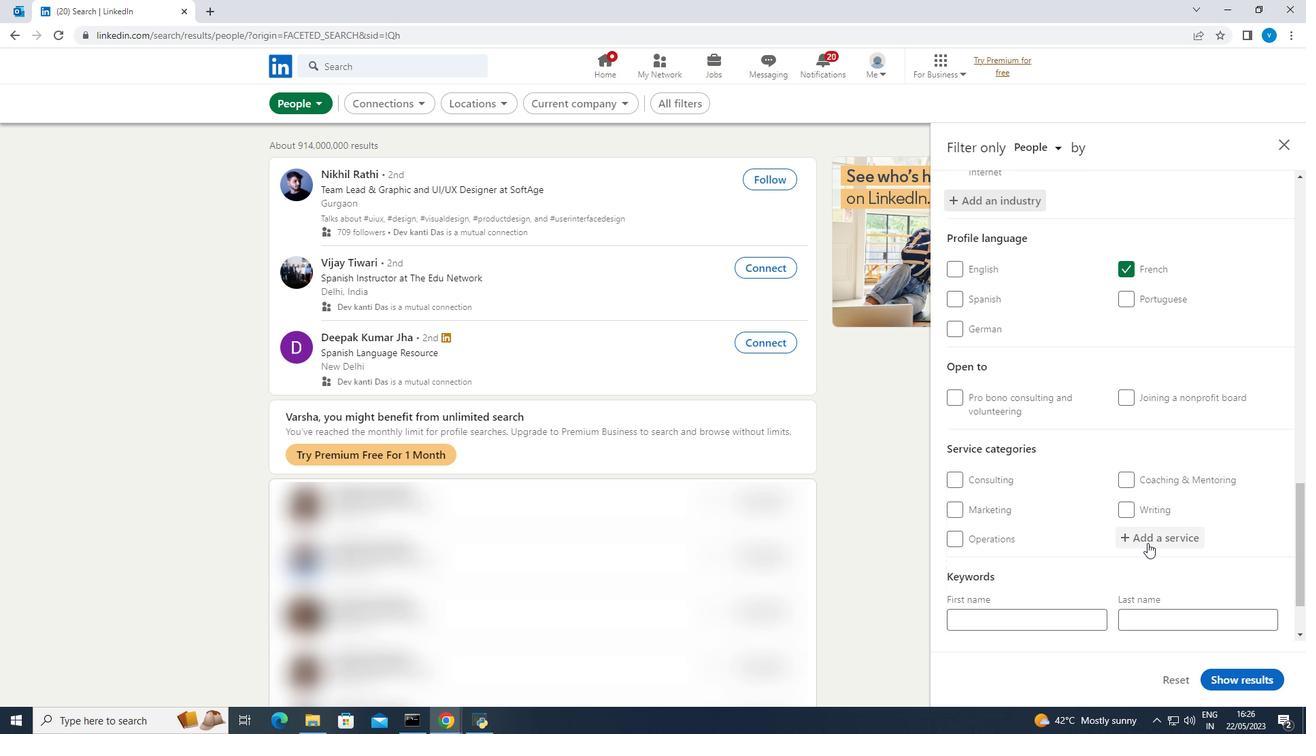 
Action: Mouse pressed left at (1149, 542)
Screenshot: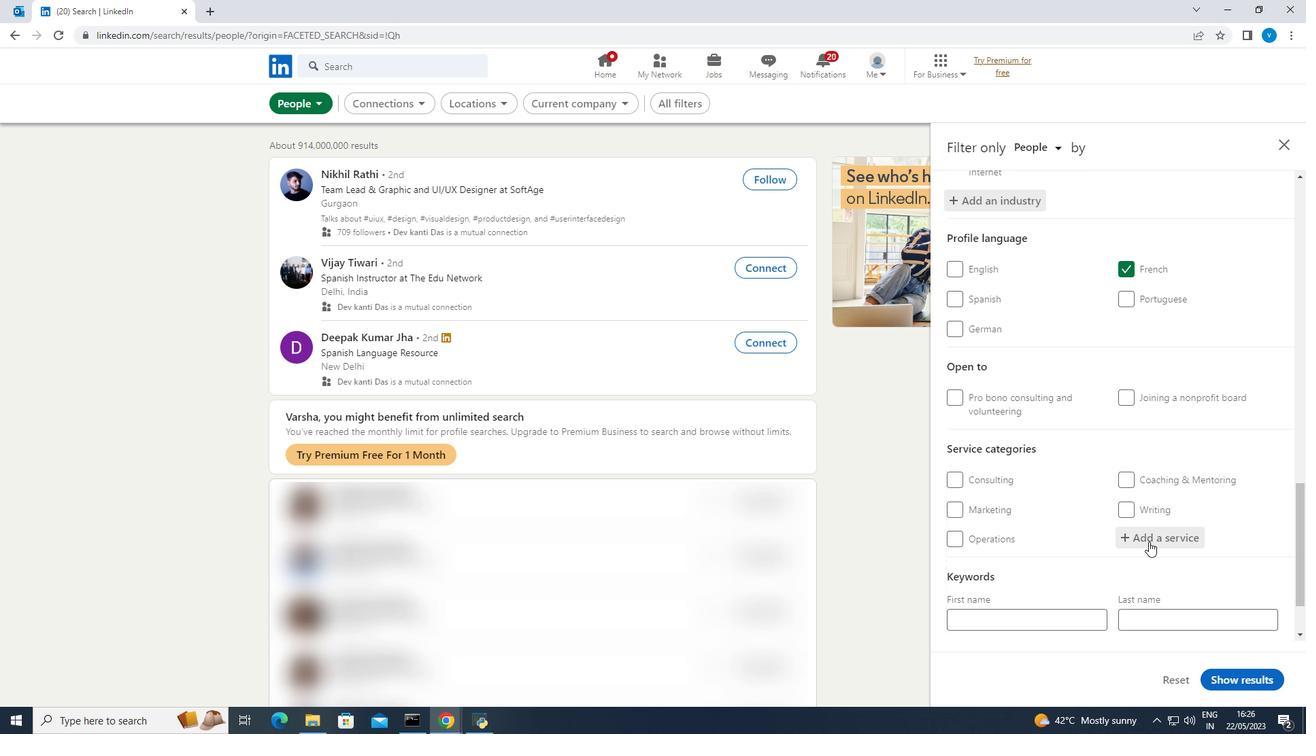 
Action: Mouse moved to (1138, 543)
Screenshot: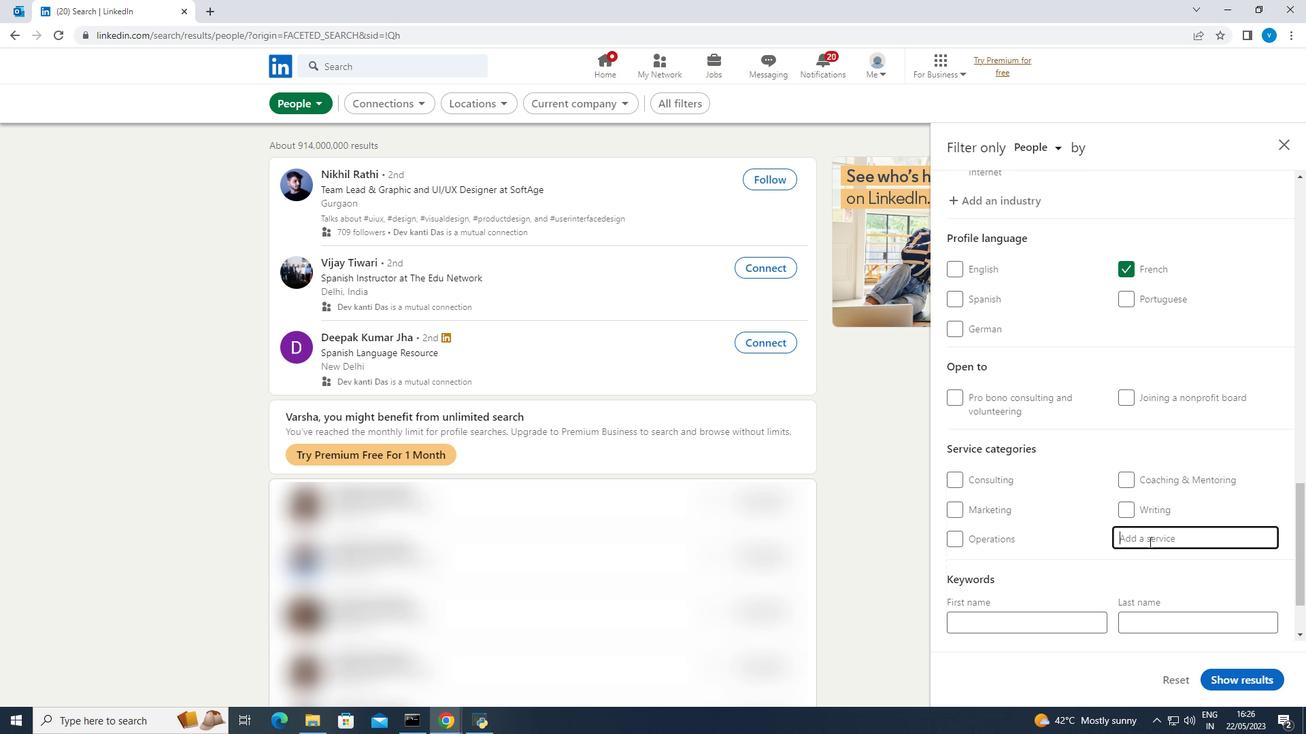 
Action: Key pressed <Key.shift><Key.shift><Key.shift><Key.shift><Key.shift>Search
Screenshot: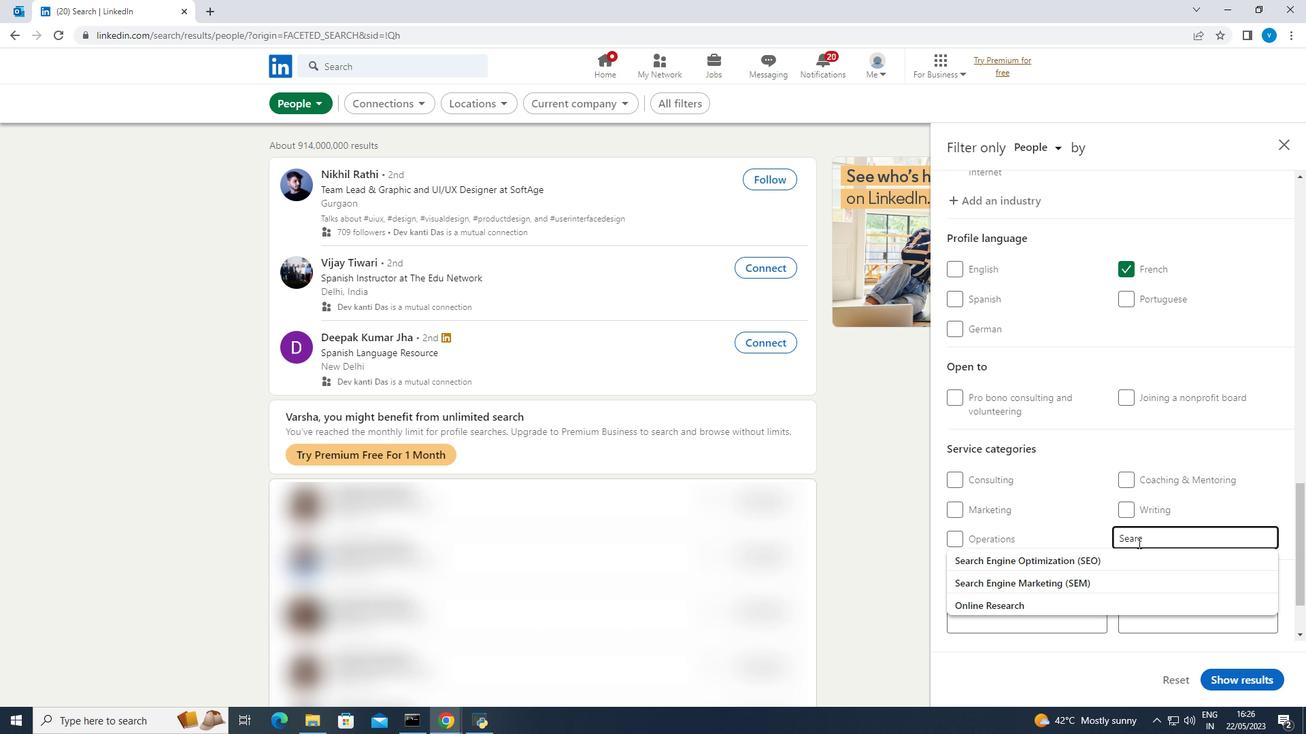 
Action: Mouse moved to (1073, 577)
Screenshot: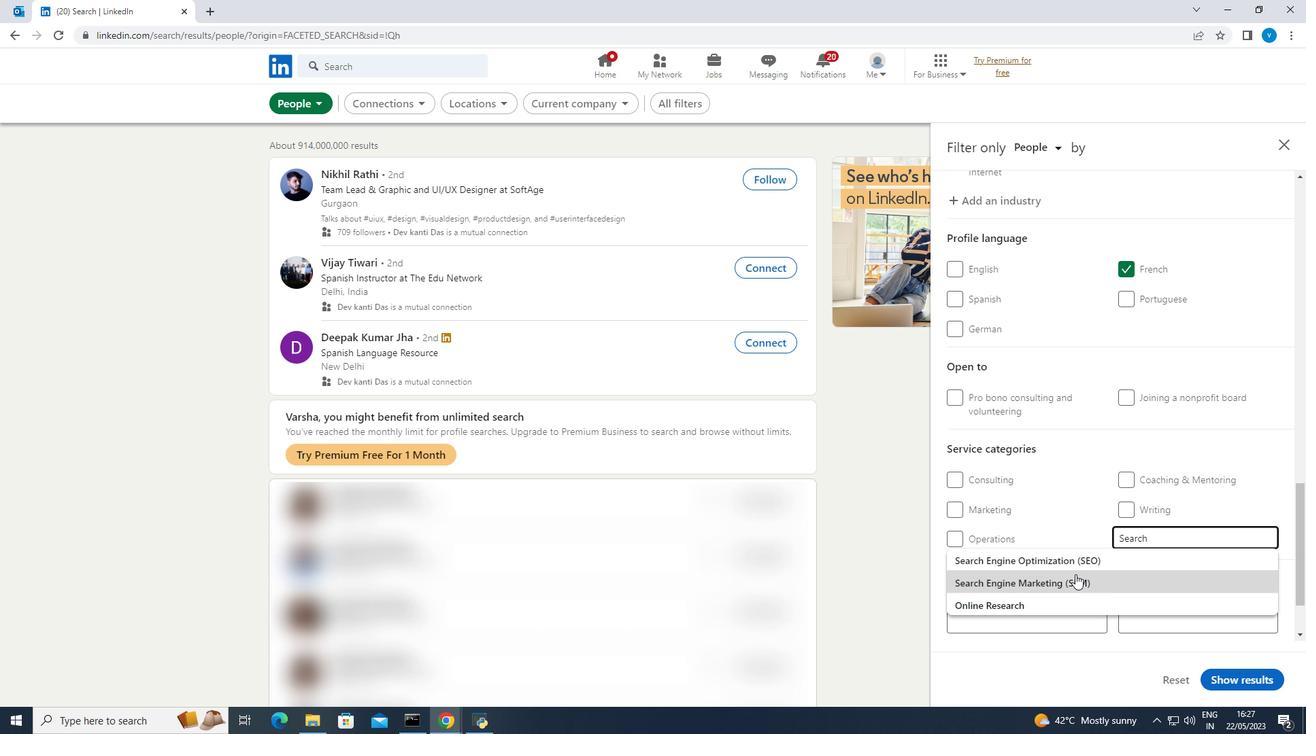
Action: Mouse pressed left at (1073, 577)
Screenshot: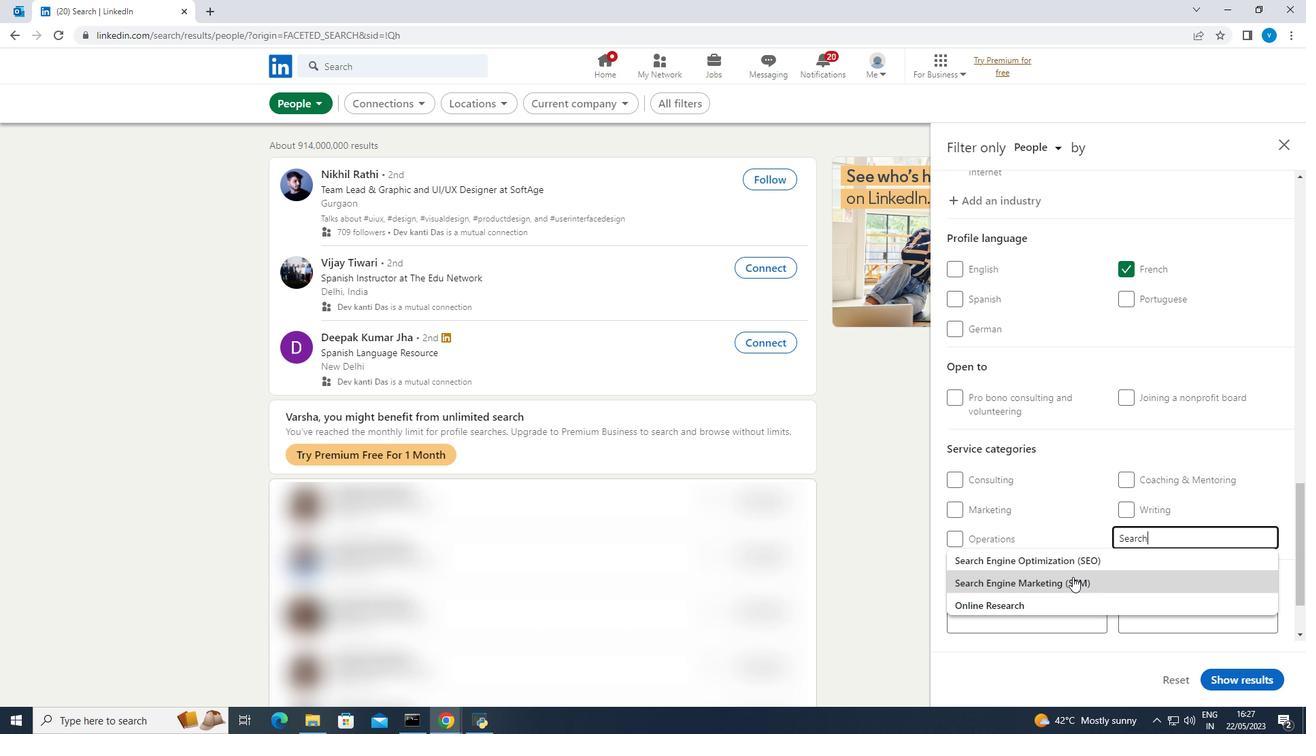 
Action: Mouse scrolled (1073, 577) with delta (0, 0)
Screenshot: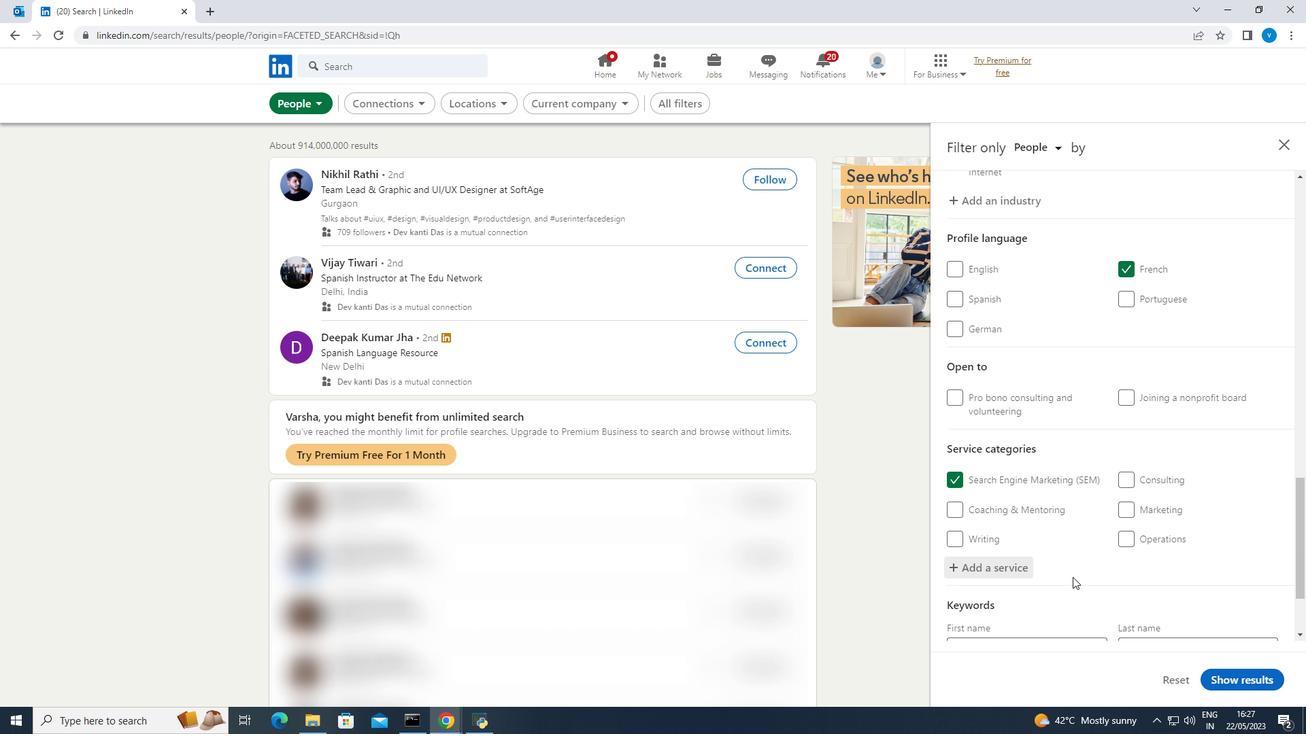 
Action: Mouse scrolled (1073, 577) with delta (0, 0)
Screenshot: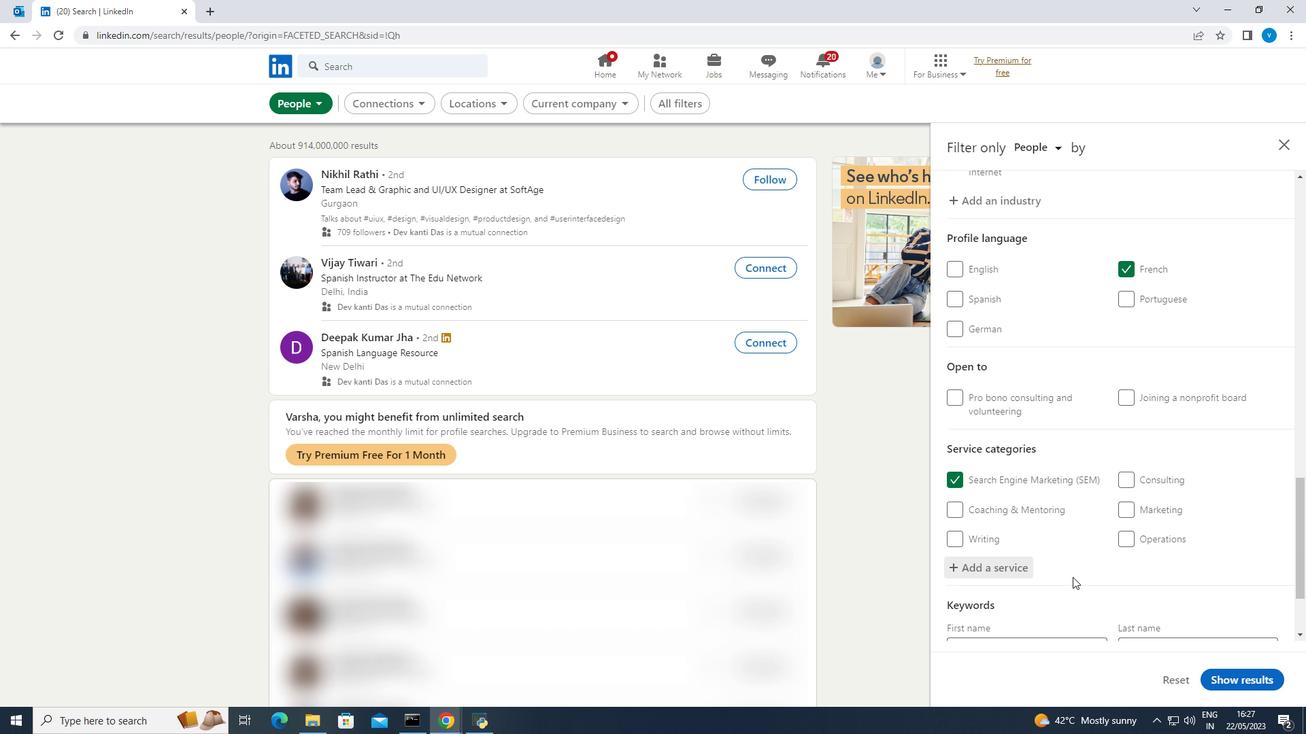 
Action: Mouse scrolled (1073, 577) with delta (0, 0)
Screenshot: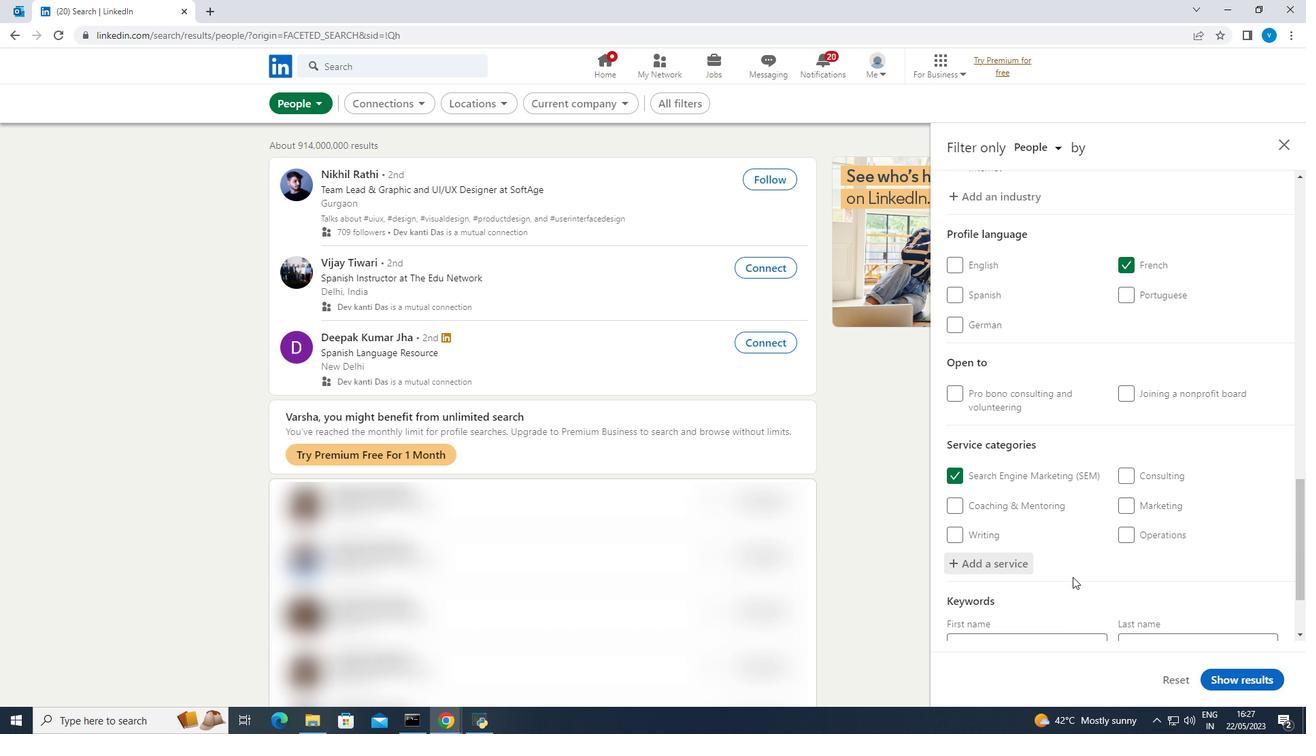 
Action: Mouse scrolled (1073, 577) with delta (0, 0)
Screenshot: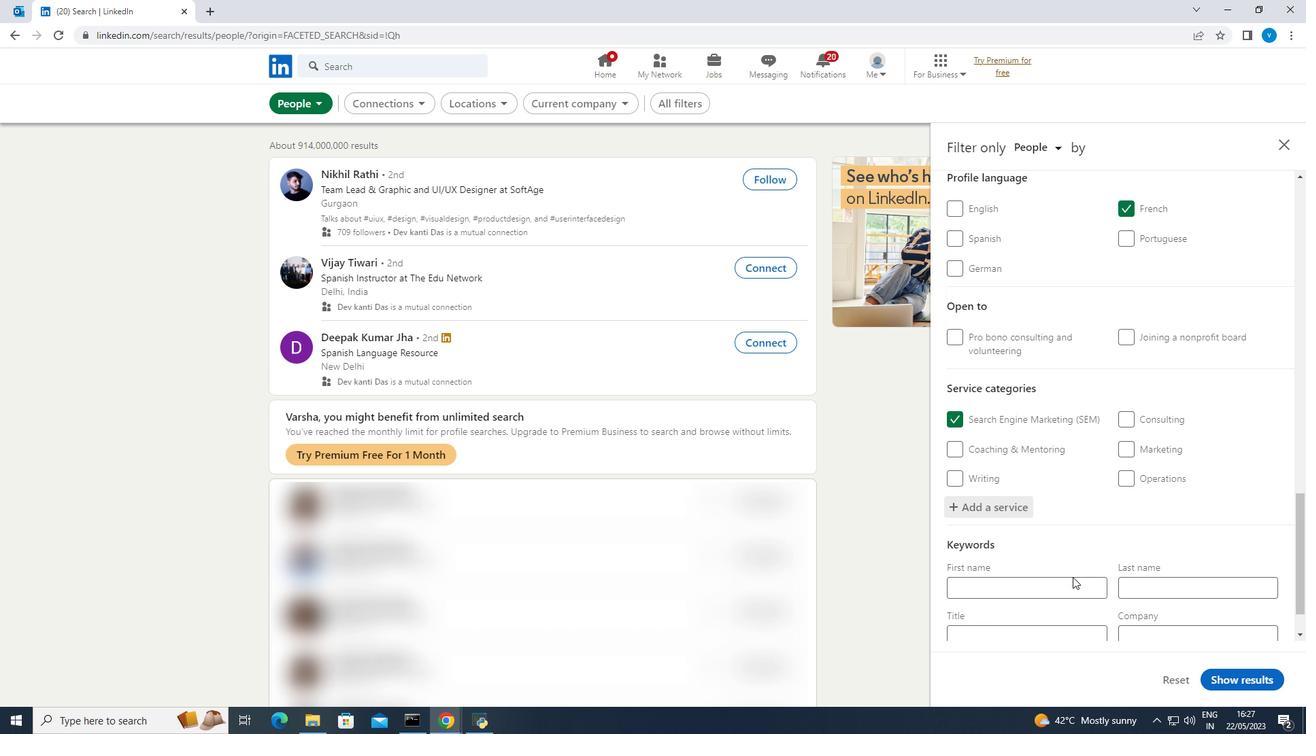 
Action: Mouse moved to (1069, 581)
Screenshot: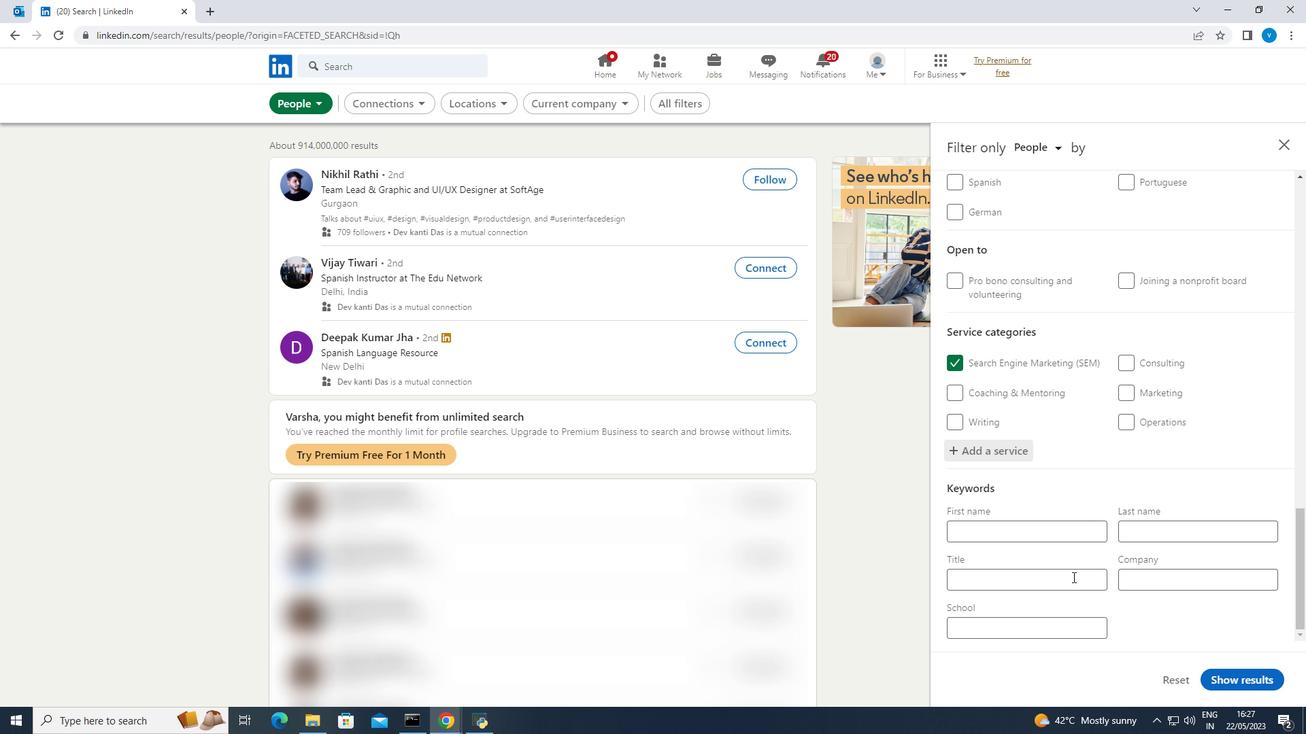 
Action: Mouse pressed left at (1069, 581)
Screenshot: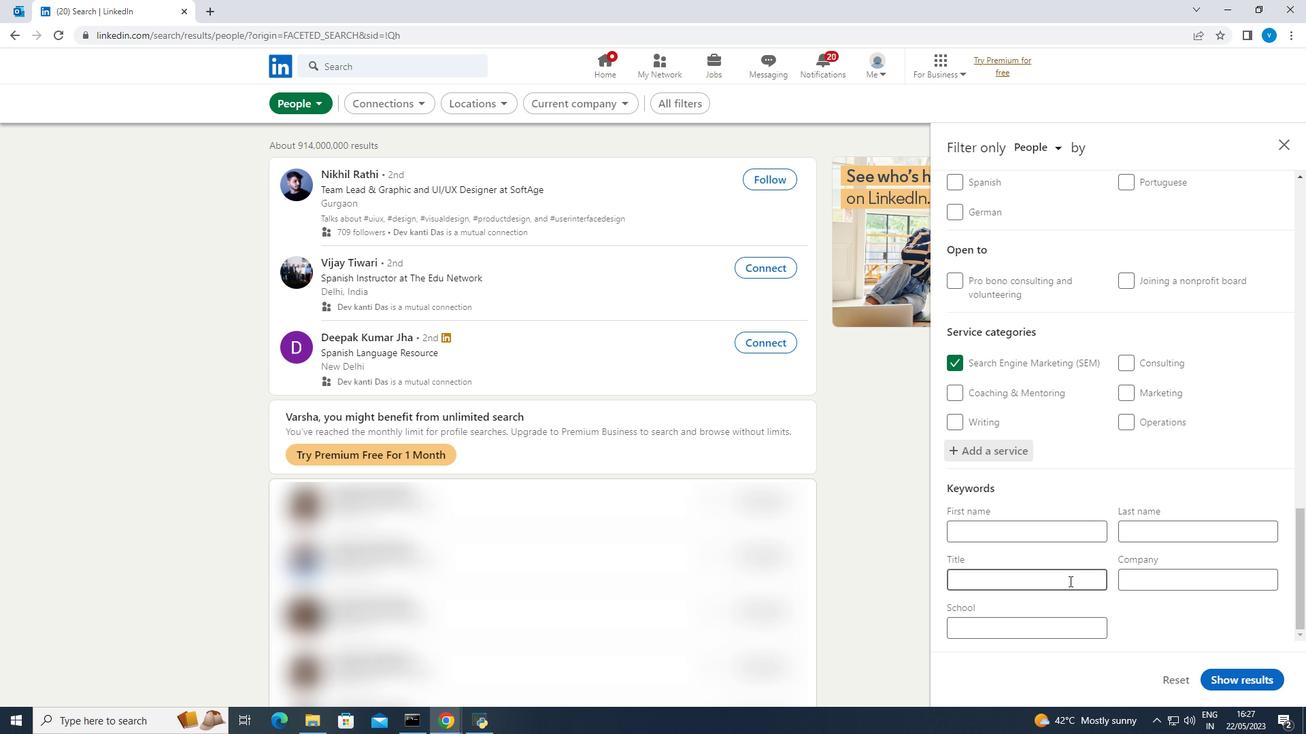 
Action: Mouse moved to (1069, 582)
Screenshot: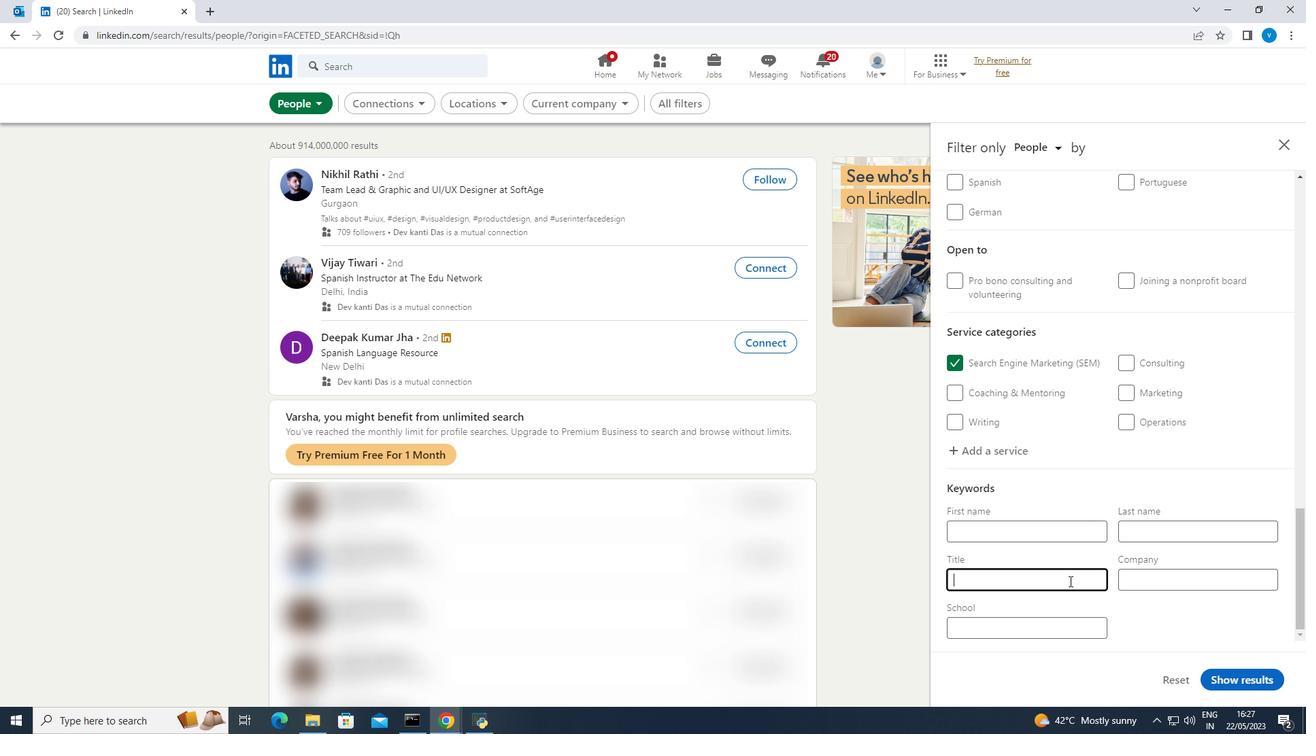 
Action: Key pressed <Key.shift><Key.shift>Columnist
Screenshot: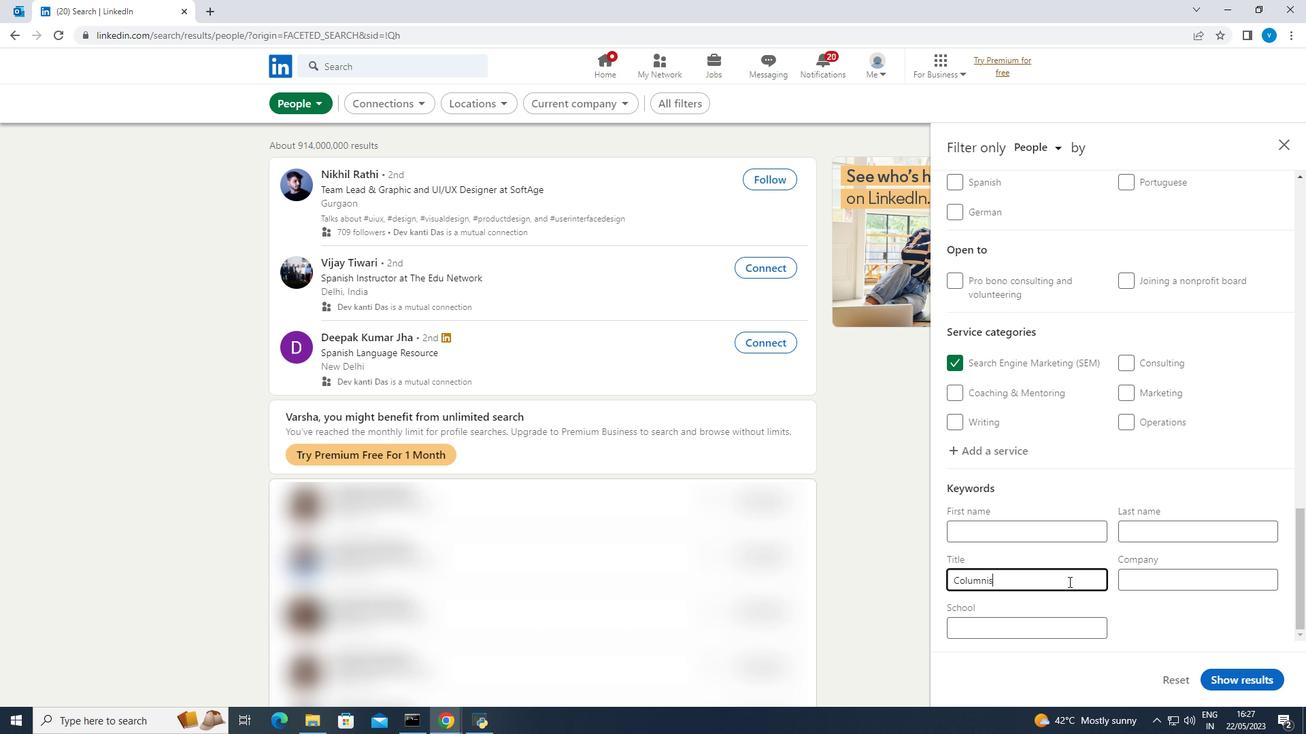 
Action: Mouse moved to (1221, 681)
Screenshot: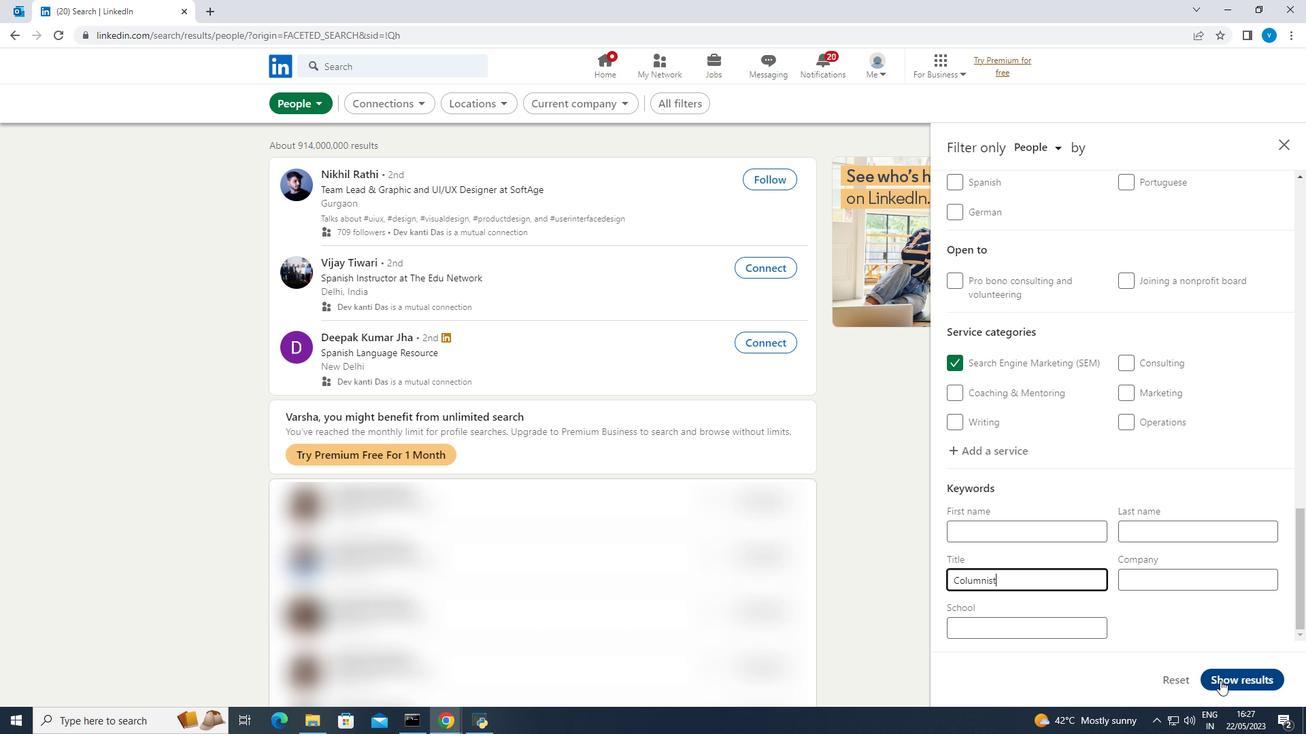 
Action: Mouse pressed left at (1221, 681)
Screenshot: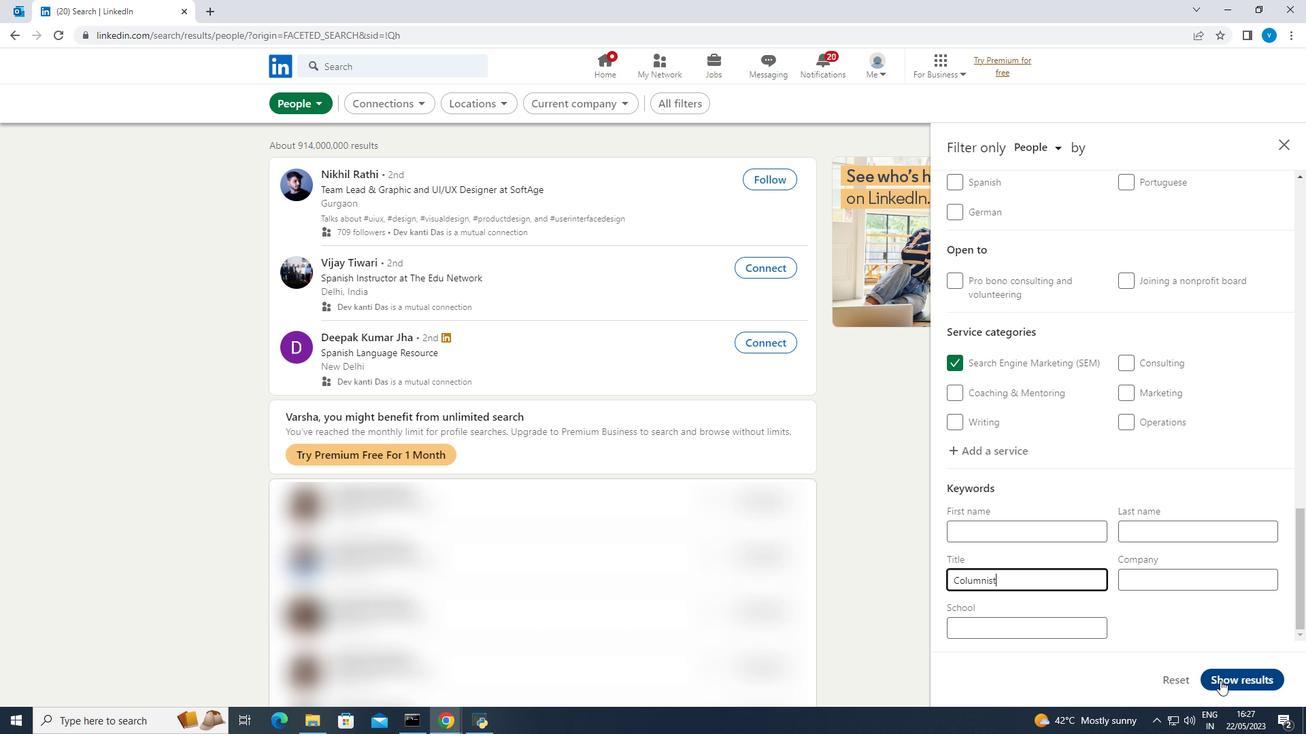 
Action: Mouse moved to (1154, 725)
Screenshot: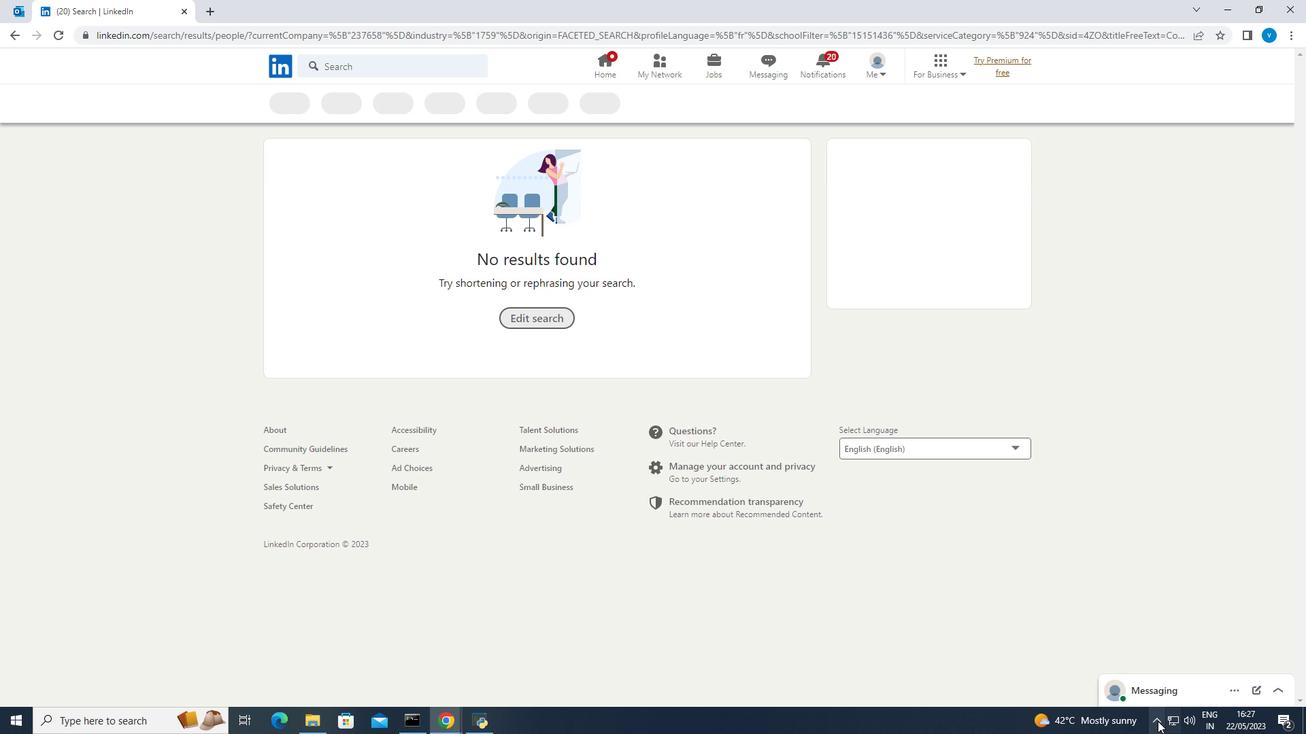 
